 Task: Look for space in Big Spring, United States from 6th September, 2023 to 15th September, 2023 for 6 adults in price range Rs.8000 to Rs.12000. Place can be entire place or private room with 6 bedrooms having 6 beds and 6 bathrooms. Property type can be house, flat, guest house. Amenities needed are: wifi, TV, free parkinig on premises, gym, breakfast. Booking option can be shelf check-in. Required host language is English.
Action: Mouse pressed left at (478, 108)
Screenshot: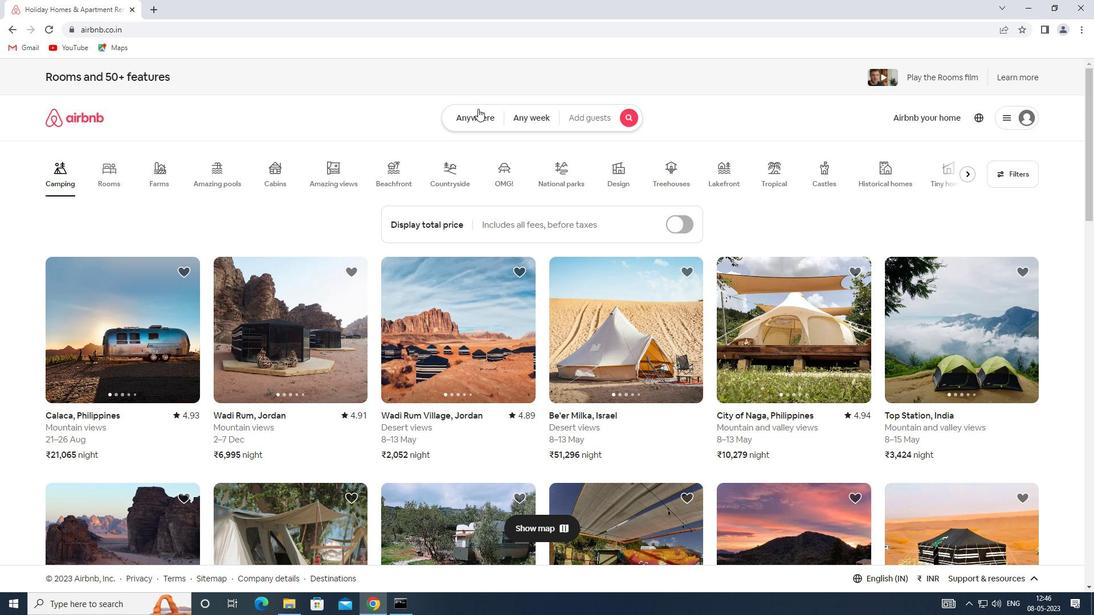 
Action: Mouse moved to (335, 164)
Screenshot: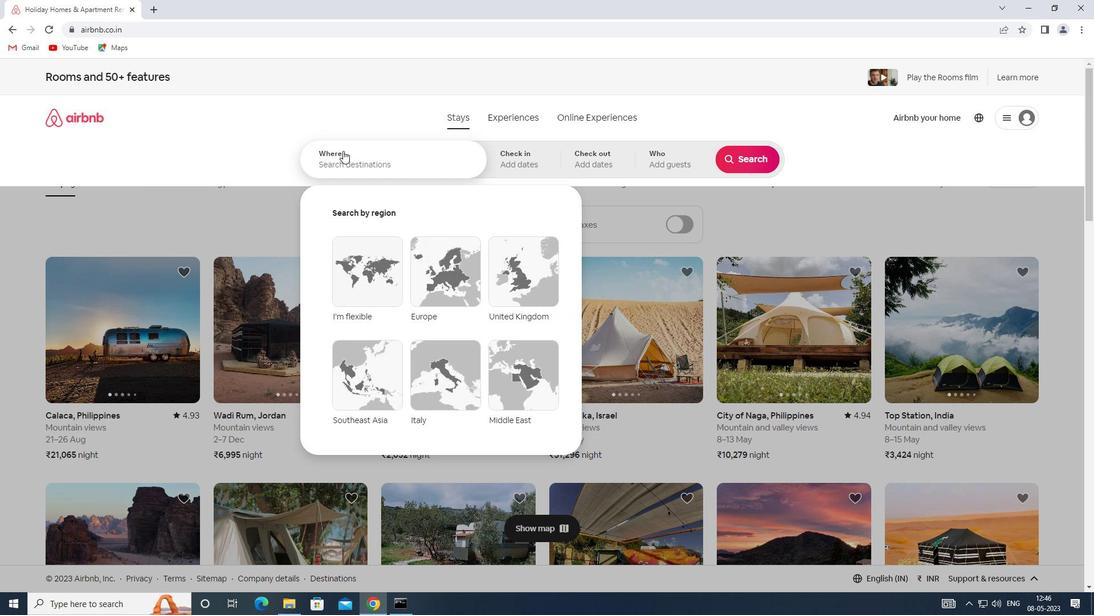 
Action: Mouse pressed left at (335, 164)
Screenshot: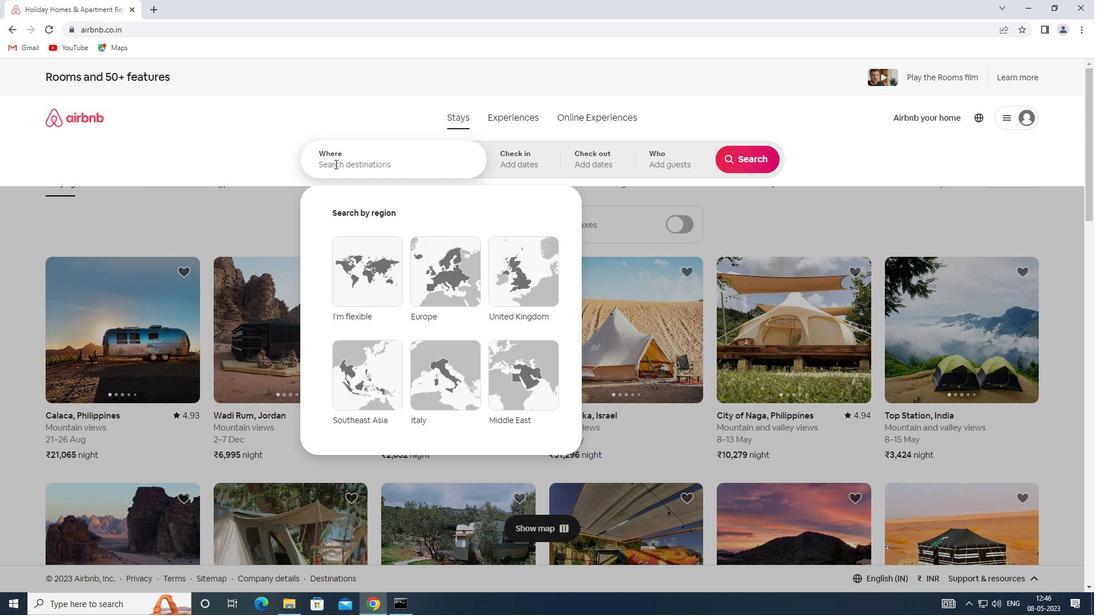 
Action: Key pressed <Key.shift><Key.shift><Key.shift><Key.shift><Key.shift><Key.shift><Key.shift><Key.shift>SPACE<Key.space>IN<Key.space><Key.shift><Key.shift><Key.shift><Key.shift><Key.shift><Key.shift><Key.shift><Key.shift><Key.shift><Key.shift><Key.shift><Key.shift><Key.shift><Key.shift><Key.shift><Key.shift><Key.shift><Key.shift><Key.shift><Key.shift><Key.shift><Key.shift><Key.shift><Key.shift><Key.shift><Key.shift><Key.shift><Key.shift><Key.shift><Key.shift><Key.shift>BIG<Key.space><Key.shift>SPRING,<Key.shift>UNITED<Key.space><Key.shift><Key.shift><Key.shift>STATES
Screenshot: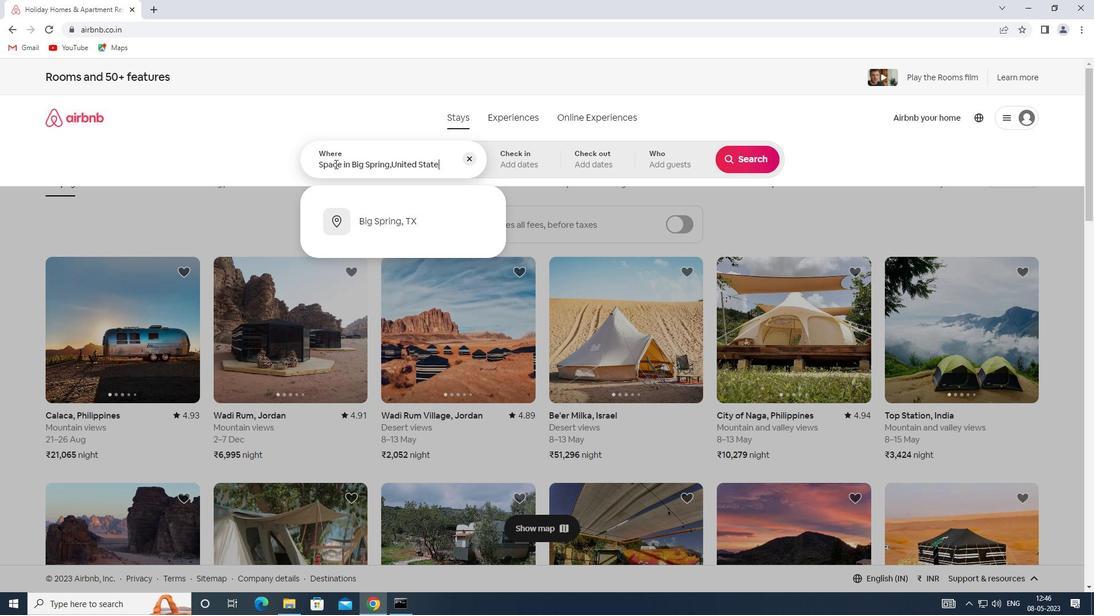 
Action: Mouse moved to (523, 161)
Screenshot: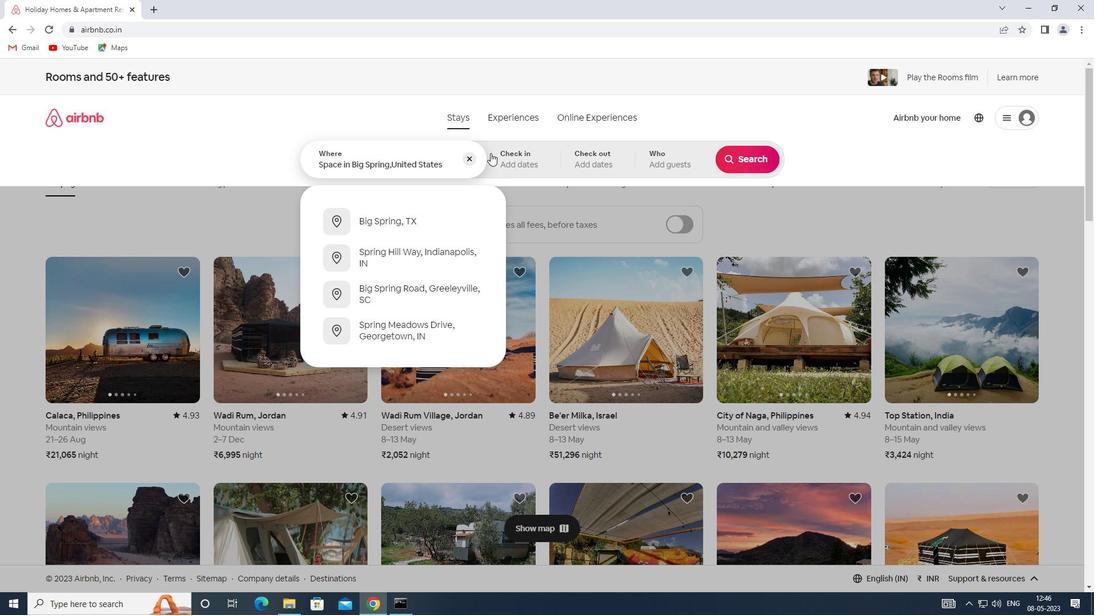 
Action: Mouse pressed left at (523, 161)
Screenshot: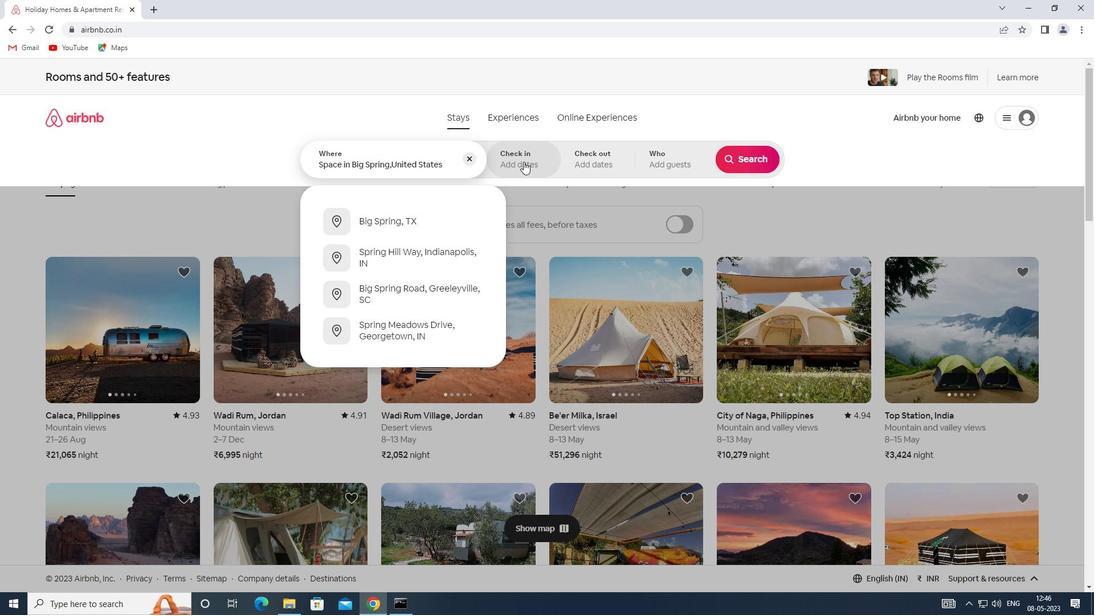 
Action: Mouse moved to (741, 250)
Screenshot: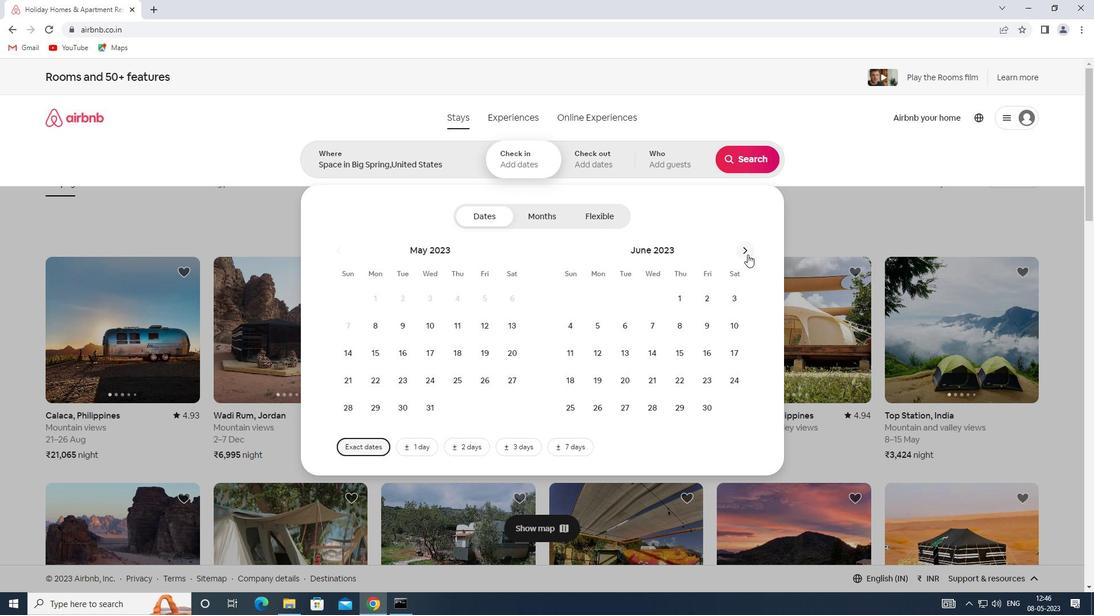 
Action: Mouse pressed left at (741, 250)
Screenshot: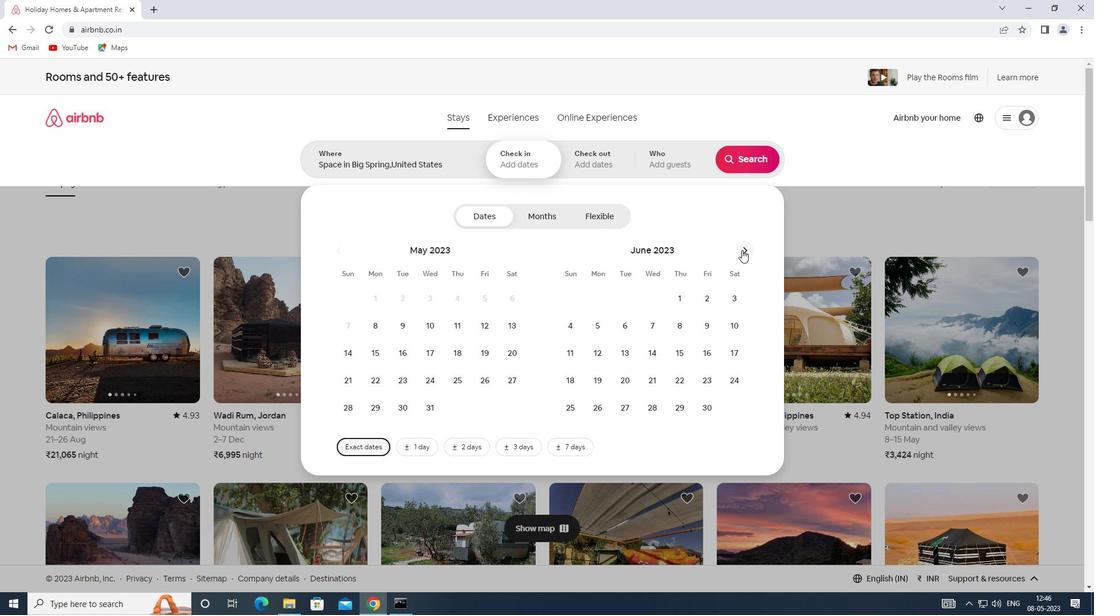 
Action: Mouse pressed left at (741, 250)
Screenshot: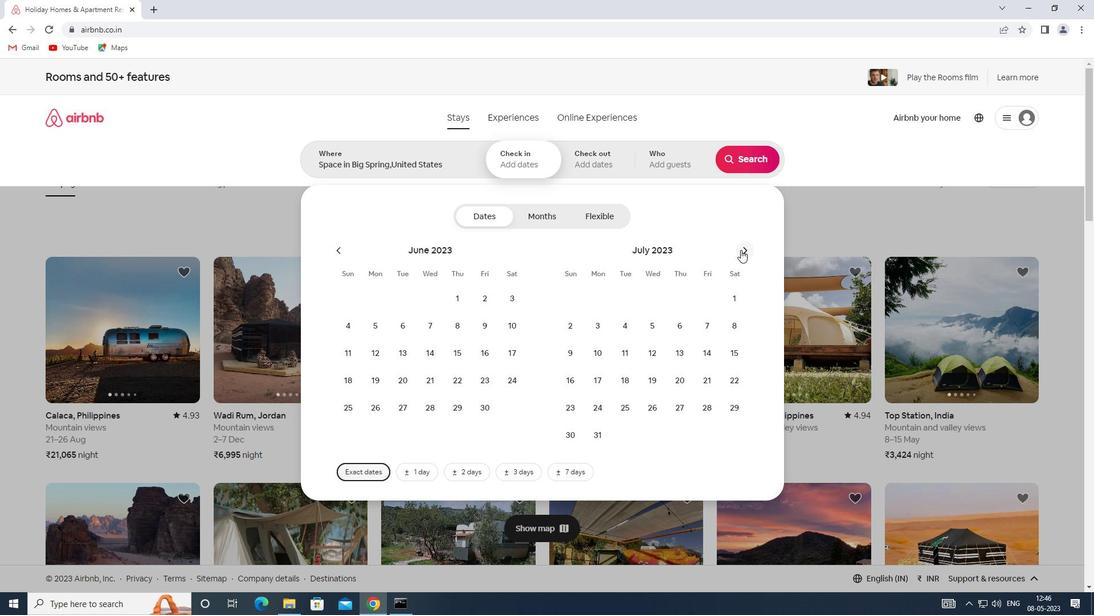 
Action: Mouse moved to (741, 249)
Screenshot: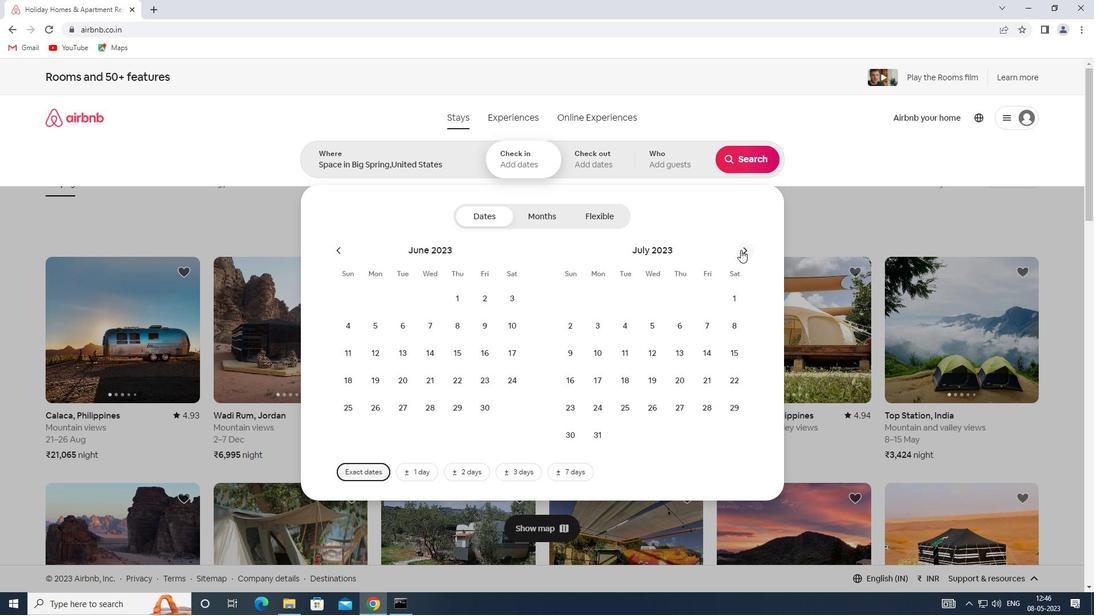 
Action: Mouse pressed left at (741, 249)
Screenshot: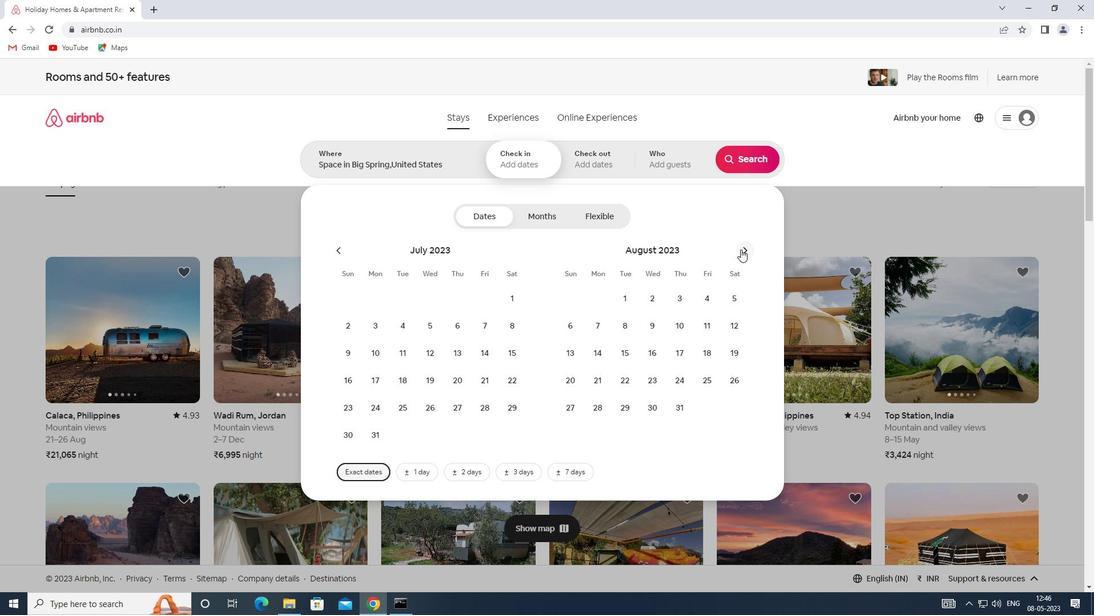 
Action: Mouse moved to (646, 323)
Screenshot: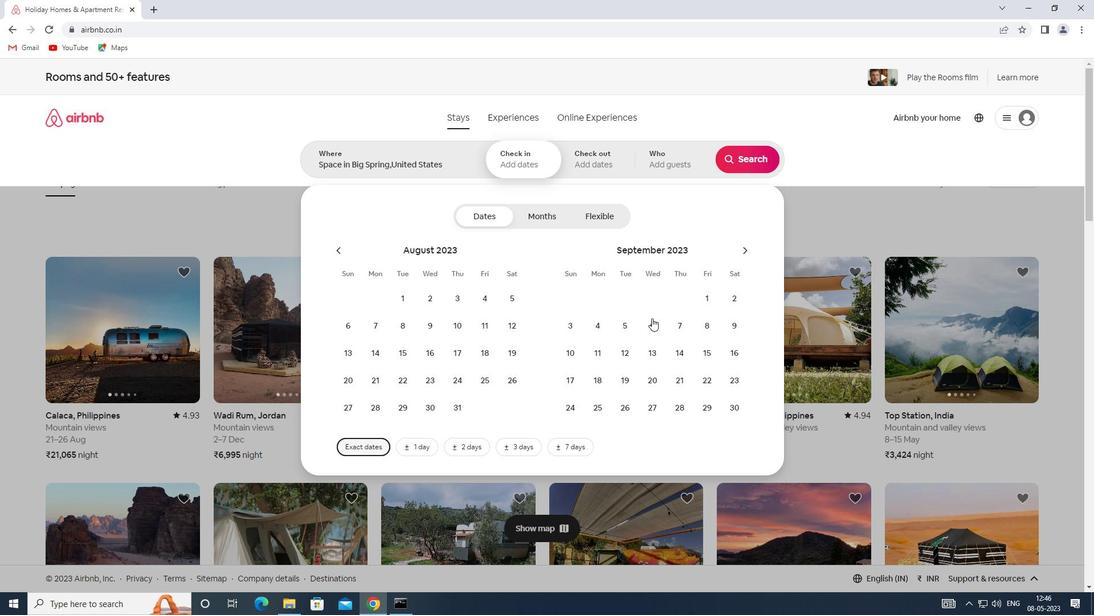 
Action: Mouse pressed left at (646, 323)
Screenshot: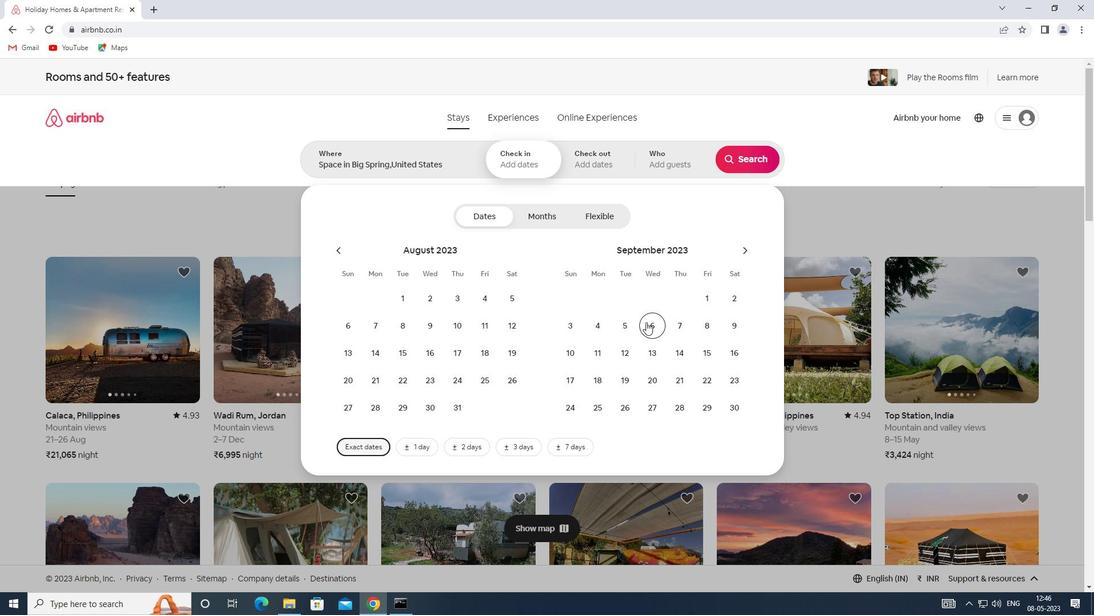 
Action: Mouse moved to (713, 354)
Screenshot: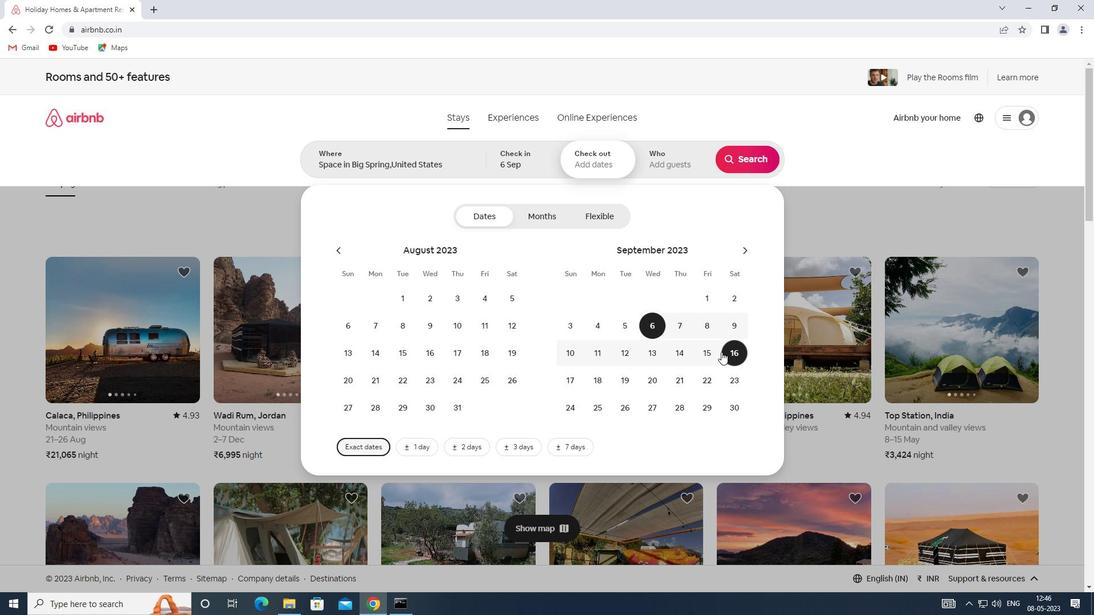 
Action: Mouse pressed left at (713, 354)
Screenshot: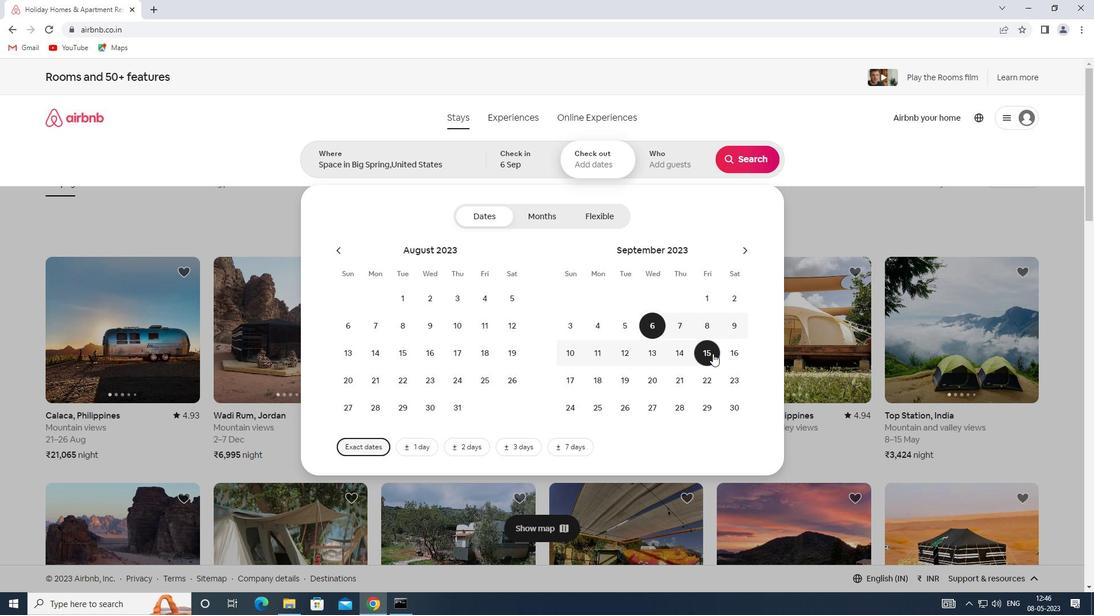 
Action: Mouse moved to (674, 175)
Screenshot: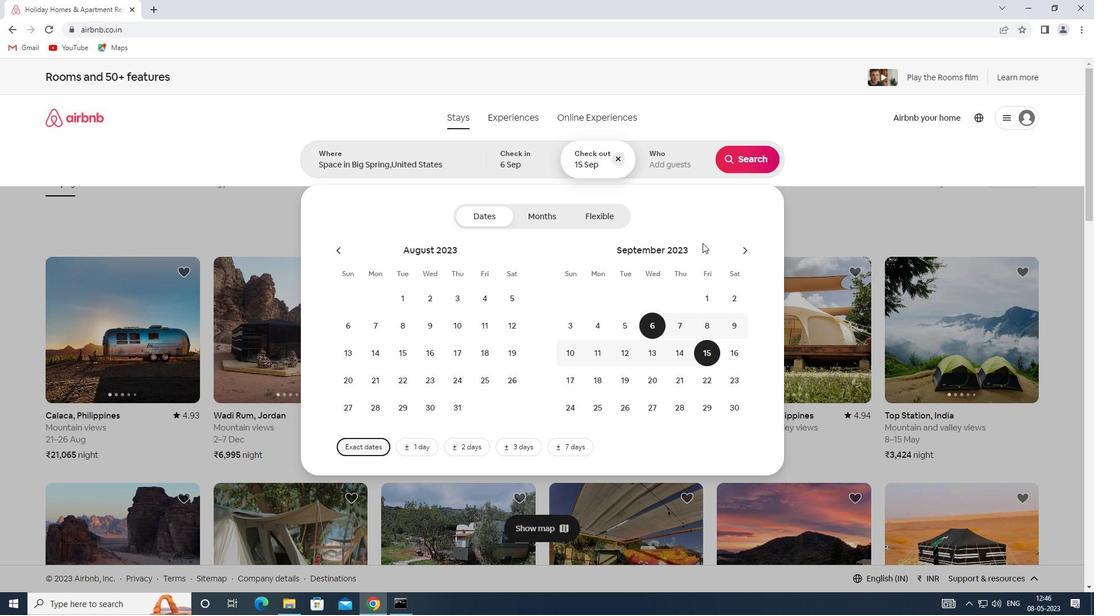 
Action: Mouse pressed left at (674, 175)
Screenshot: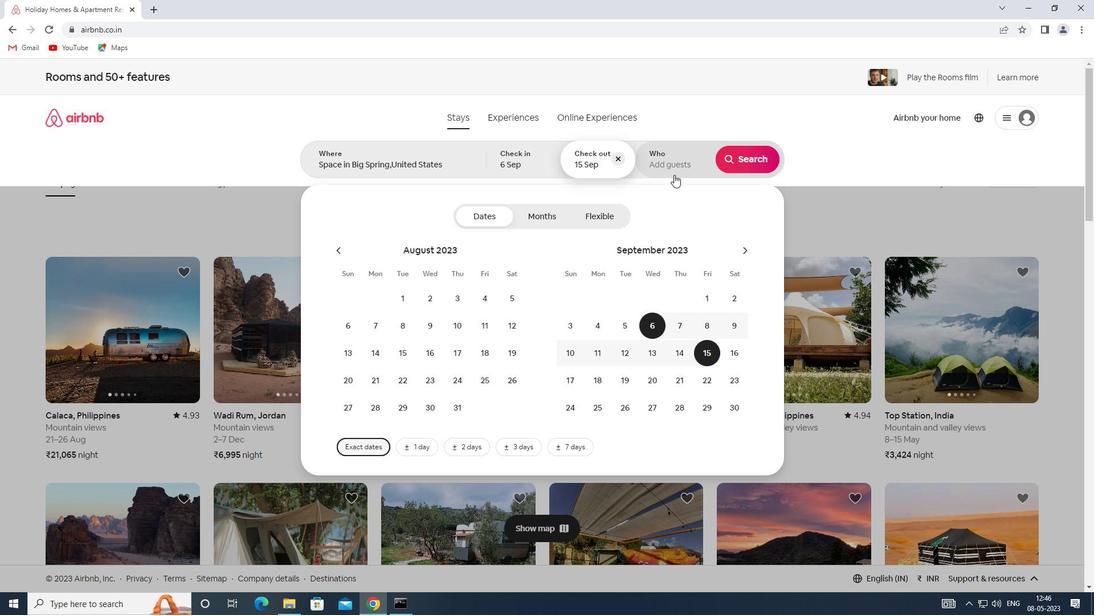 
Action: Mouse moved to (753, 216)
Screenshot: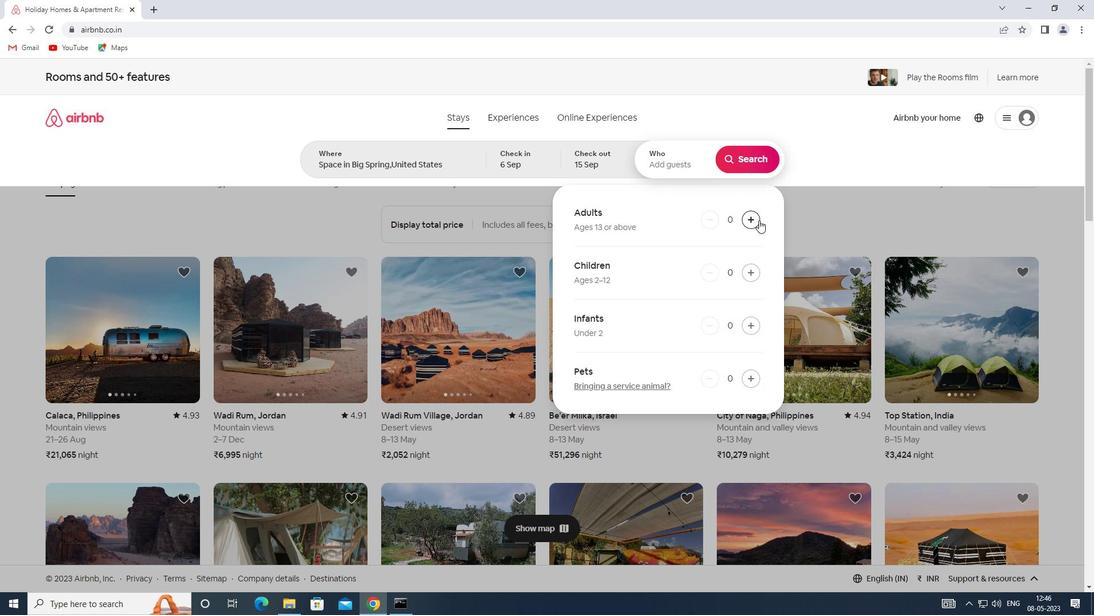 
Action: Mouse pressed left at (753, 216)
Screenshot: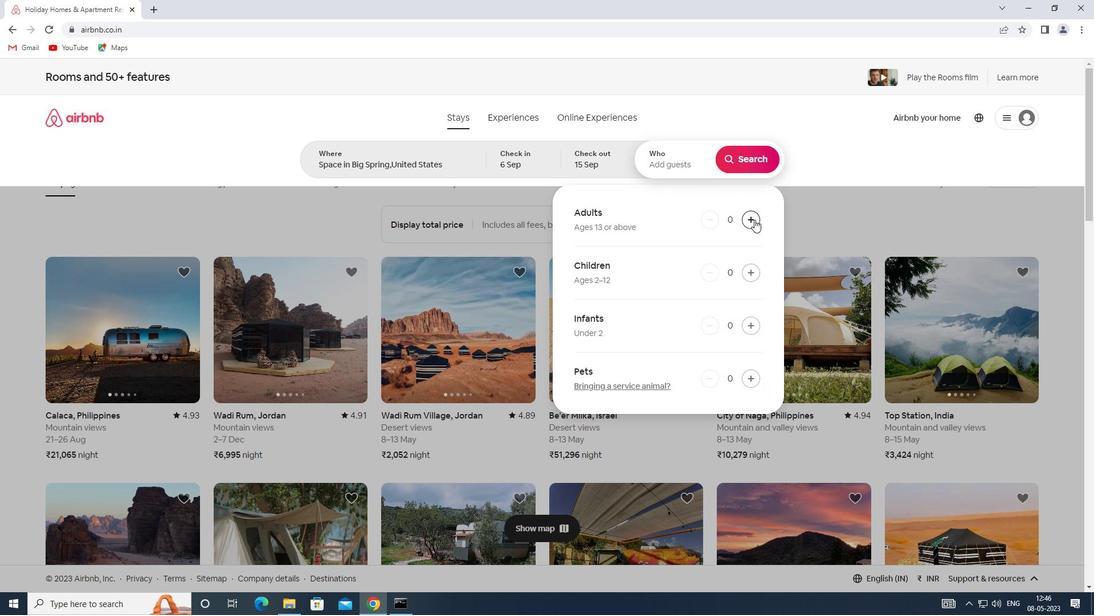 
Action: Mouse pressed left at (753, 216)
Screenshot: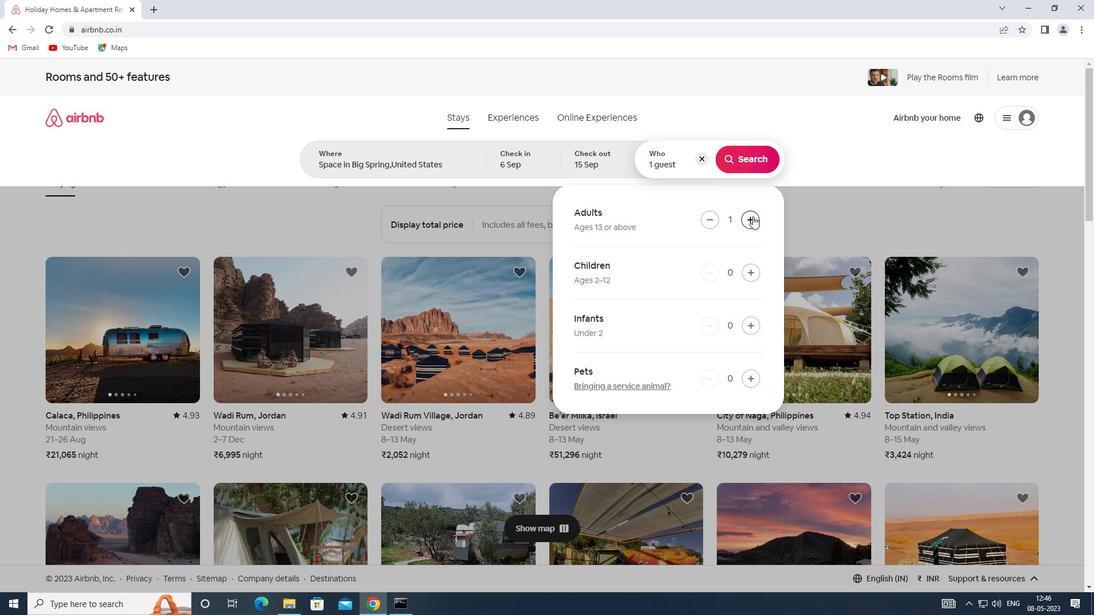 
Action: Mouse pressed left at (753, 216)
Screenshot: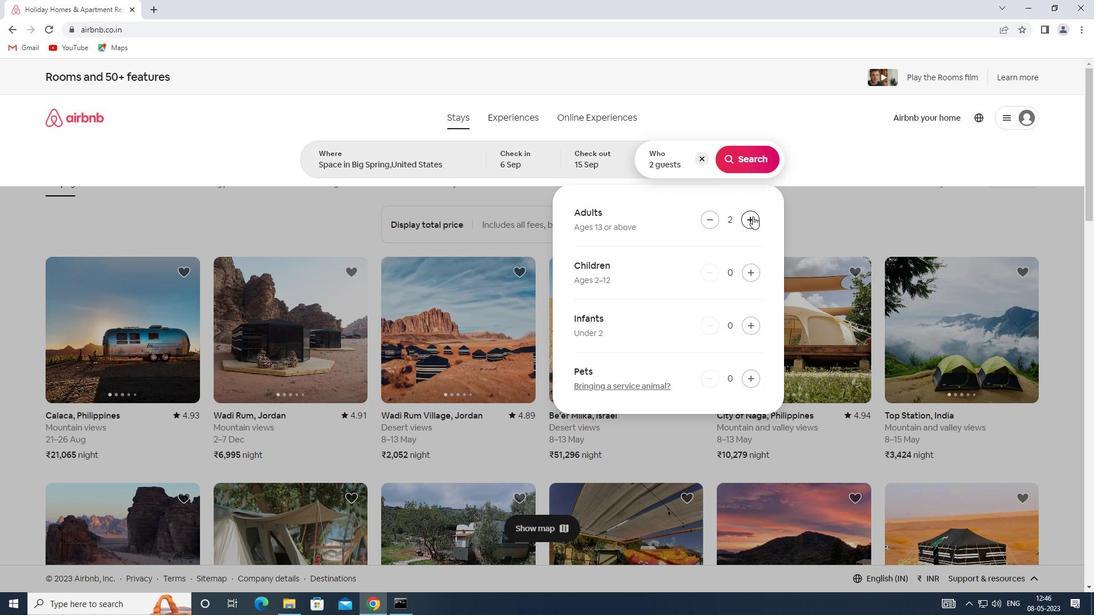 
Action: Mouse pressed left at (753, 216)
Screenshot: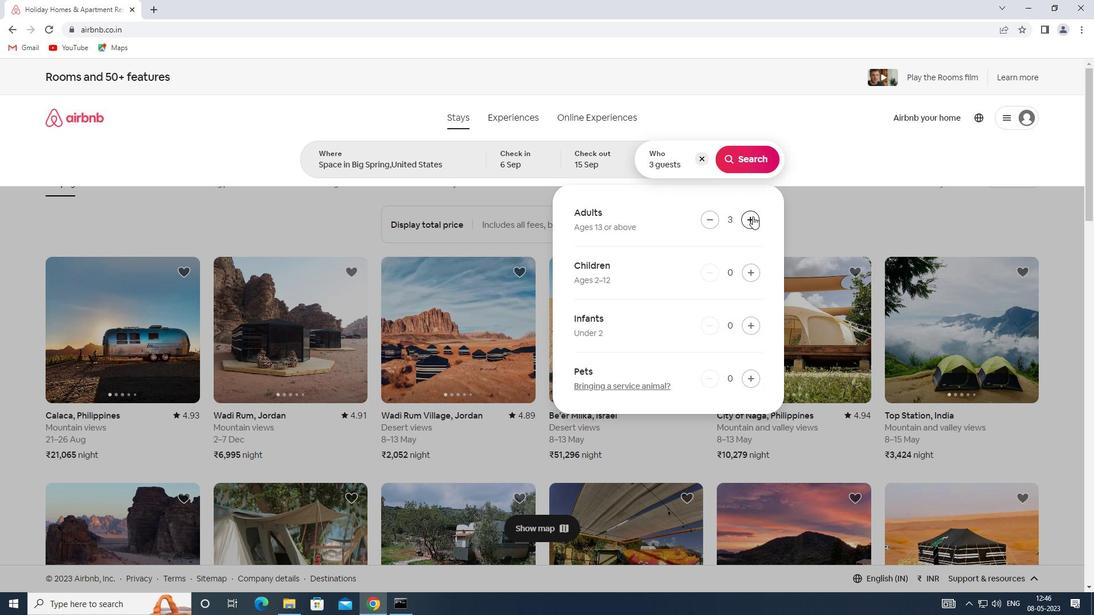 
Action: Mouse pressed left at (753, 216)
Screenshot: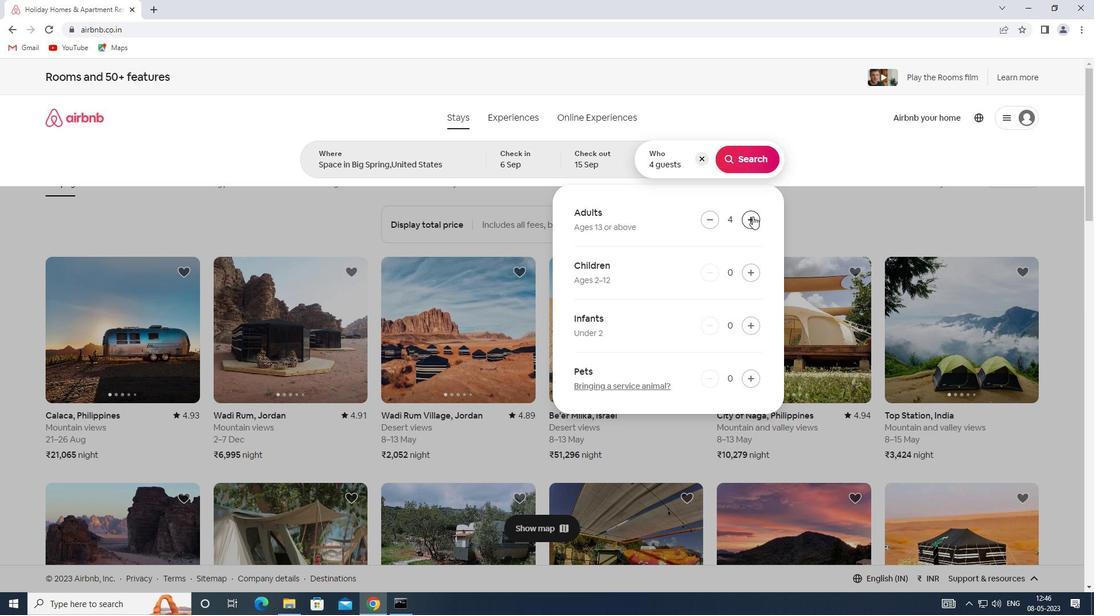 
Action: Mouse pressed left at (753, 216)
Screenshot: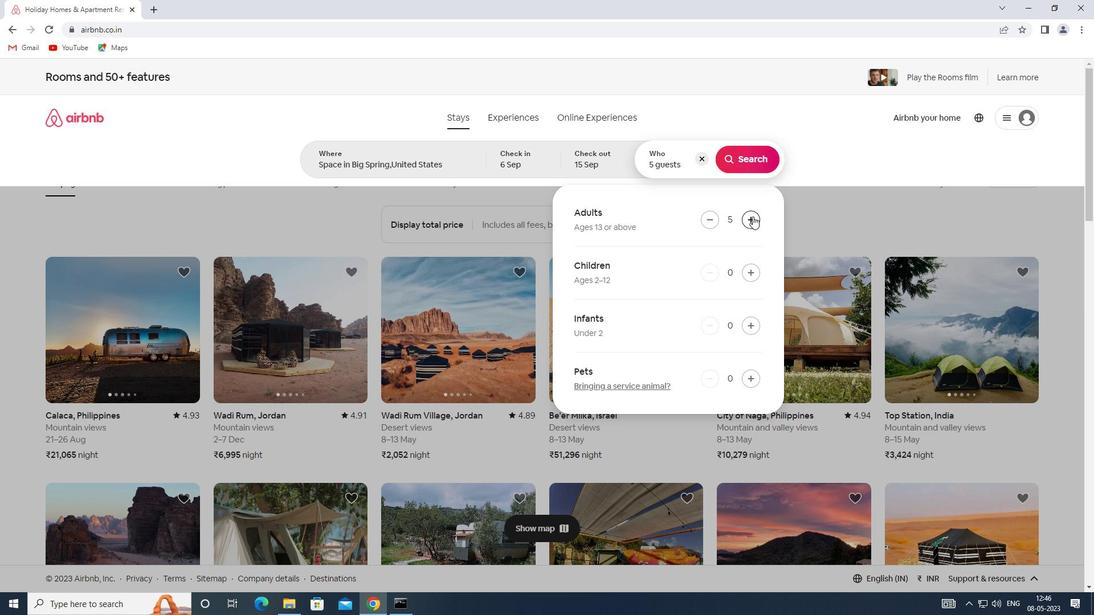 
Action: Mouse moved to (748, 164)
Screenshot: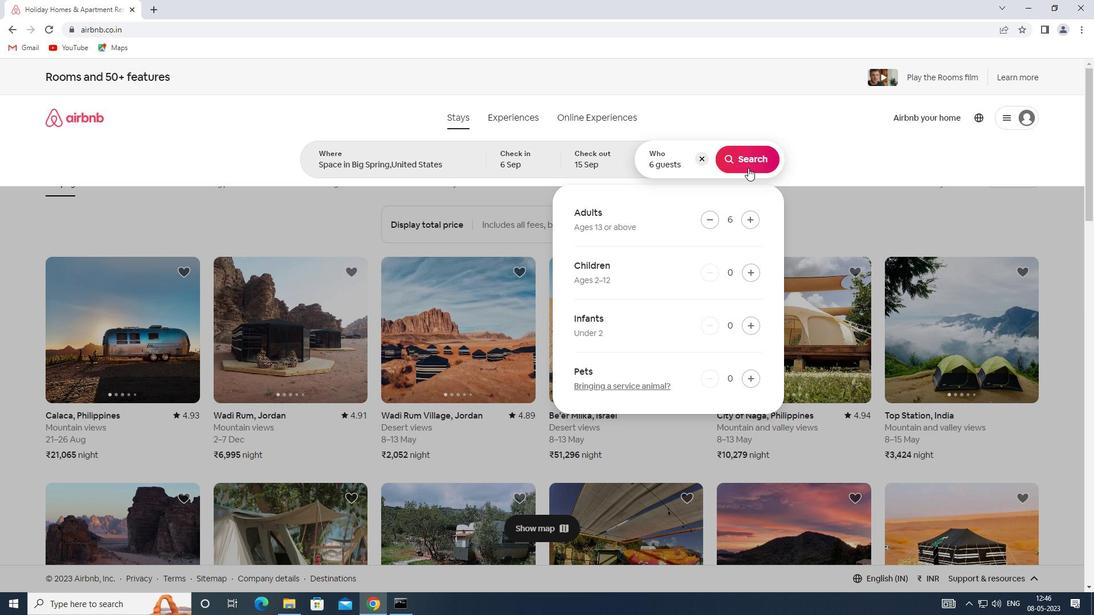 
Action: Mouse pressed left at (748, 164)
Screenshot: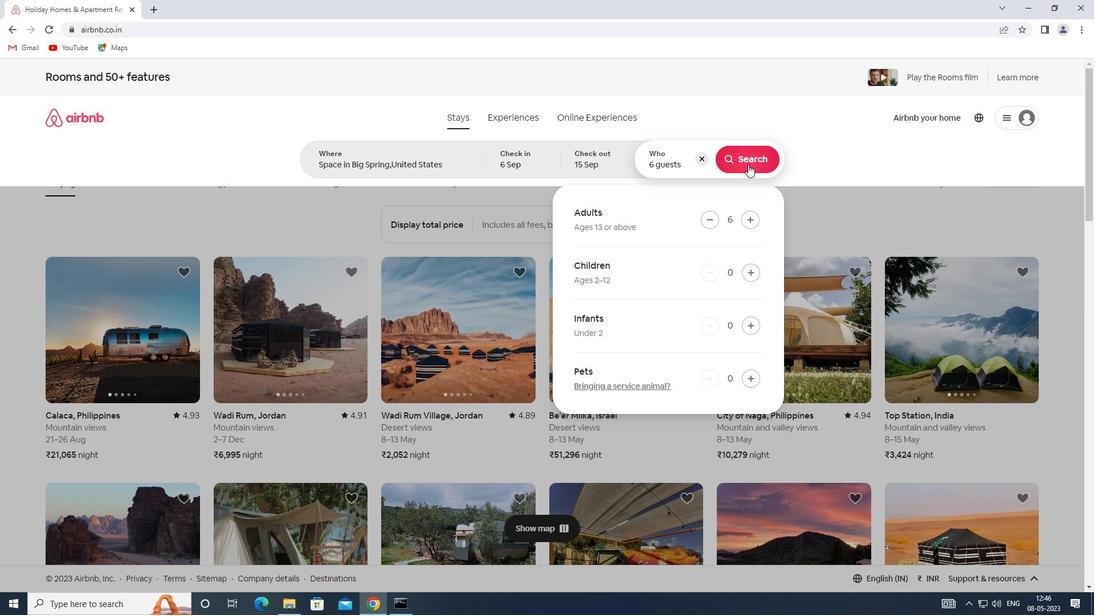 
Action: Mouse moved to (1029, 134)
Screenshot: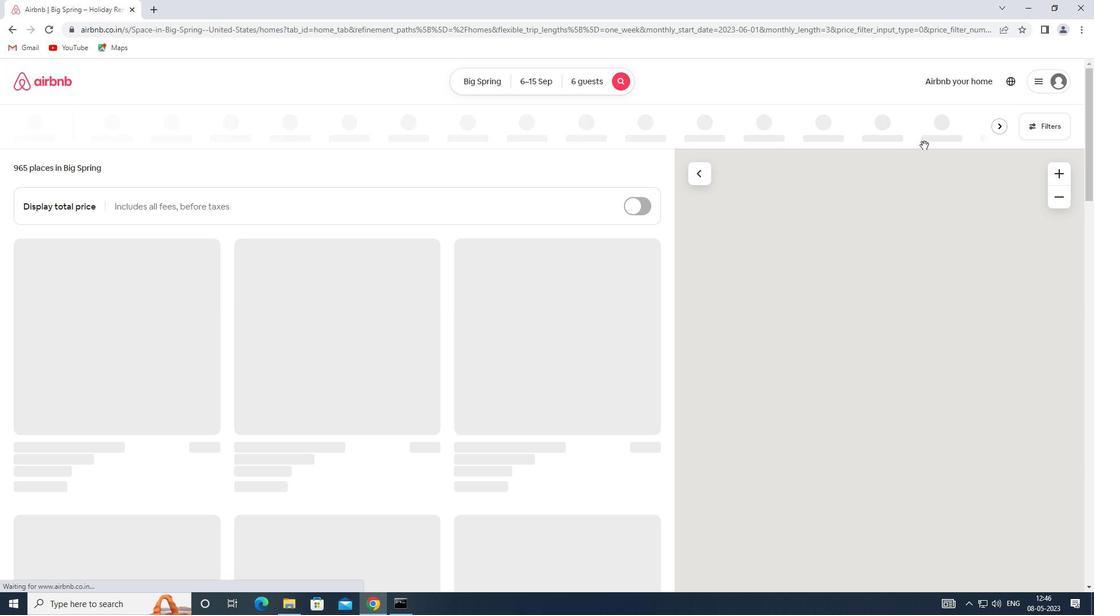 
Action: Mouse pressed left at (1029, 134)
Screenshot: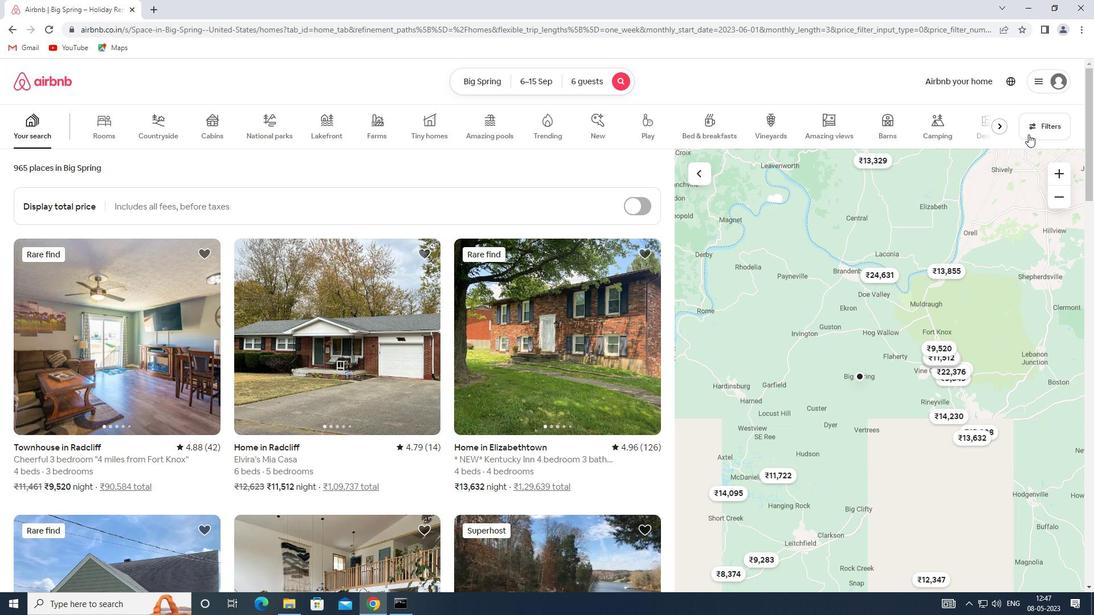 
Action: Mouse moved to (407, 406)
Screenshot: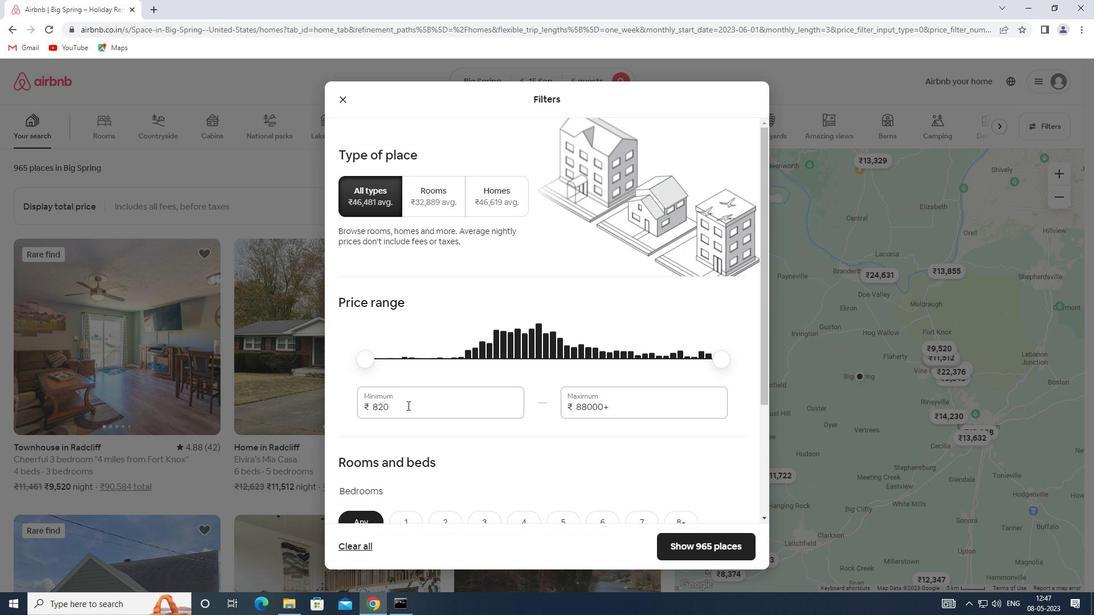 
Action: Mouse pressed left at (407, 406)
Screenshot: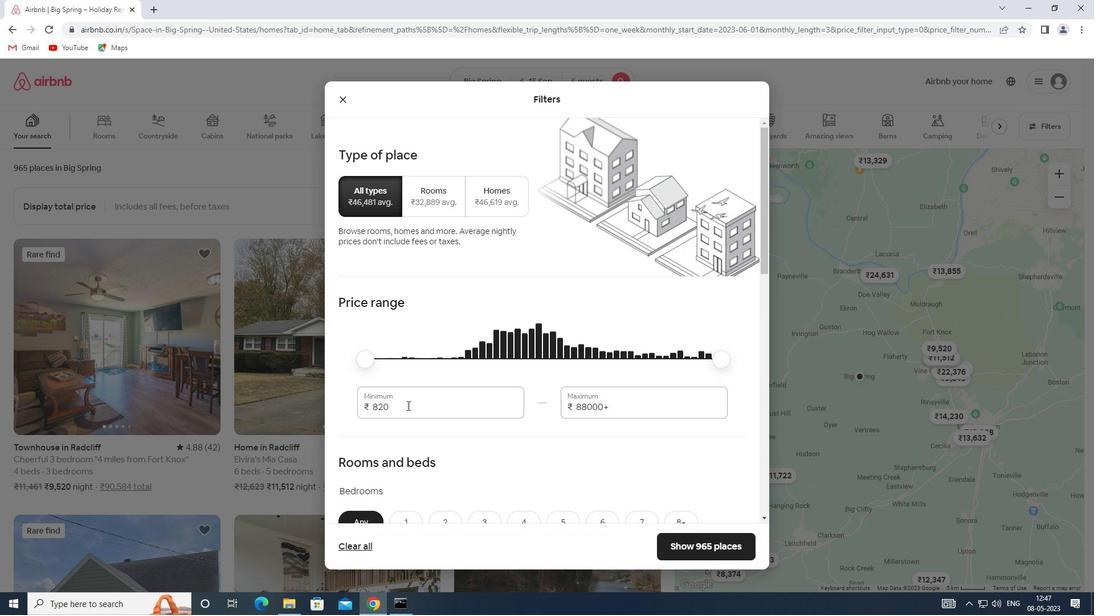 
Action: Mouse moved to (349, 406)
Screenshot: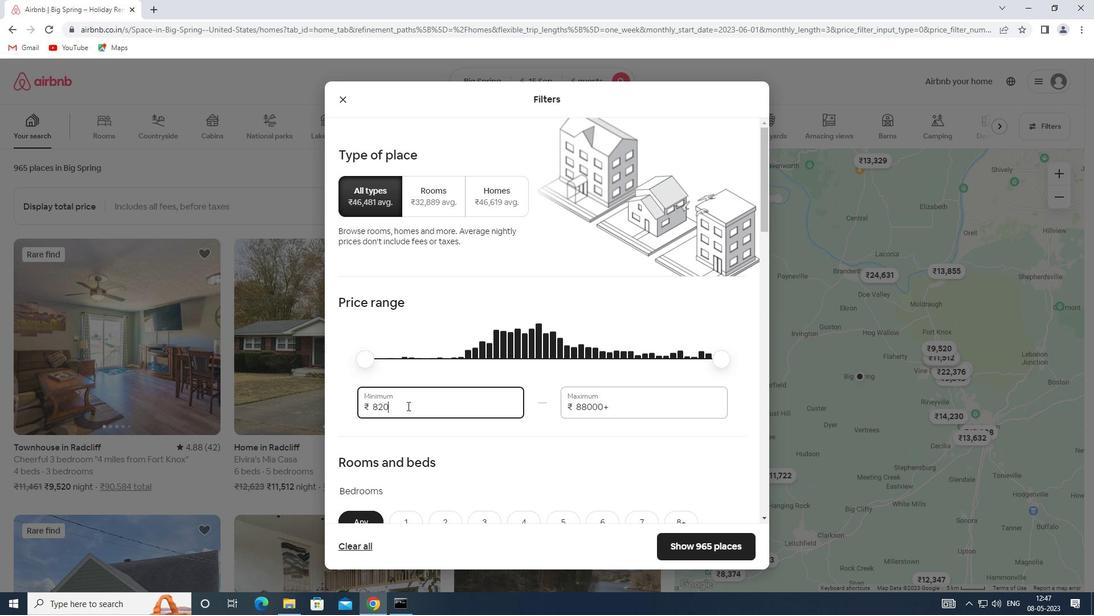 
Action: Key pressed 8000
Screenshot: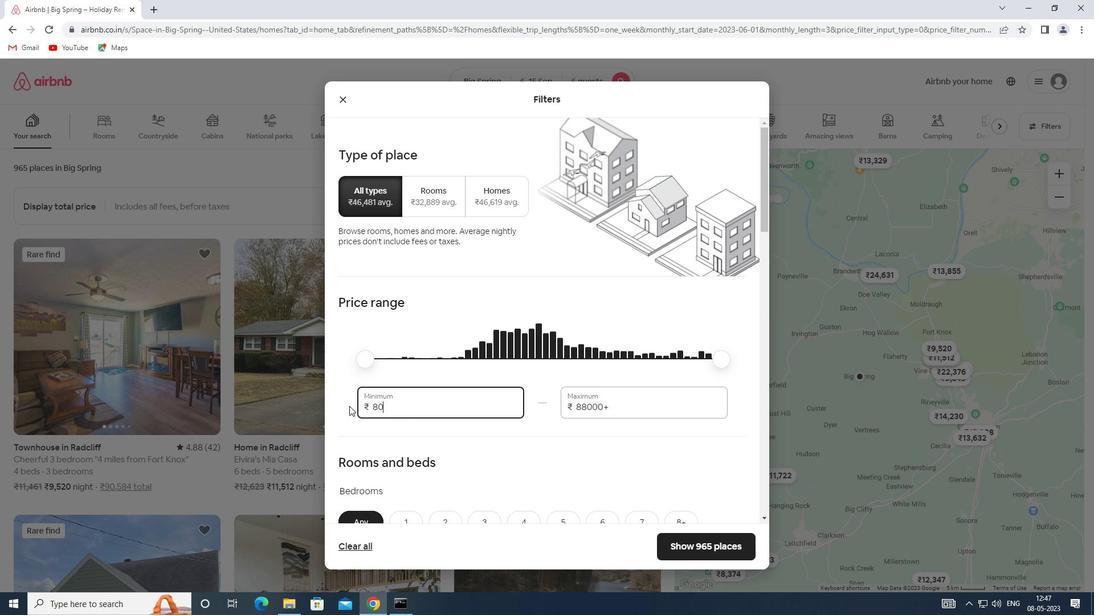 
Action: Mouse moved to (619, 410)
Screenshot: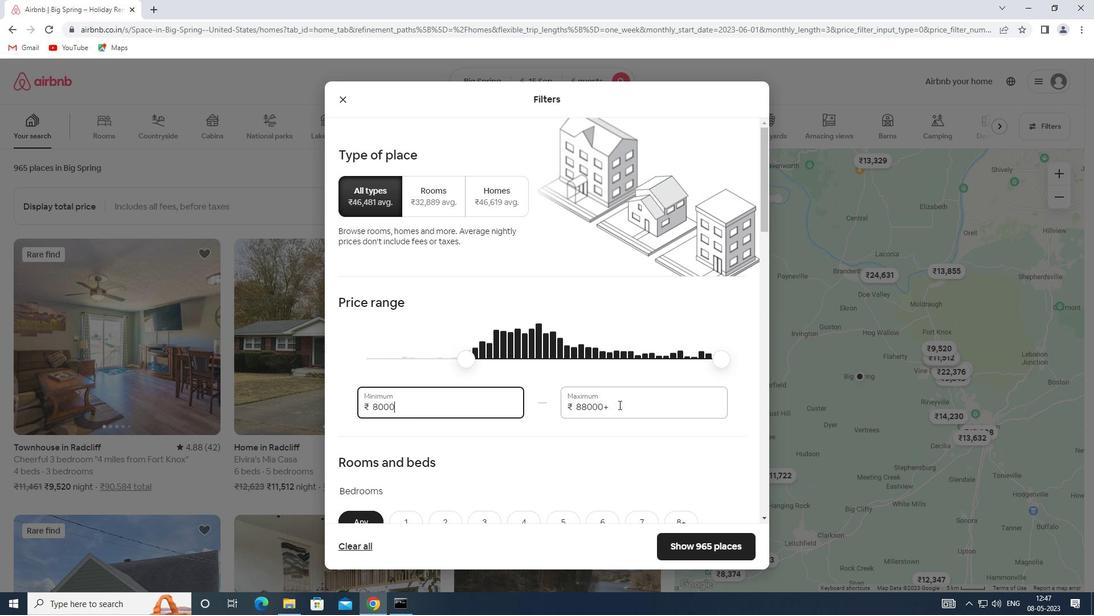 
Action: Mouse pressed left at (619, 410)
Screenshot: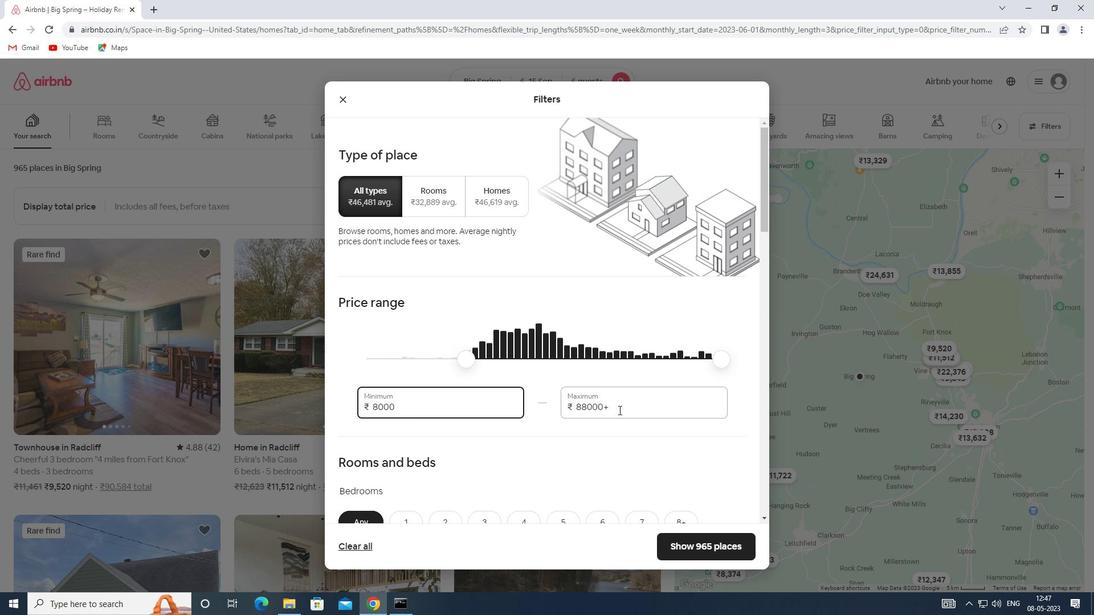 
Action: Mouse moved to (534, 413)
Screenshot: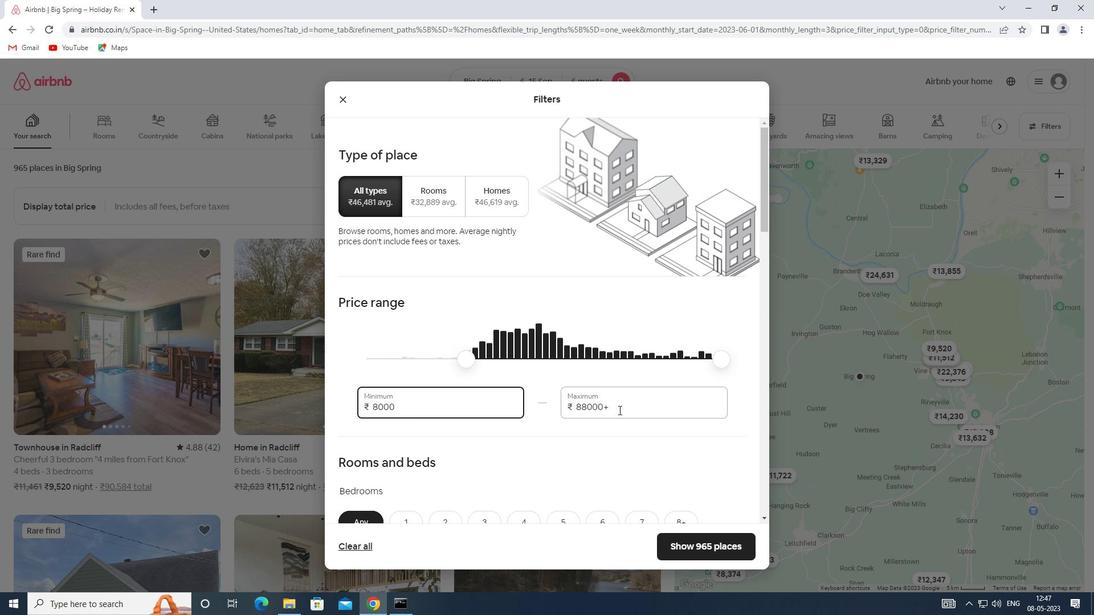 
Action: Key pressed 12000
Screenshot: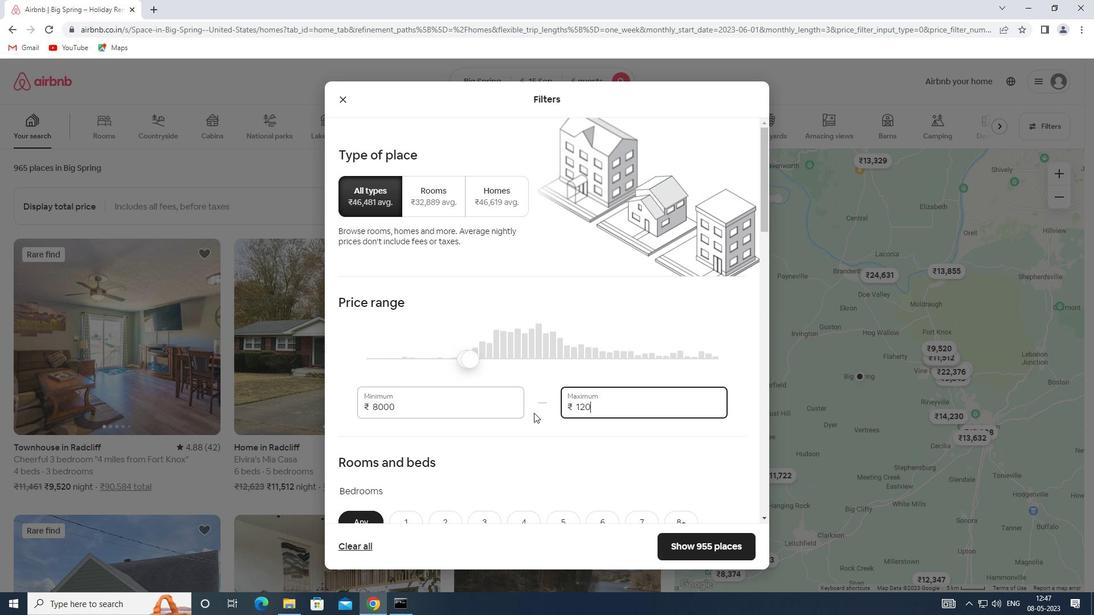 
Action: Mouse moved to (532, 413)
Screenshot: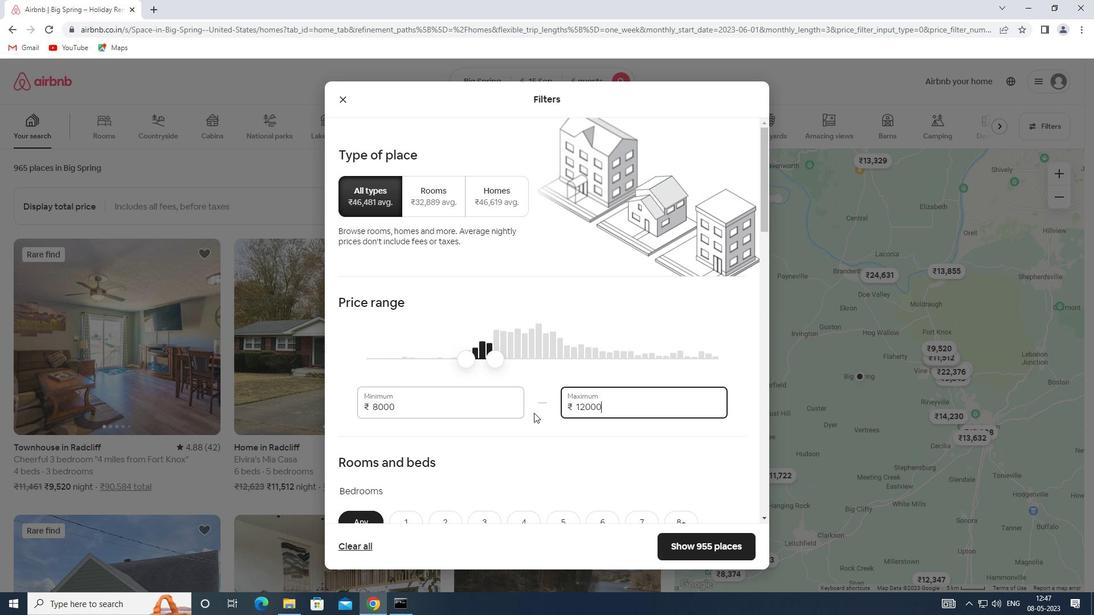 
Action: Mouse scrolled (532, 413) with delta (0, 0)
Screenshot: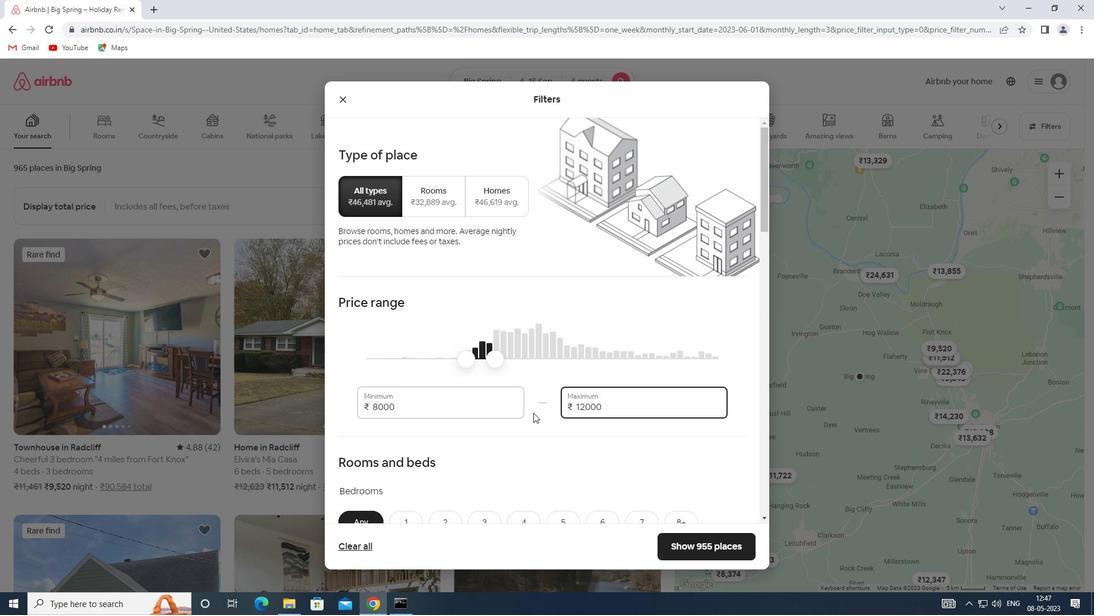 
Action: Mouse scrolled (532, 413) with delta (0, 0)
Screenshot: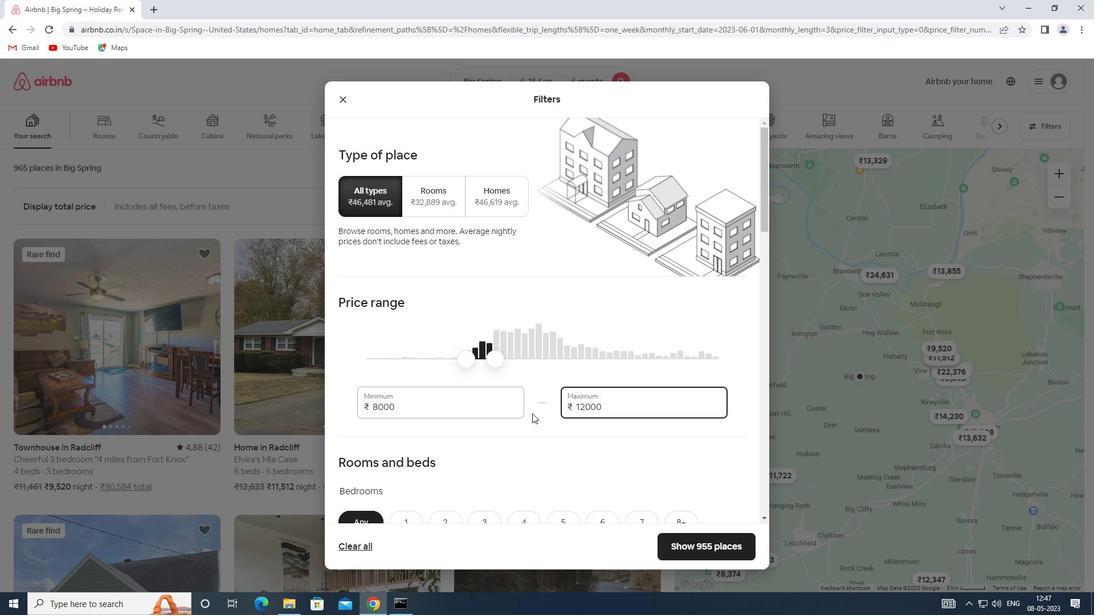 
Action: Mouse moved to (543, 397)
Screenshot: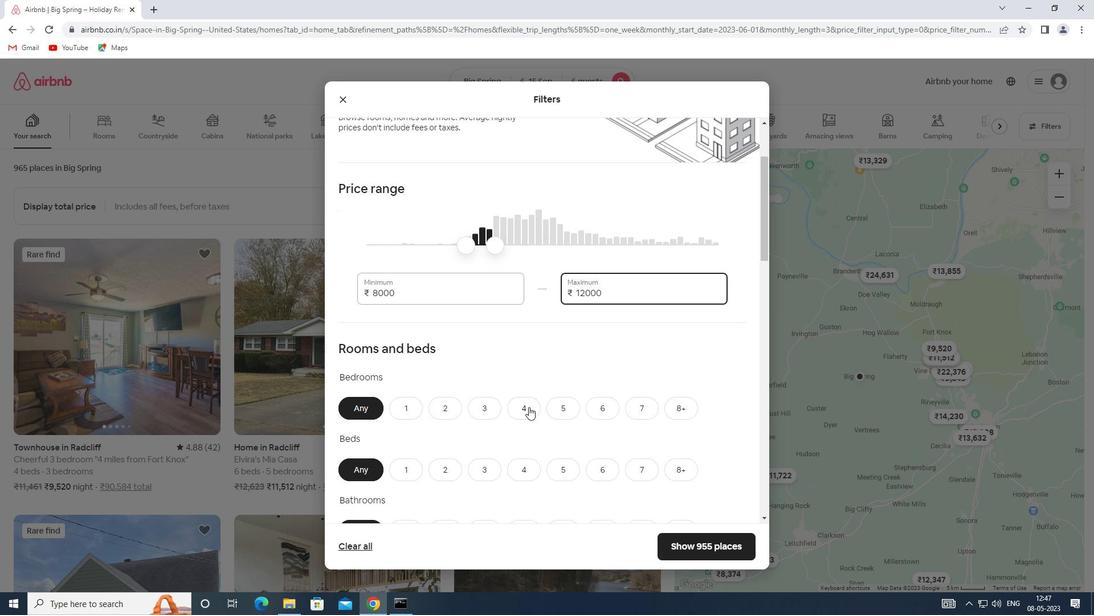 
Action: Mouse scrolled (543, 396) with delta (0, 0)
Screenshot: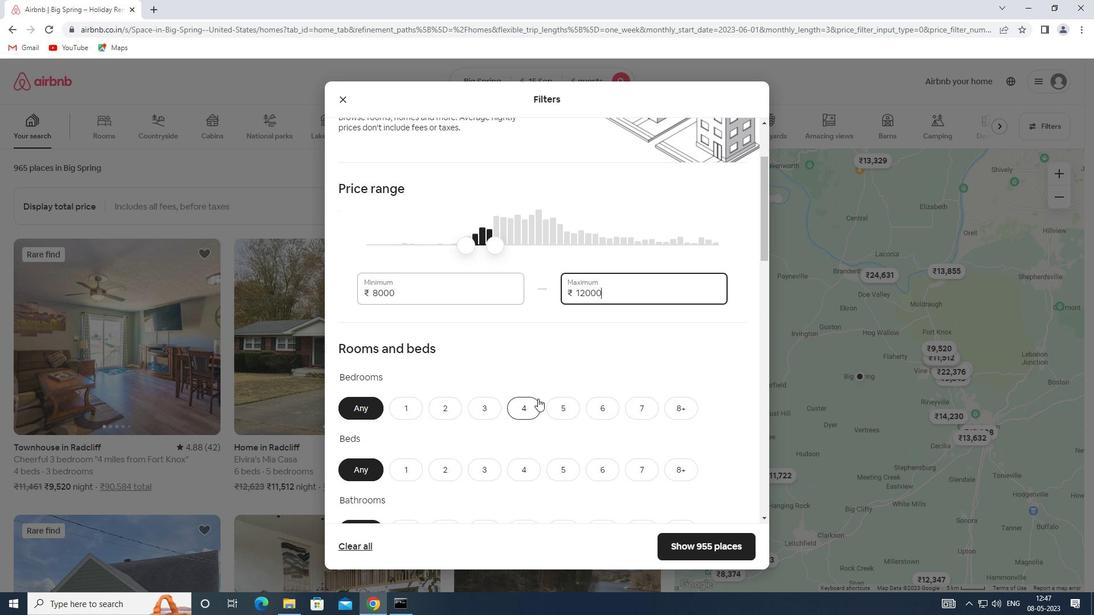
Action: Mouse scrolled (543, 396) with delta (0, 0)
Screenshot: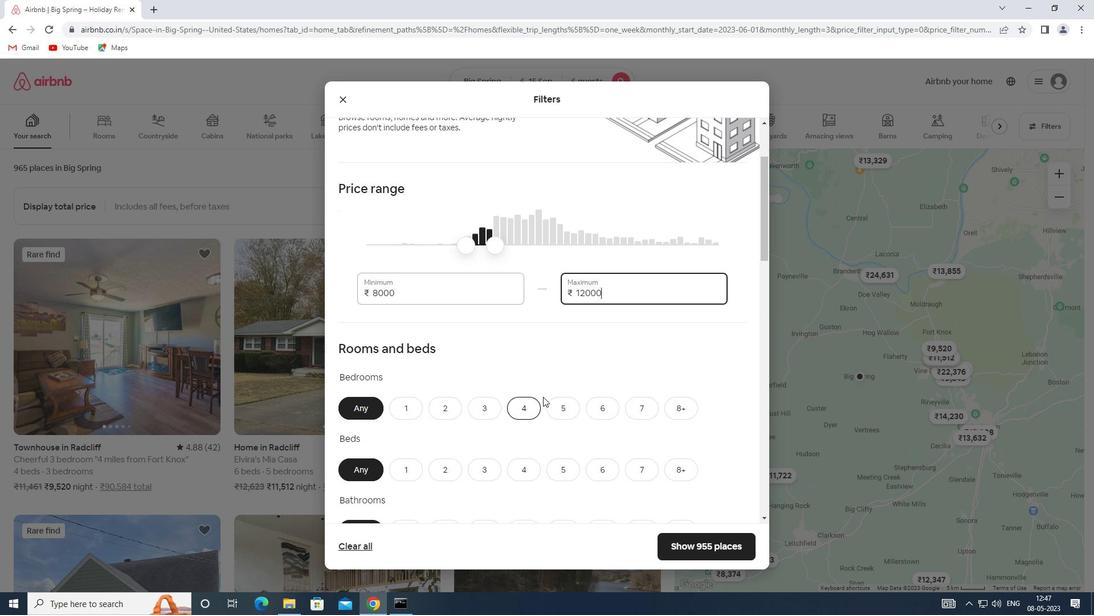 
Action: Mouse moved to (604, 290)
Screenshot: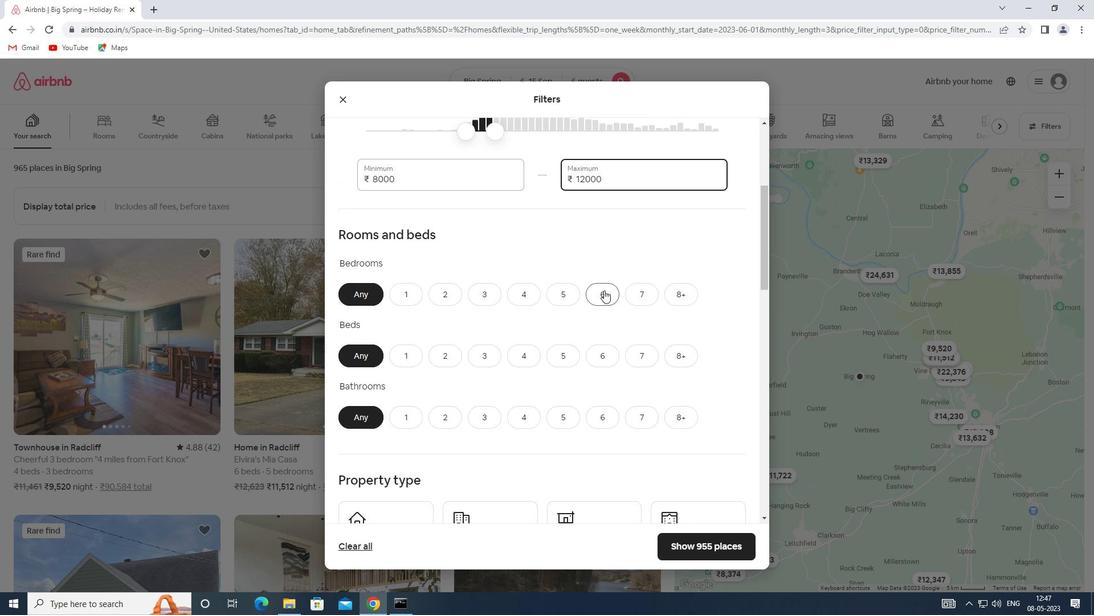 
Action: Mouse pressed left at (604, 290)
Screenshot: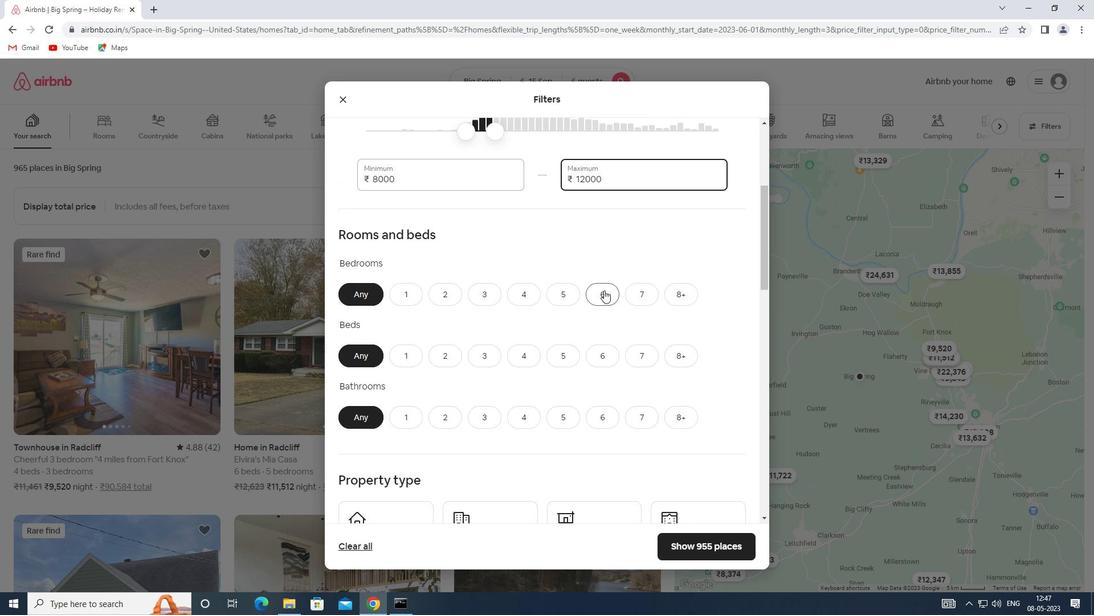 
Action: Mouse moved to (606, 355)
Screenshot: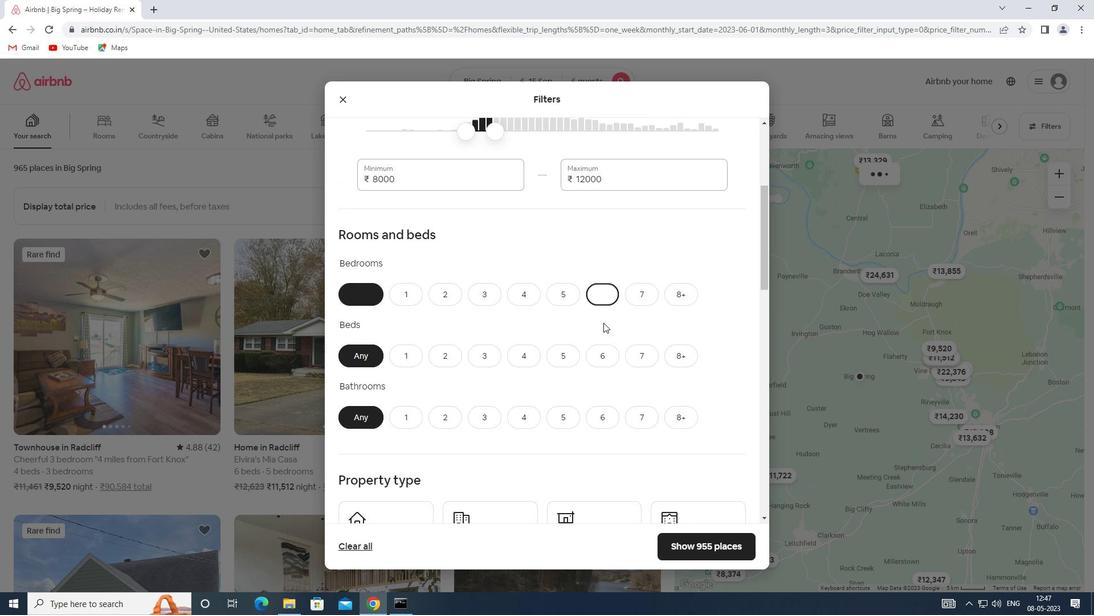 
Action: Mouse pressed left at (606, 355)
Screenshot: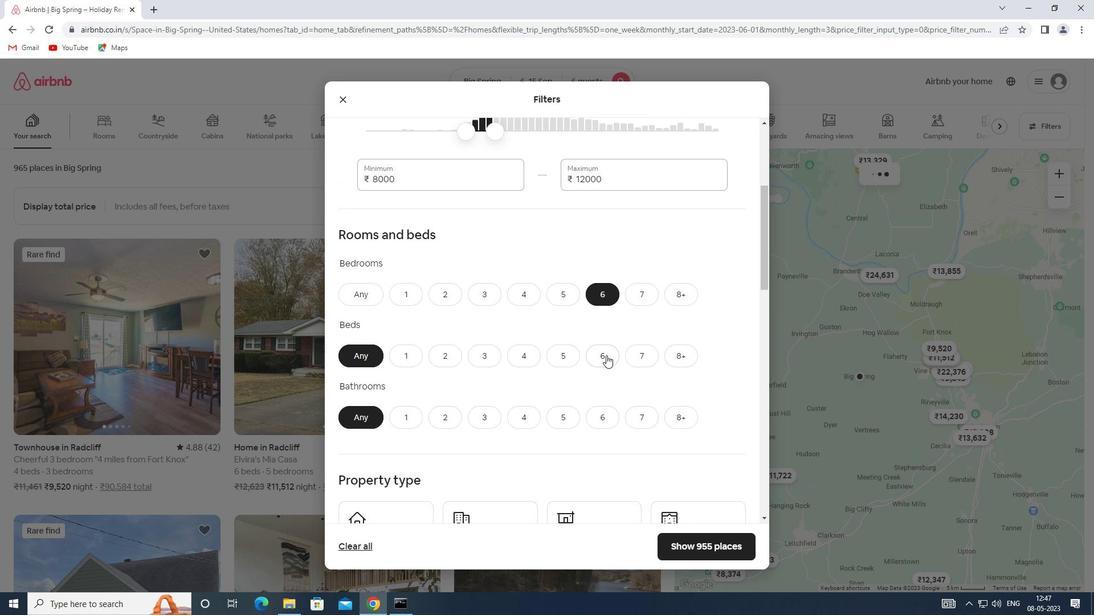 
Action: Mouse moved to (608, 425)
Screenshot: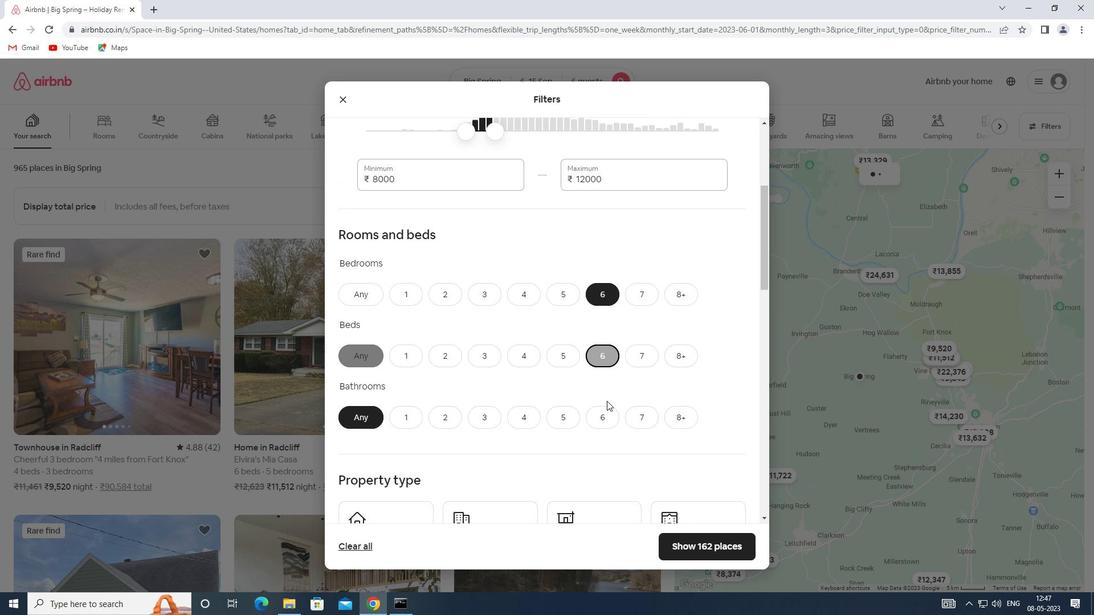 
Action: Mouse pressed left at (608, 425)
Screenshot: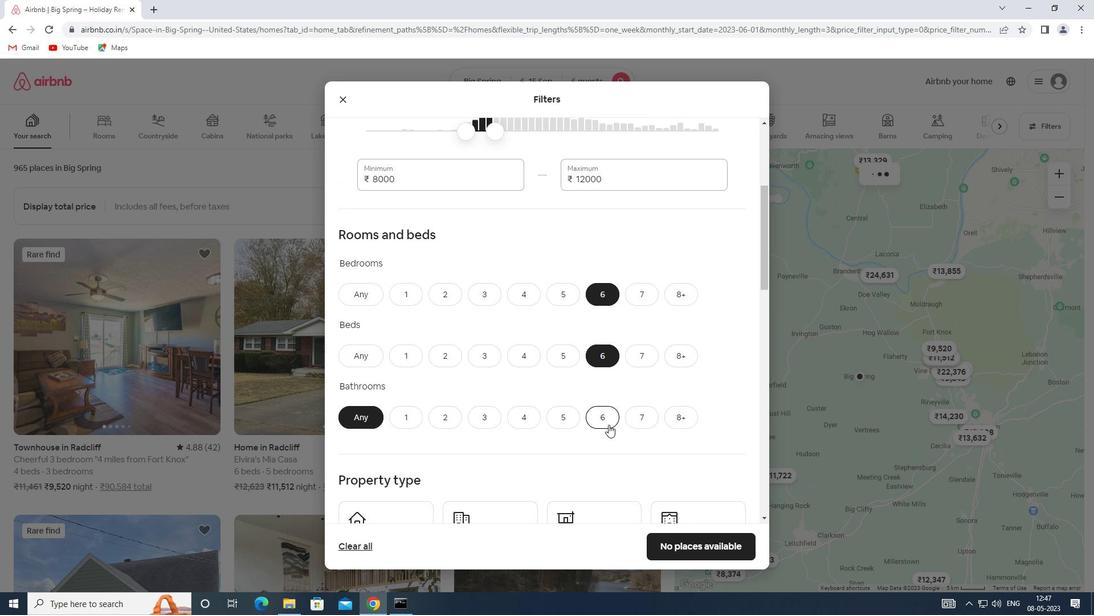 
Action: Mouse moved to (494, 388)
Screenshot: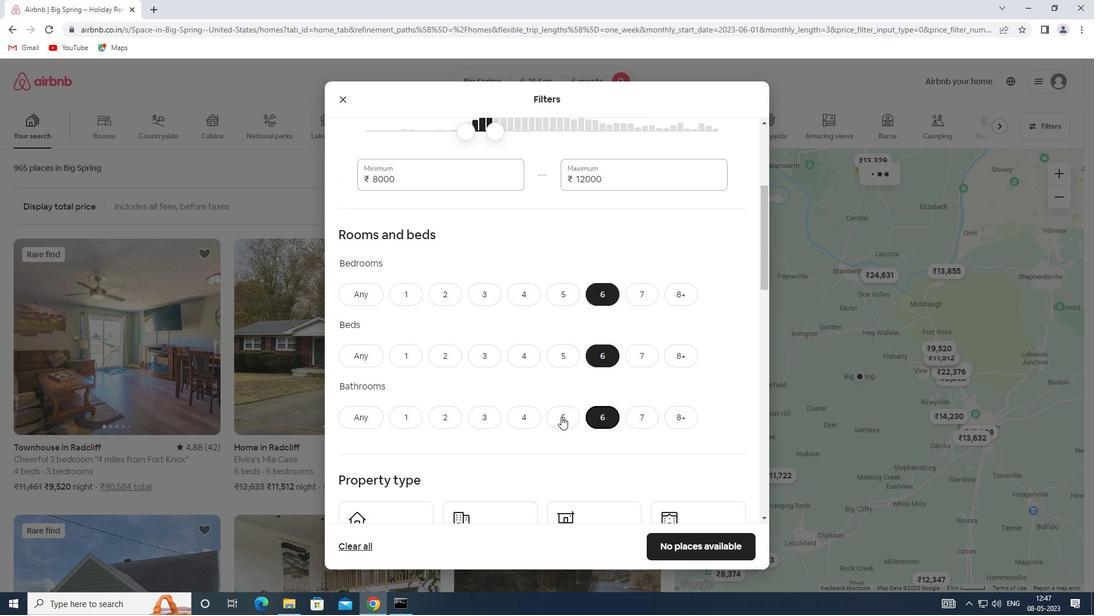
Action: Mouse scrolled (494, 387) with delta (0, 0)
Screenshot: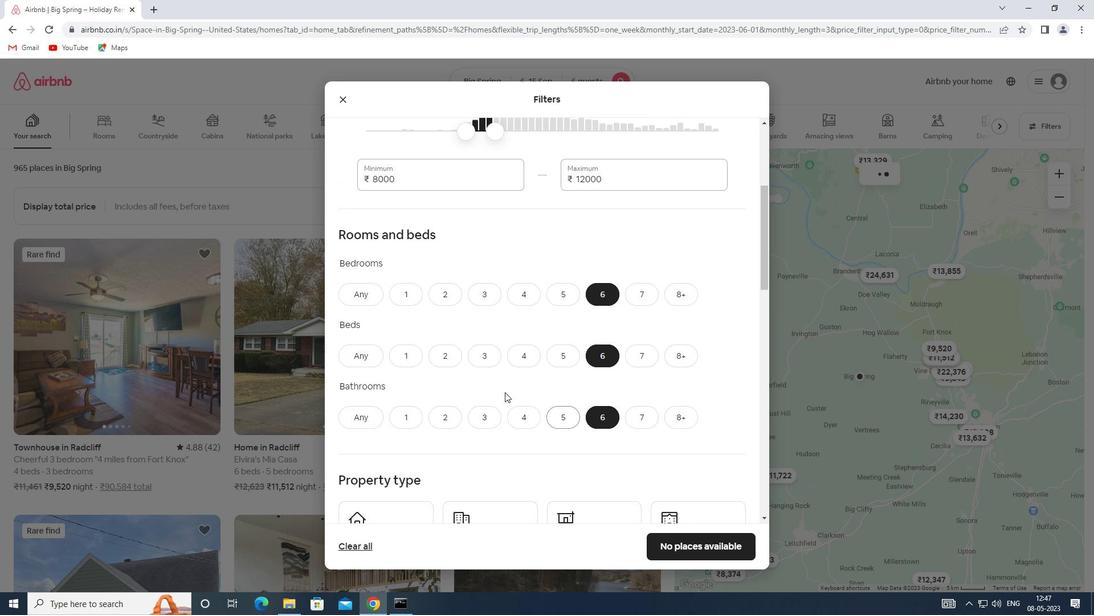 
Action: Mouse scrolled (494, 387) with delta (0, 0)
Screenshot: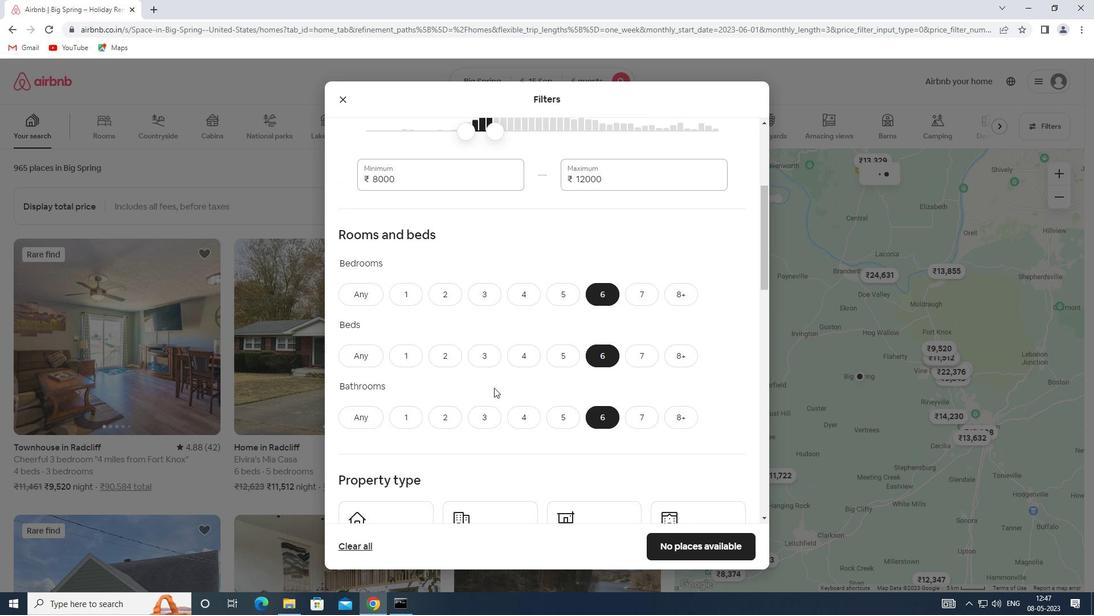 
Action: Mouse scrolled (494, 387) with delta (0, 0)
Screenshot: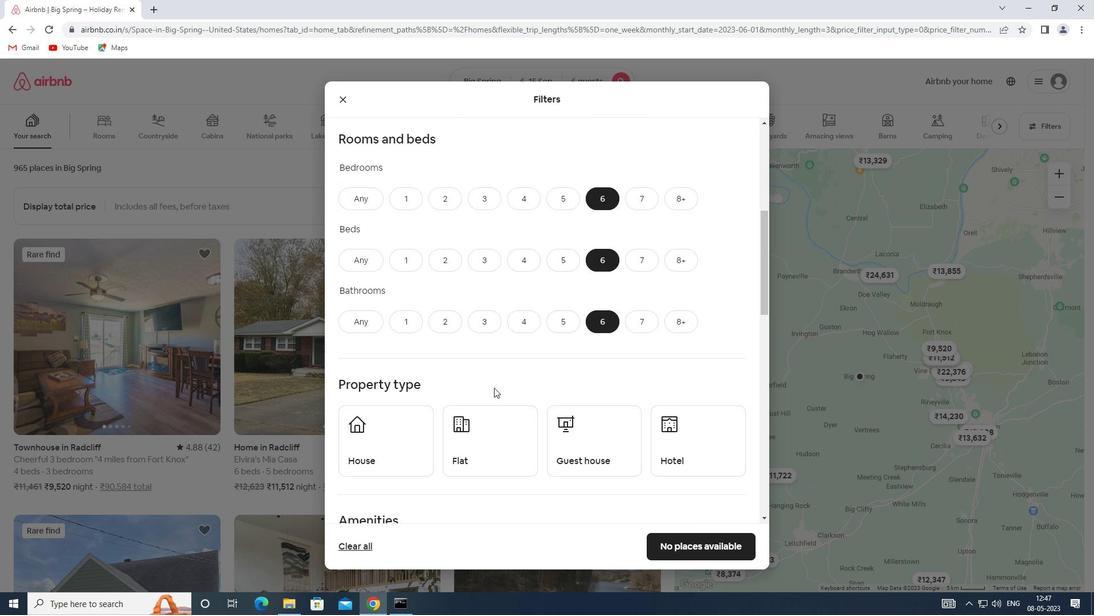 
Action: Mouse moved to (371, 367)
Screenshot: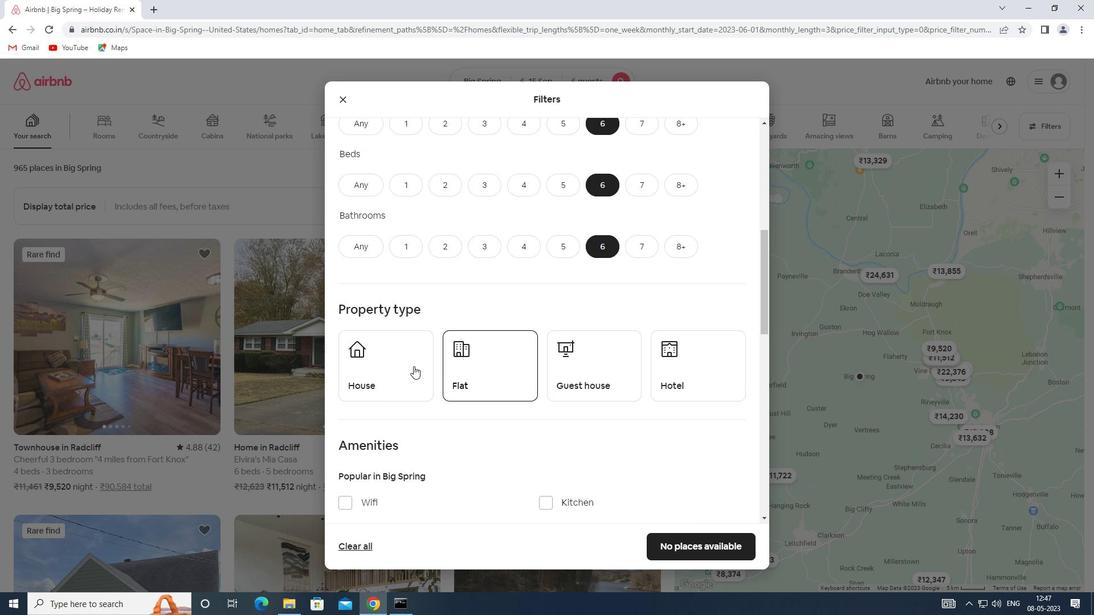 
Action: Mouse pressed left at (371, 367)
Screenshot: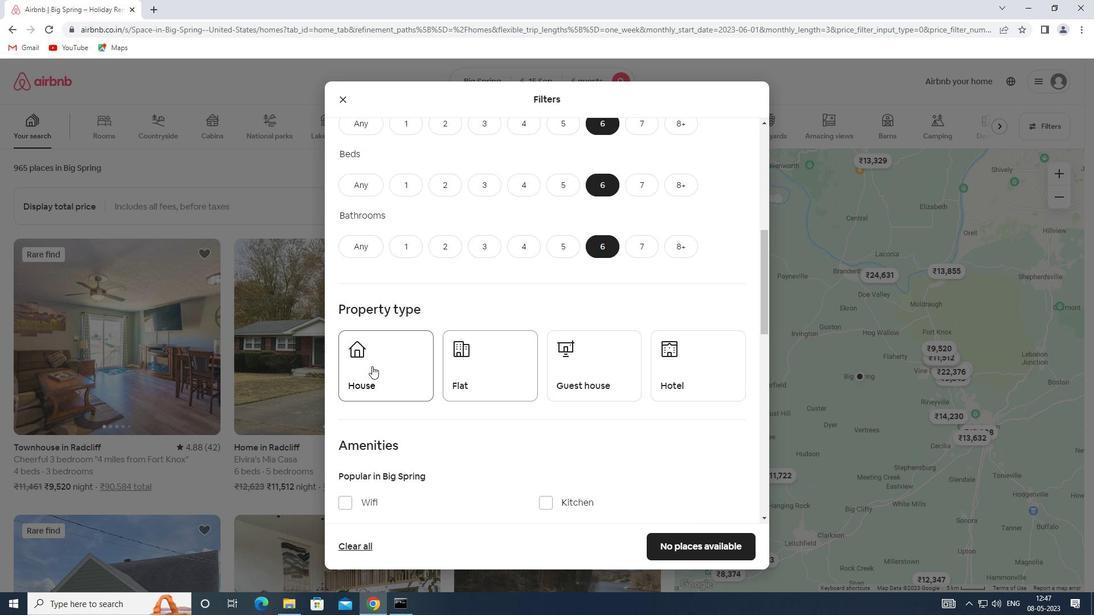 
Action: Mouse moved to (510, 375)
Screenshot: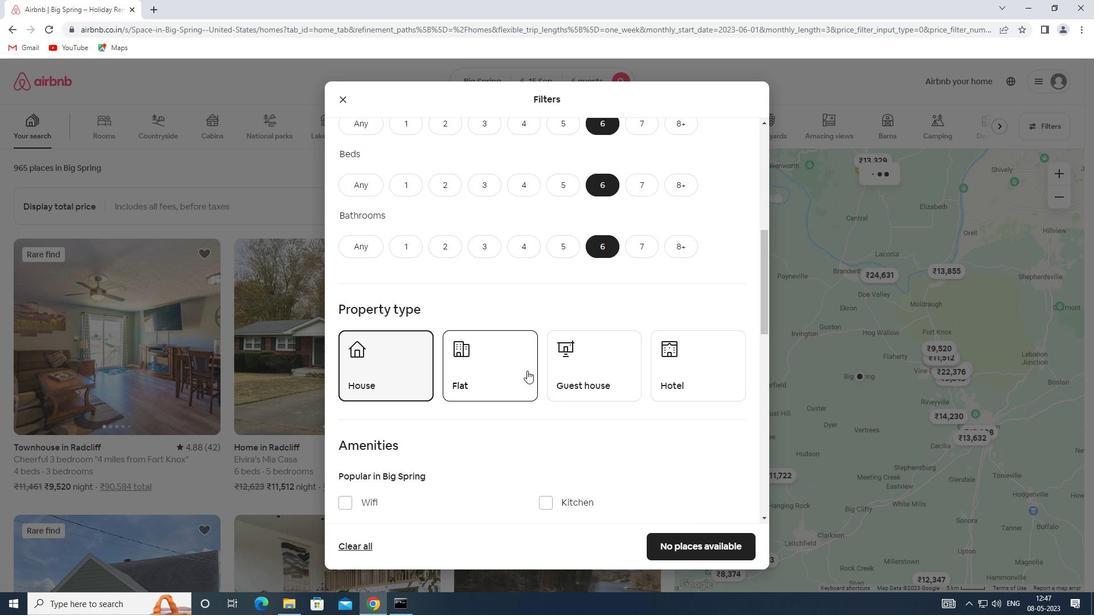 
Action: Mouse pressed left at (510, 375)
Screenshot: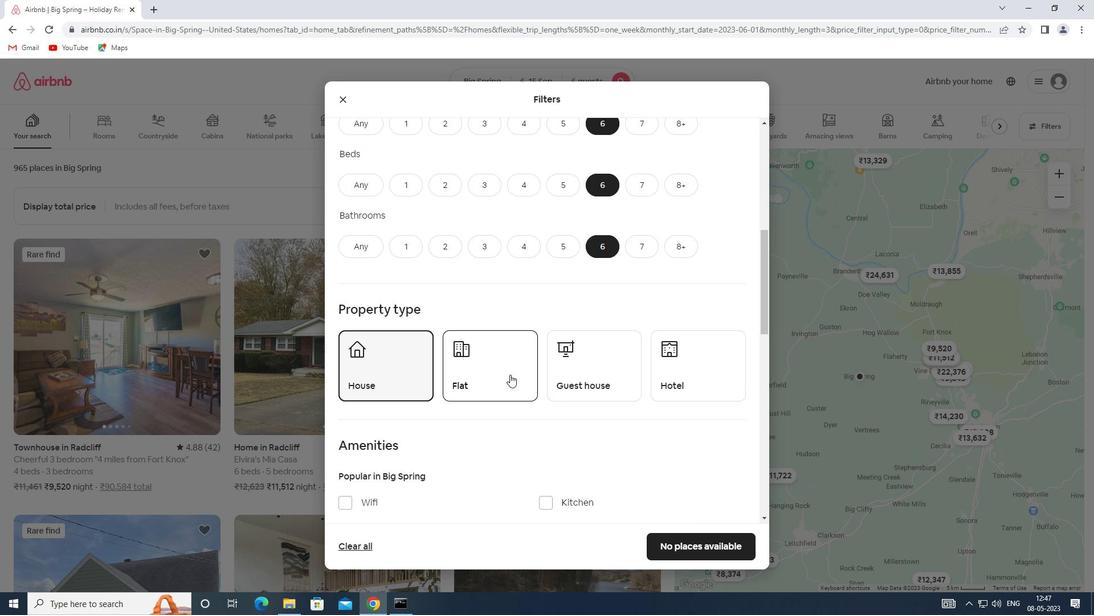 
Action: Mouse moved to (603, 373)
Screenshot: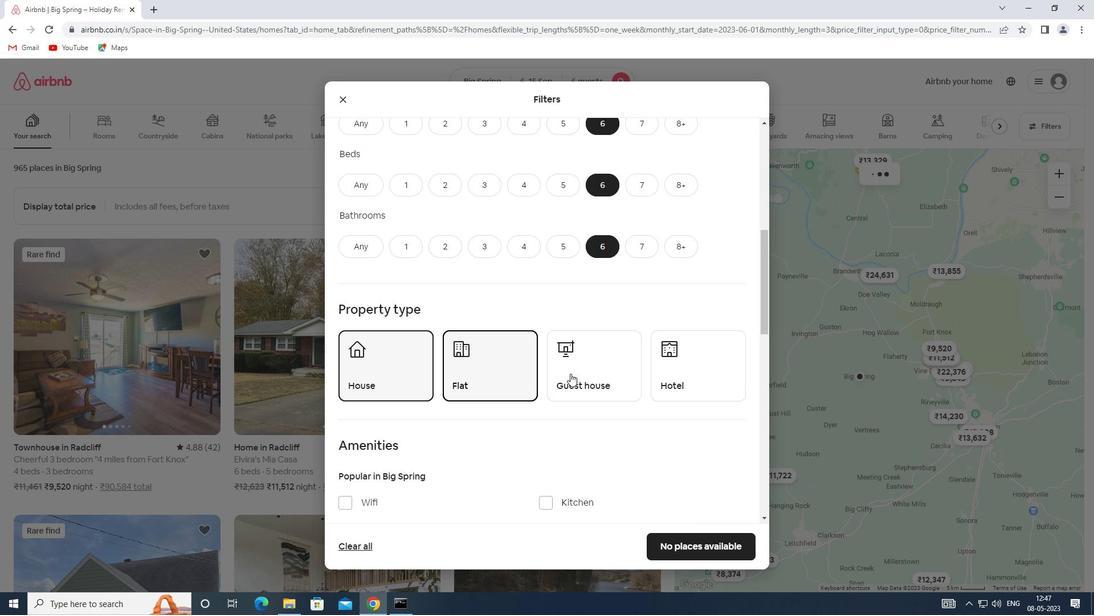 
Action: Mouse pressed left at (603, 373)
Screenshot: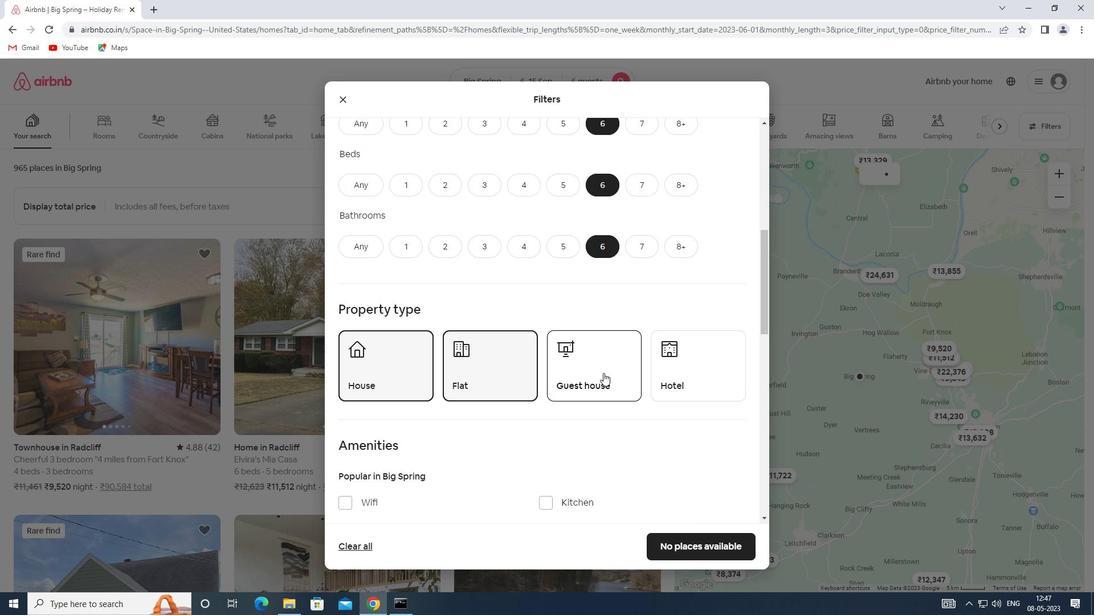 
Action: Mouse moved to (678, 370)
Screenshot: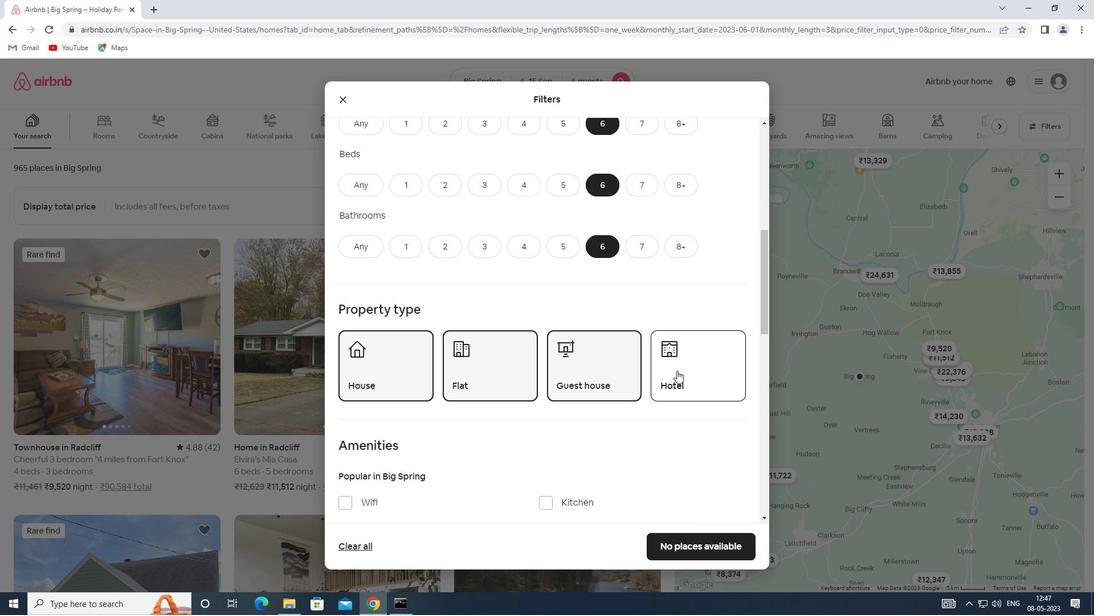 
Action: Mouse scrolled (678, 370) with delta (0, 0)
Screenshot: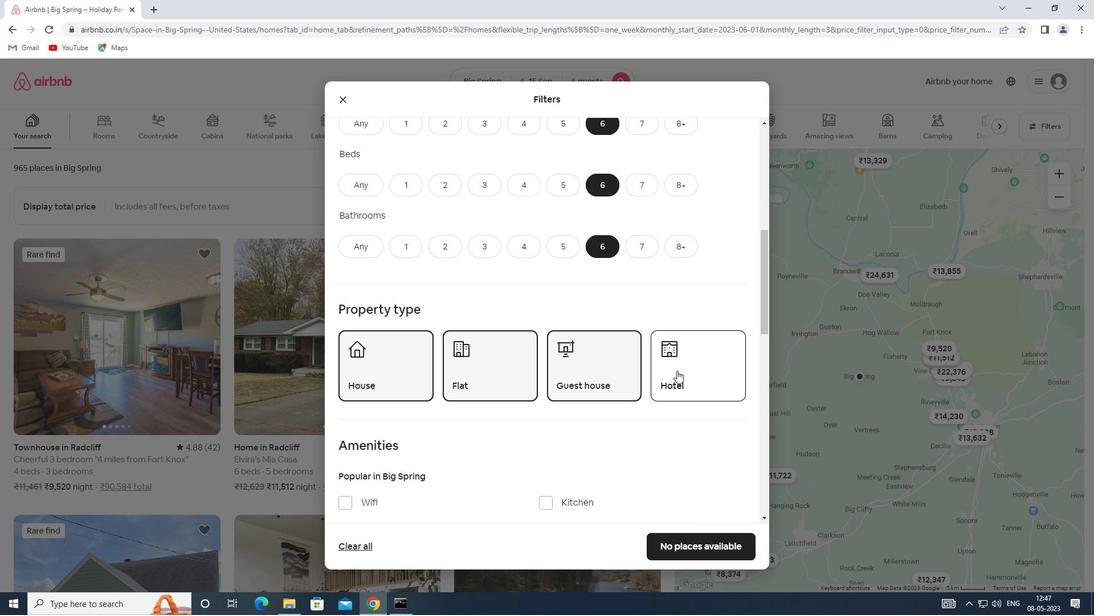 
Action: Mouse scrolled (678, 370) with delta (0, 0)
Screenshot: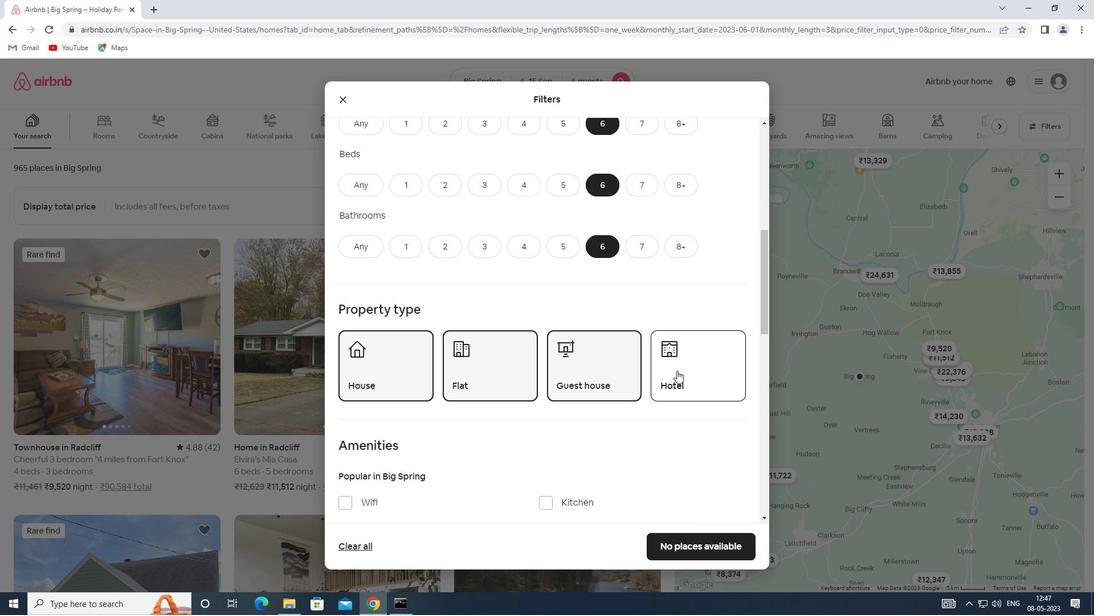 
Action: Mouse moved to (679, 370)
Screenshot: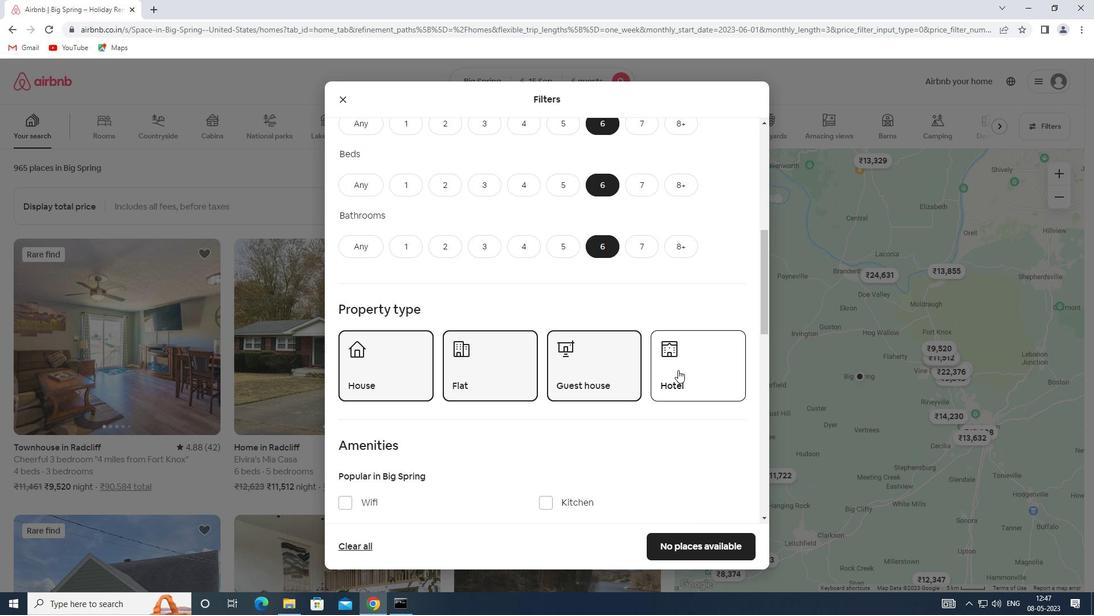 
Action: Mouse scrolled (679, 370) with delta (0, 0)
Screenshot: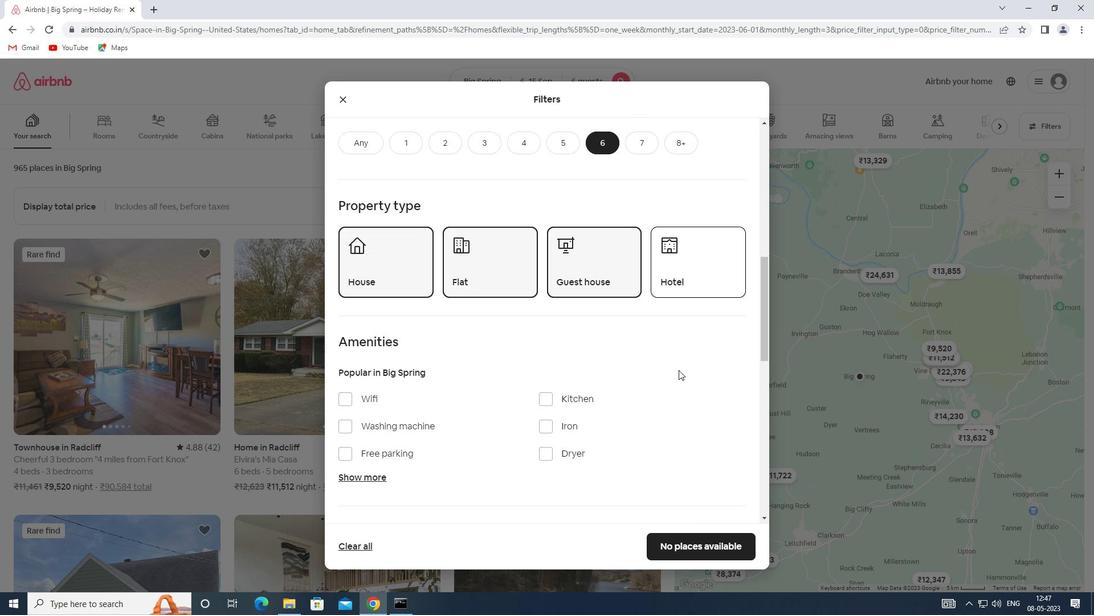 
Action: Mouse scrolled (679, 370) with delta (0, 0)
Screenshot: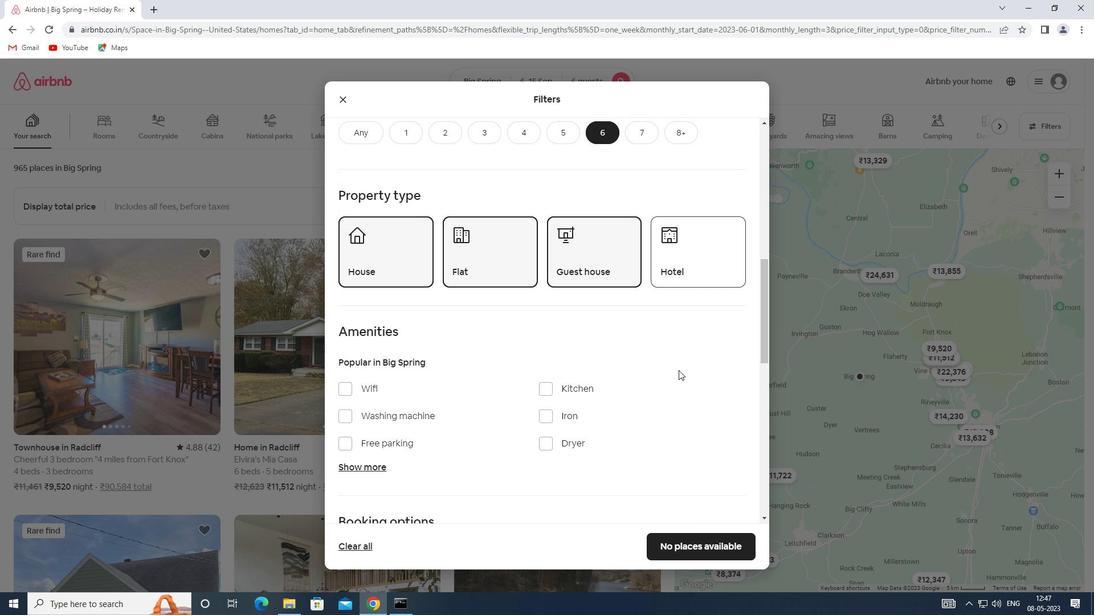 
Action: Mouse moved to (364, 352)
Screenshot: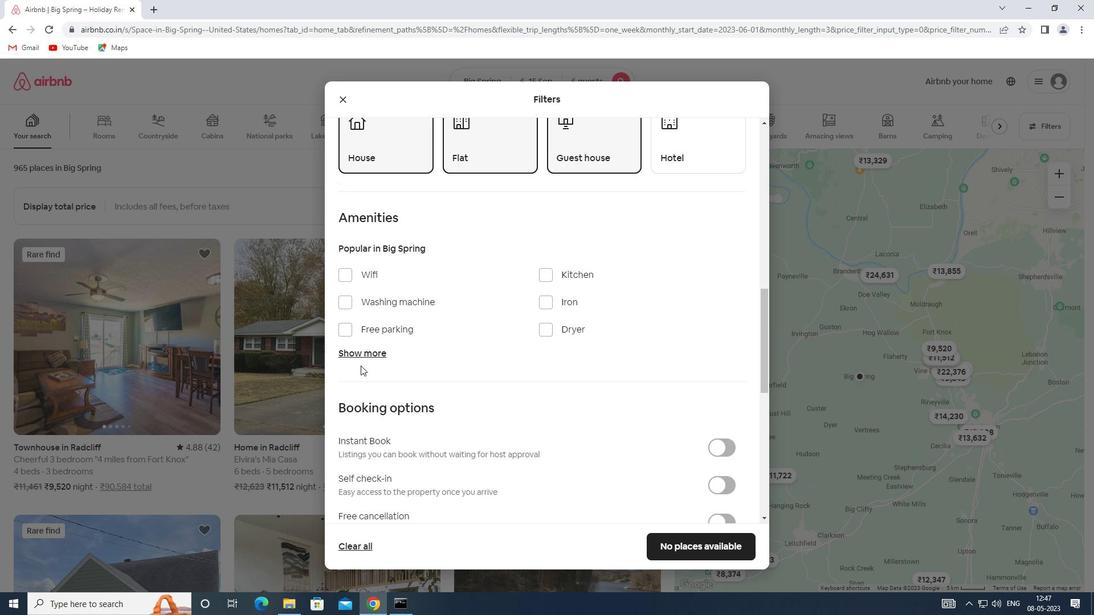 
Action: Mouse pressed left at (364, 352)
Screenshot: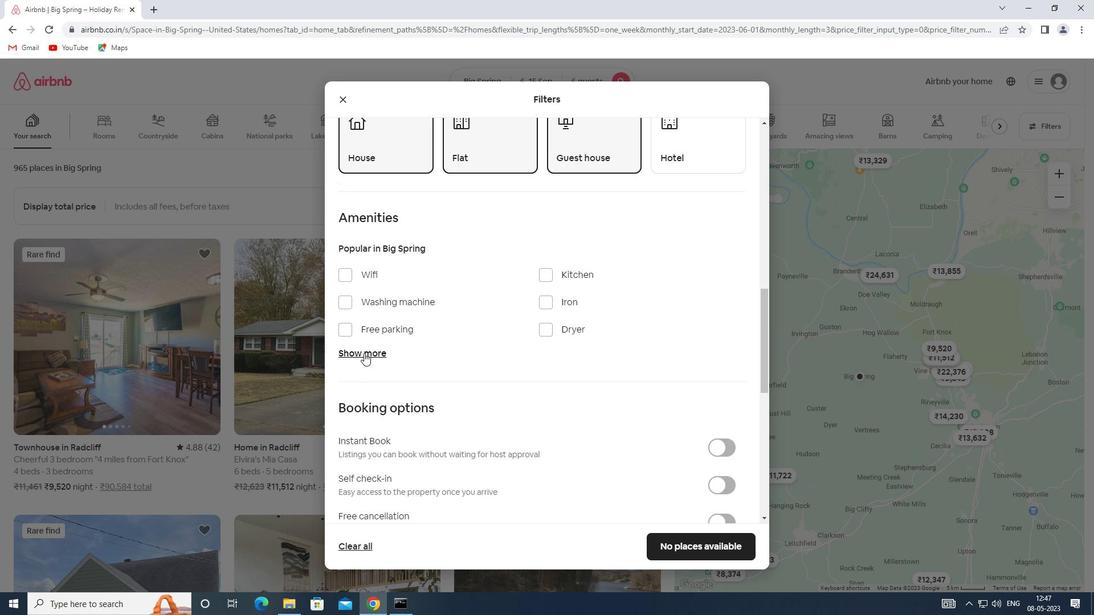 
Action: Mouse moved to (351, 275)
Screenshot: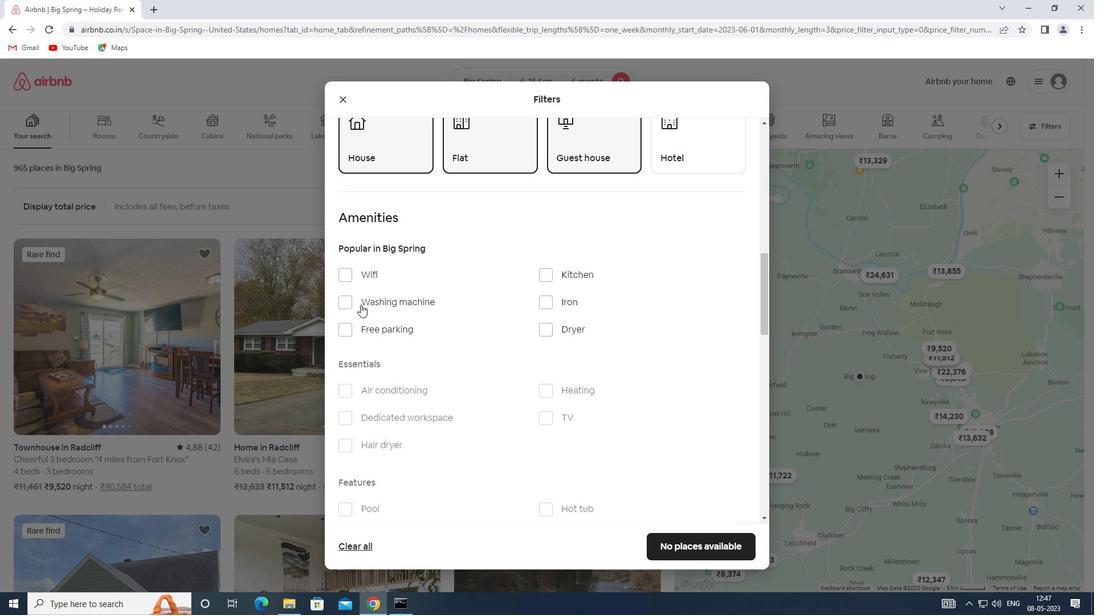 
Action: Mouse pressed left at (351, 275)
Screenshot: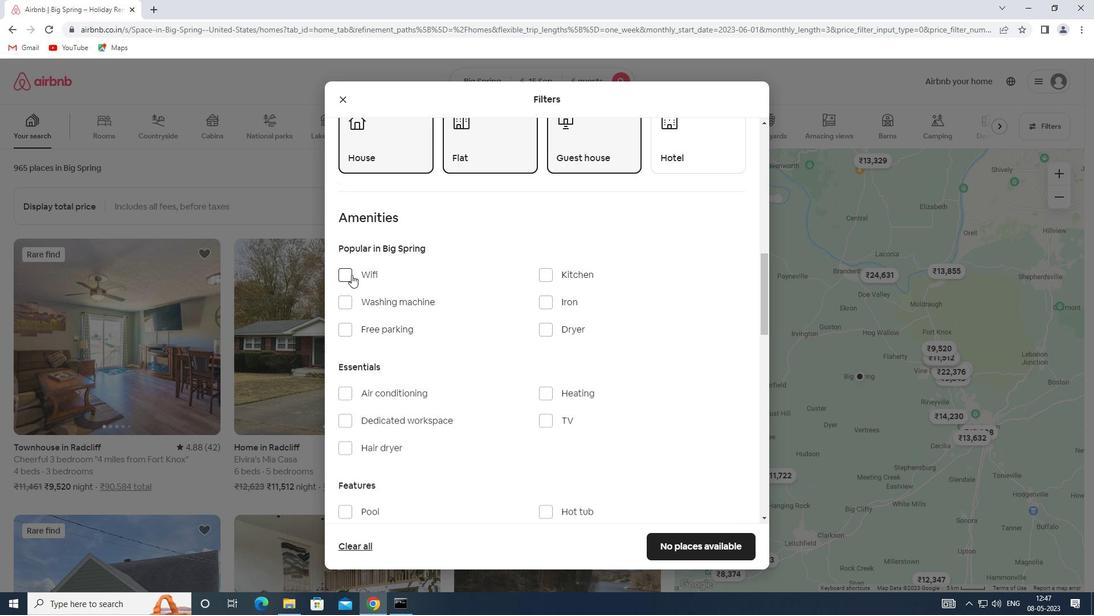 
Action: Mouse moved to (542, 419)
Screenshot: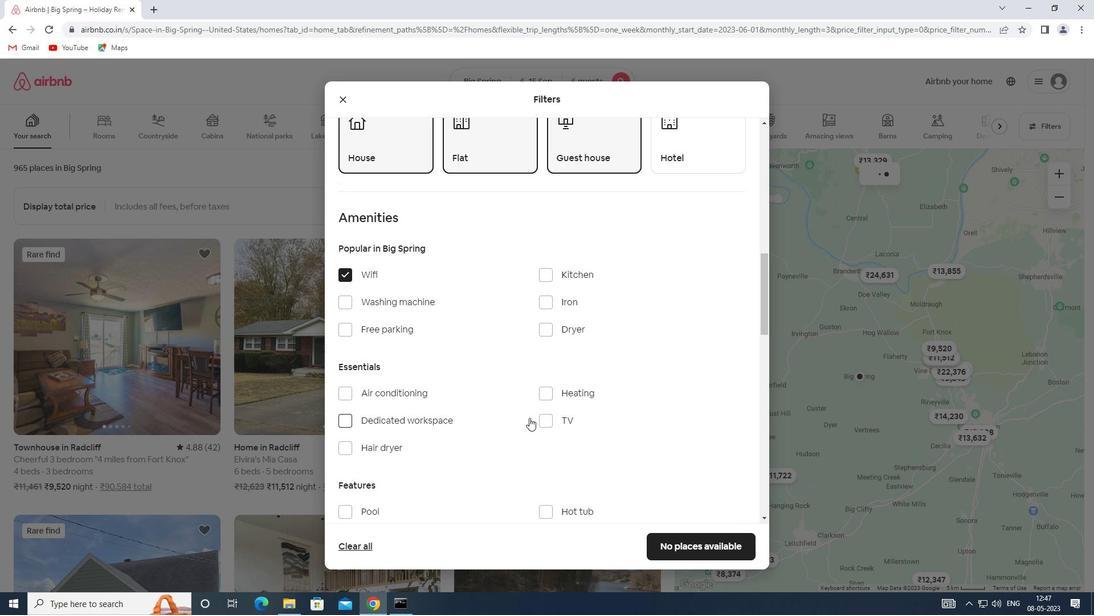 
Action: Mouse pressed left at (542, 419)
Screenshot: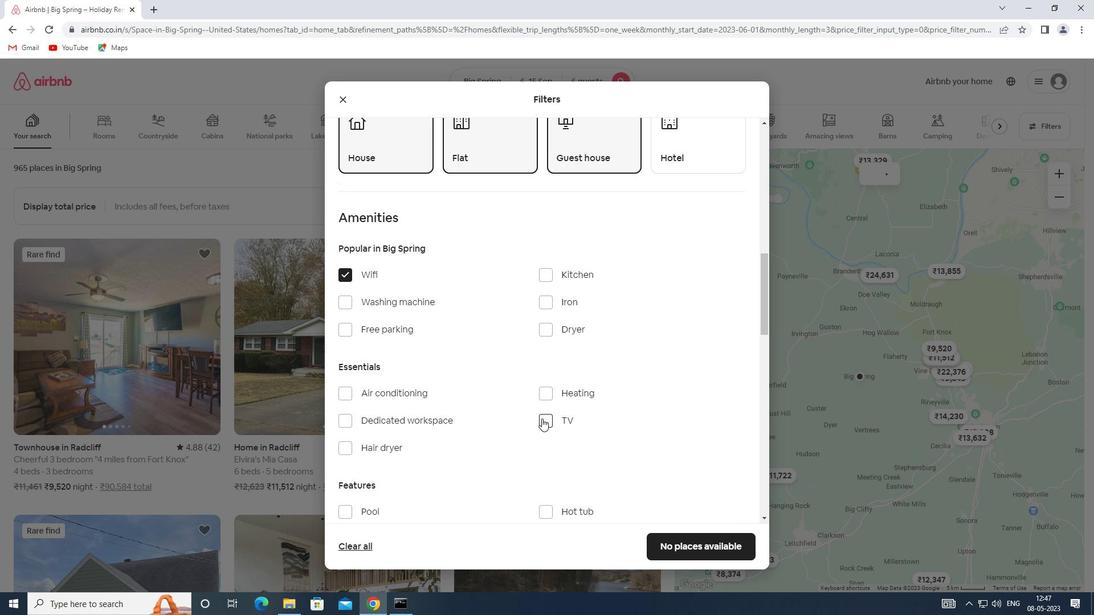 
Action: Mouse moved to (346, 327)
Screenshot: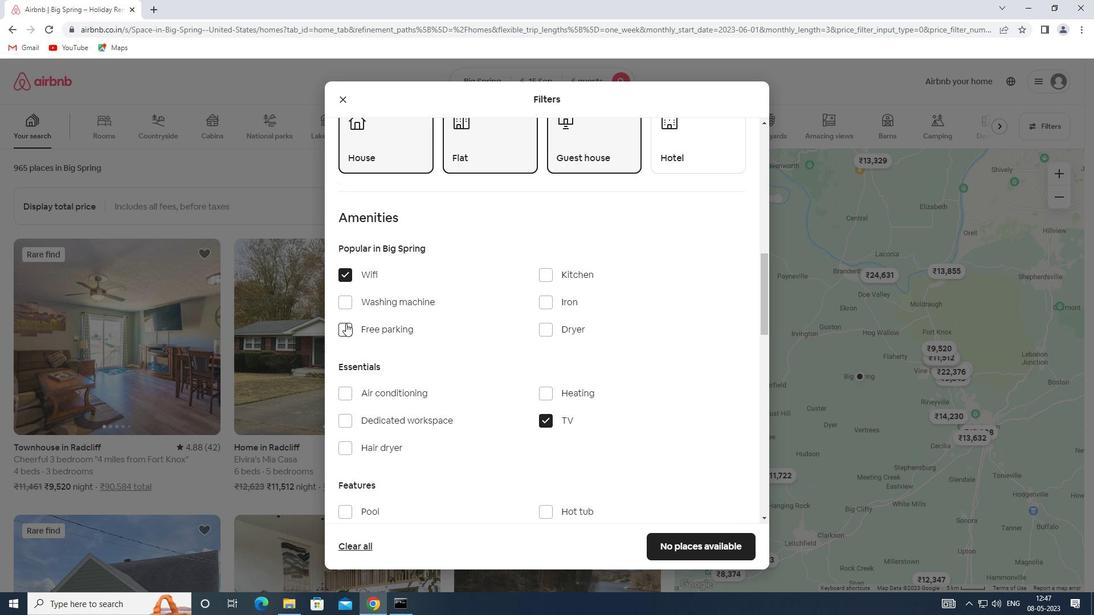 
Action: Mouse pressed left at (346, 327)
Screenshot: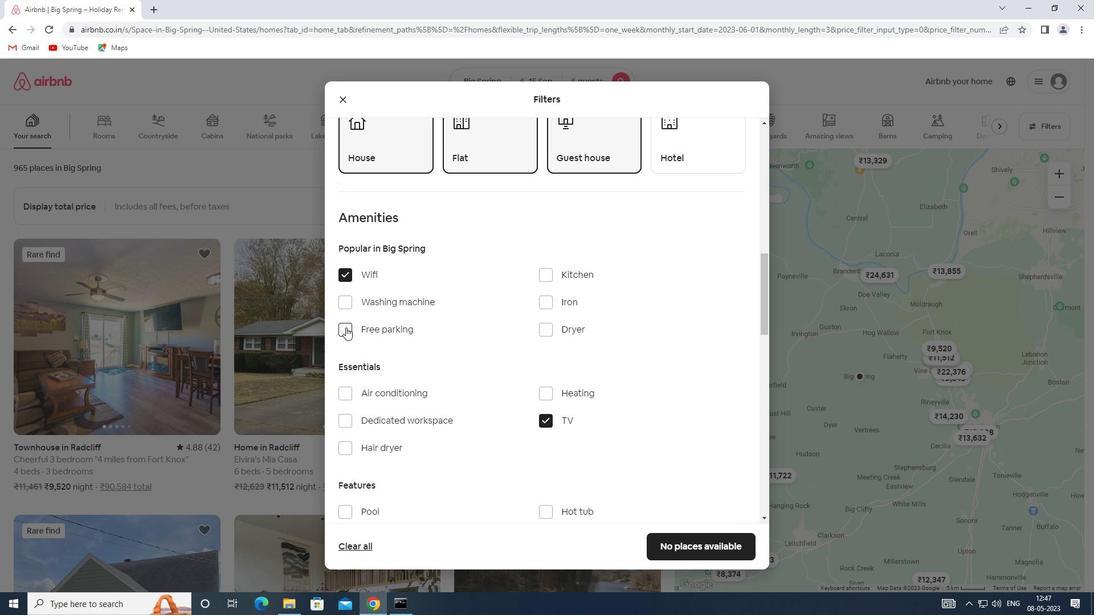 
Action: Mouse moved to (400, 354)
Screenshot: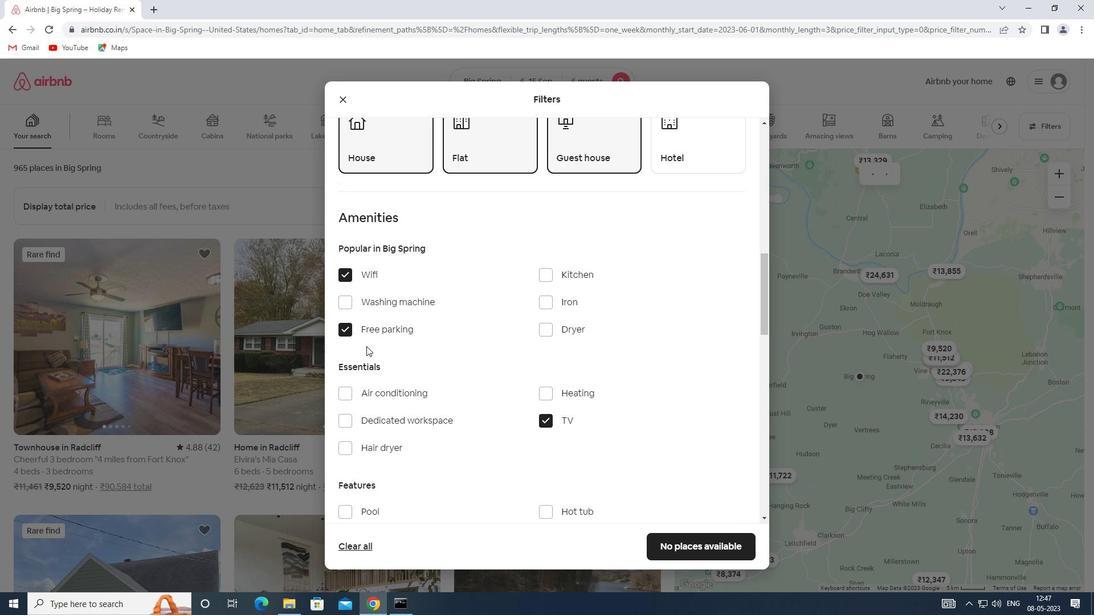 
Action: Mouse scrolled (400, 354) with delta (0, 0)
Screenshot: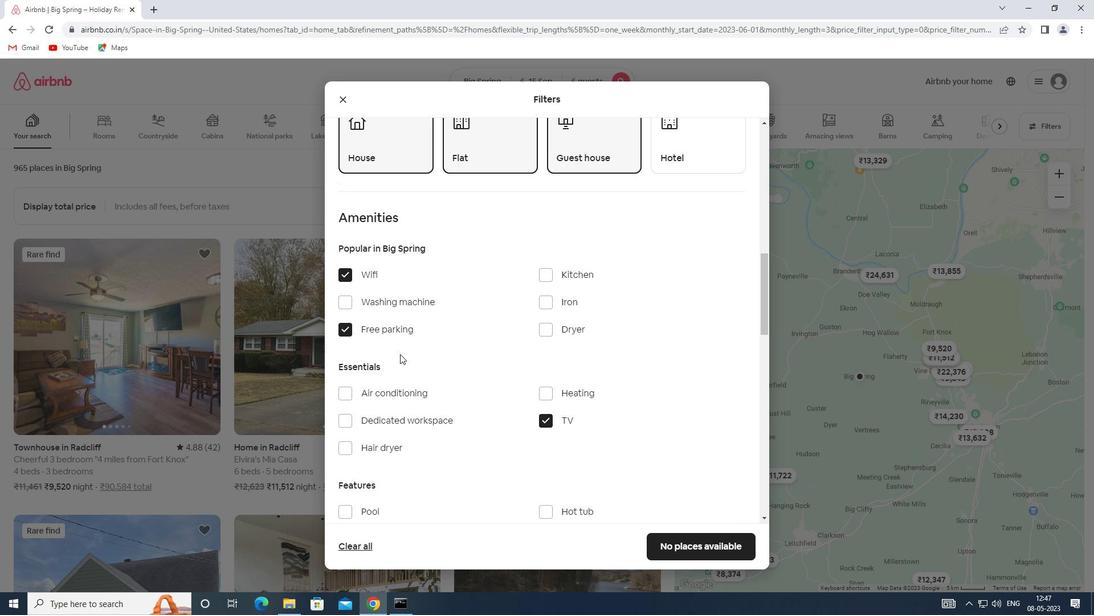 
Action: Mouse scrolled (400, 354) with delta (0, 0)
Screenshot: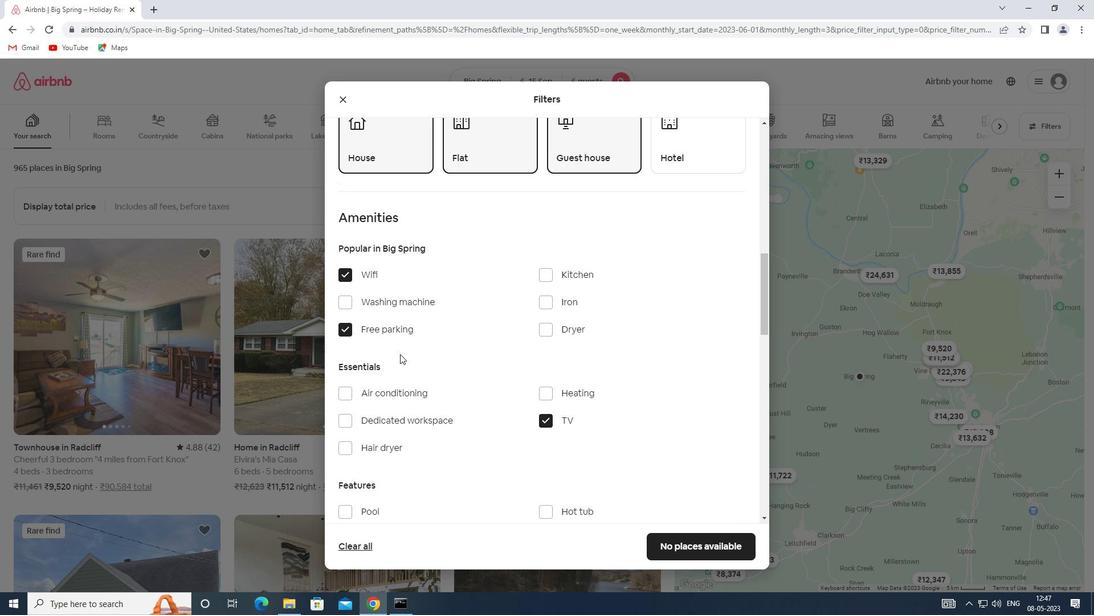 
Action: Mouse scrolled (400, 354) with delta (0, 0)
Screenshot: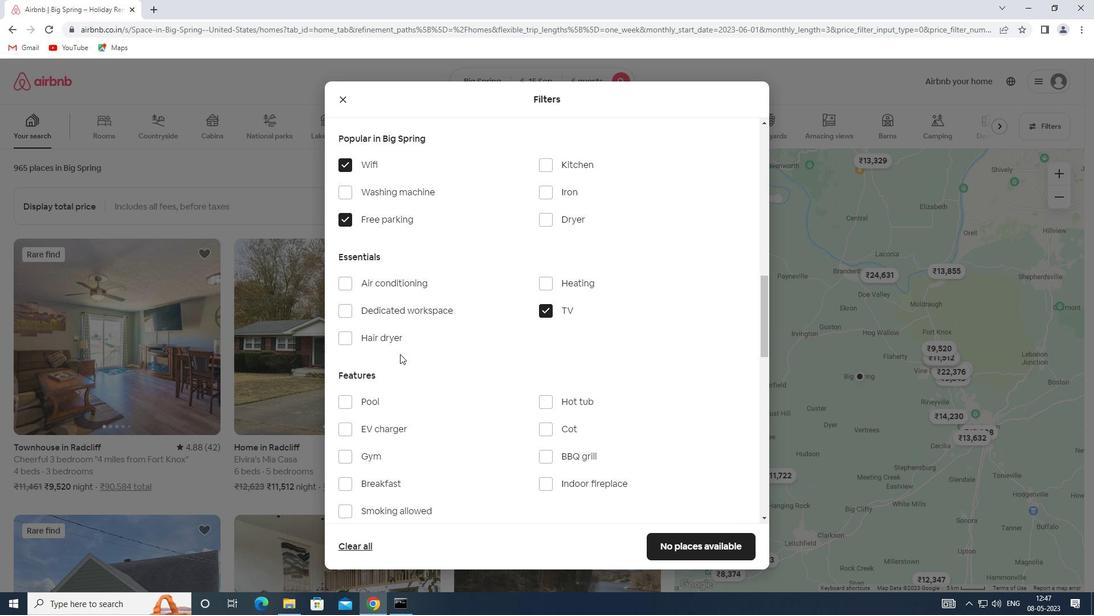 
Action: Mouse moved to (351, 397)
Screenshot: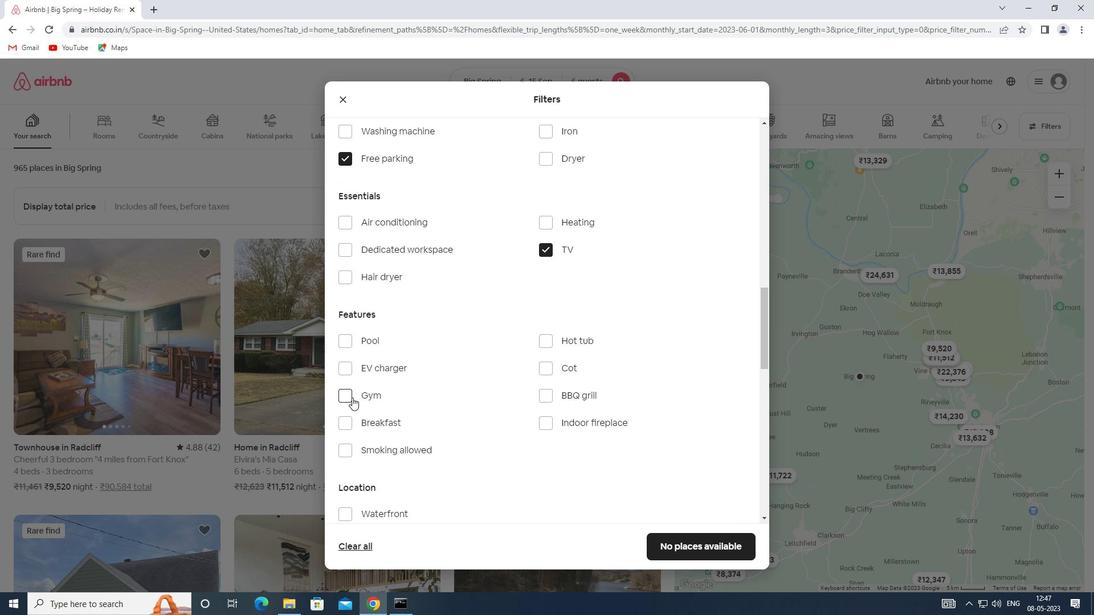 
Action: Mouse pressed left at (351, 397)
Screenshot: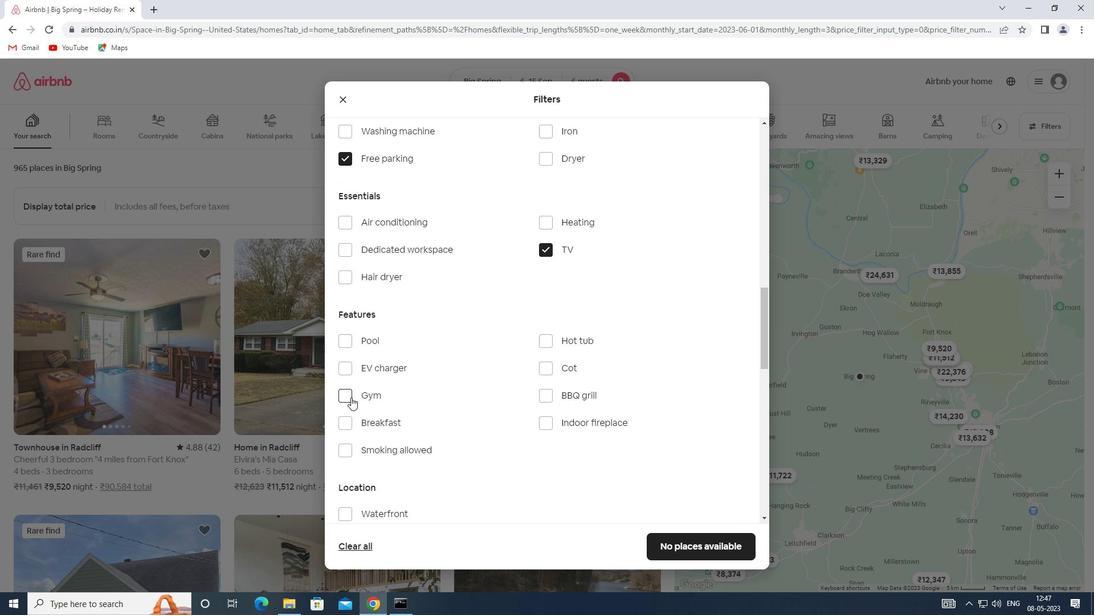 
Action: Mouse moved to (354, 419)
Screenshot: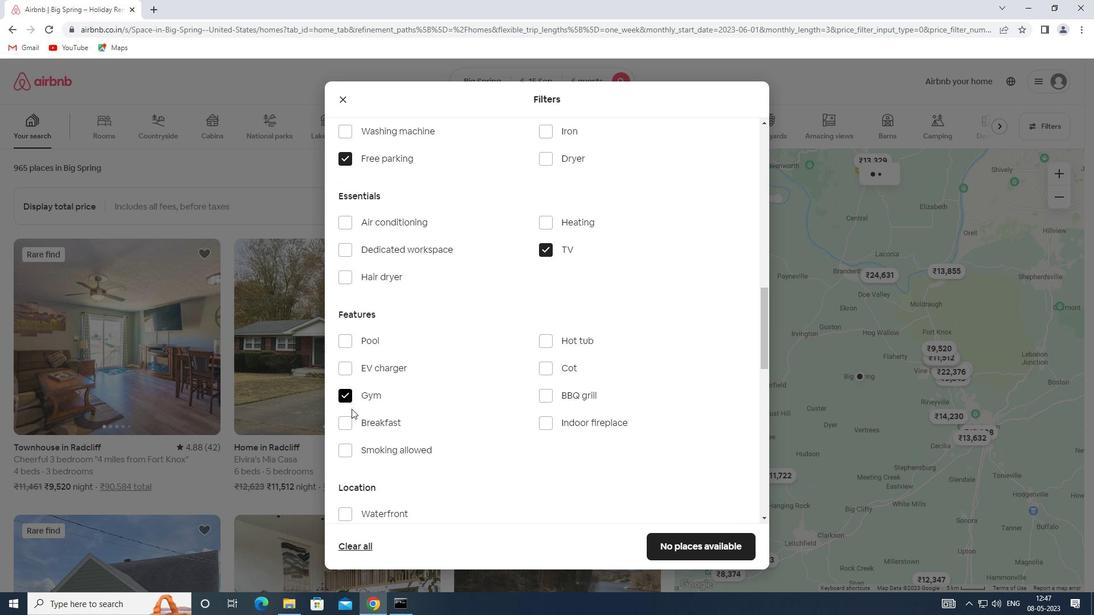 
Action: Mouse pressed left at (354, 419)
Screenshot: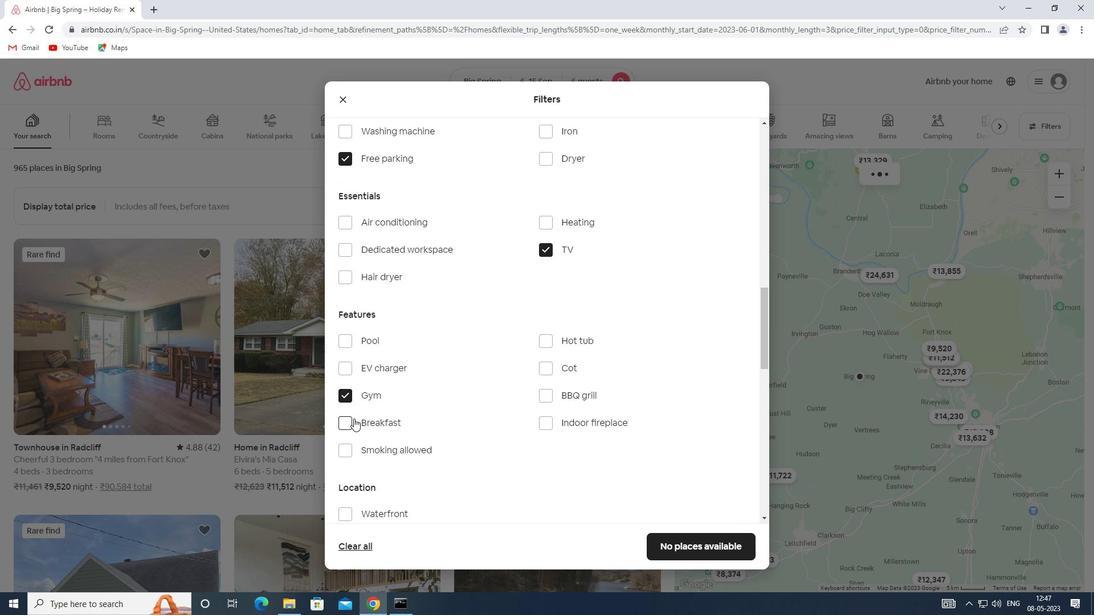 
Action: Mouse moved to (440, 400)
Screenshot: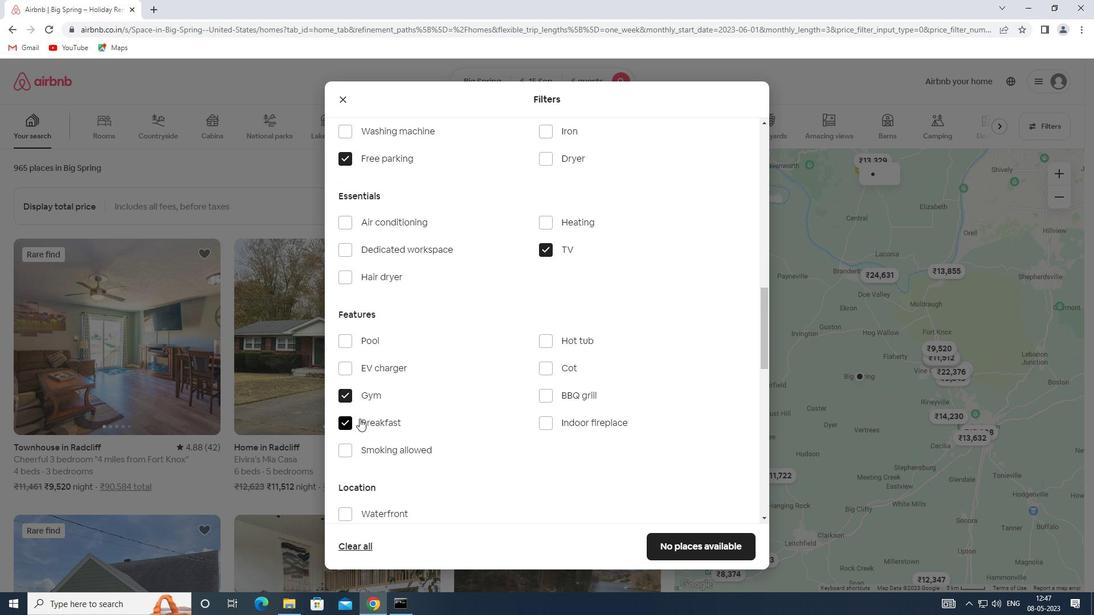 
Action: Mouse scrolled (440, 400) with delta (0, 0)
Screenshot: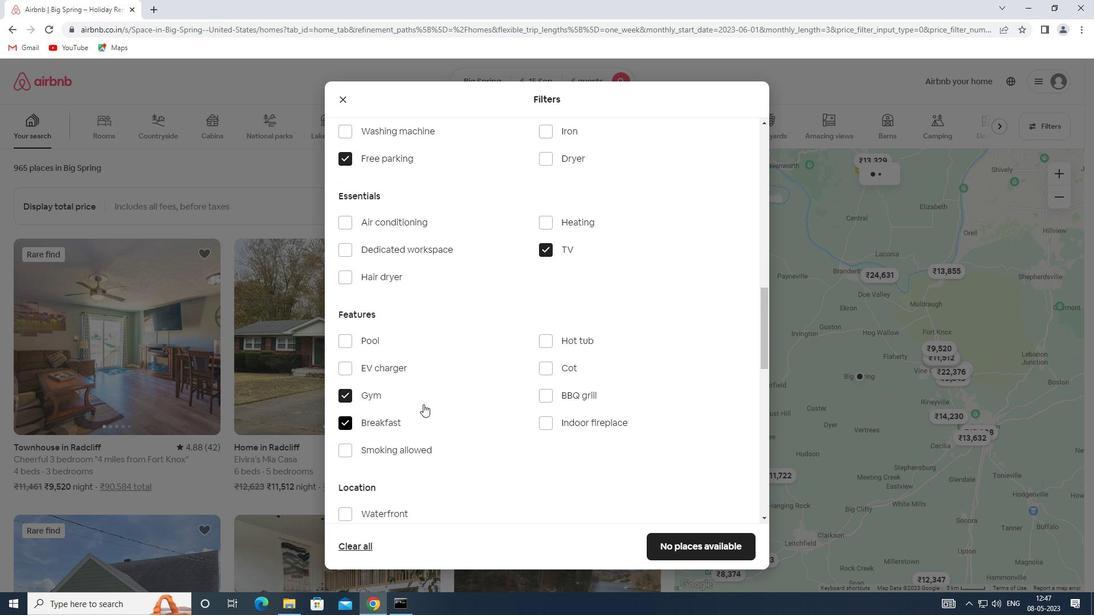 
Action: Mouse scrolled (440, 400) with delta (0, 0)
Screenshot: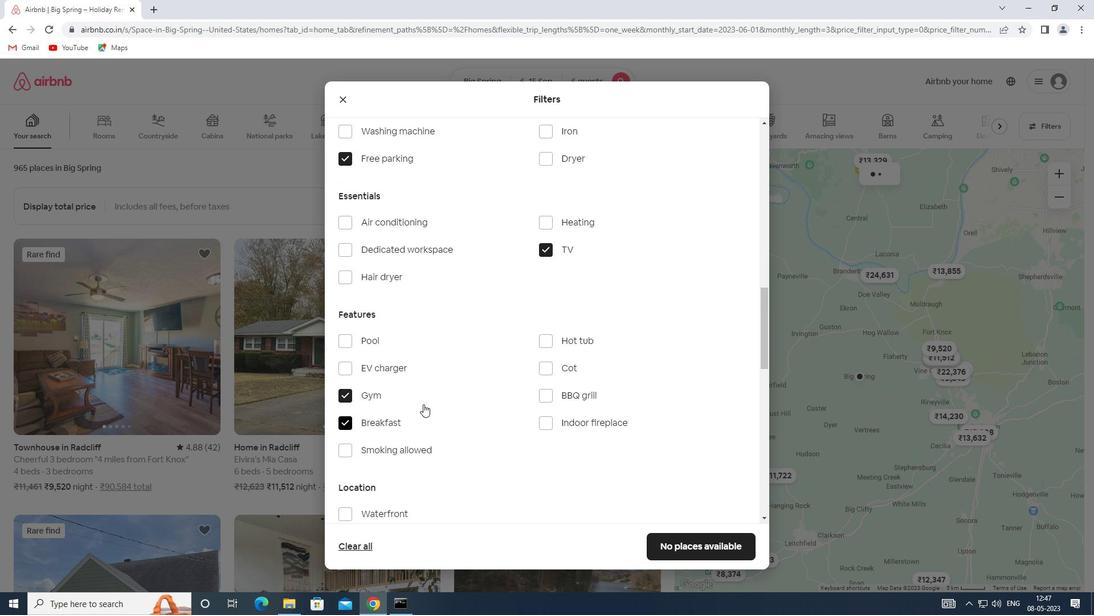 
Action: Mouse scrolled (440, 400) with delta (0, 0)
Screenshot: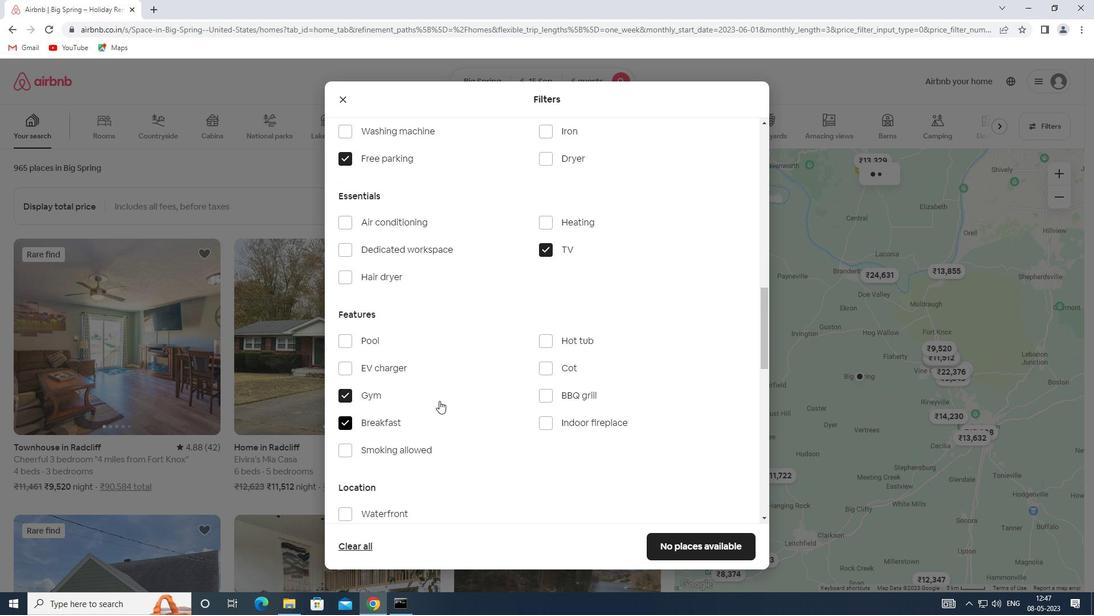 
Action: Mouse scrolled (440, 400) with delta (0, 0)
Screenshot: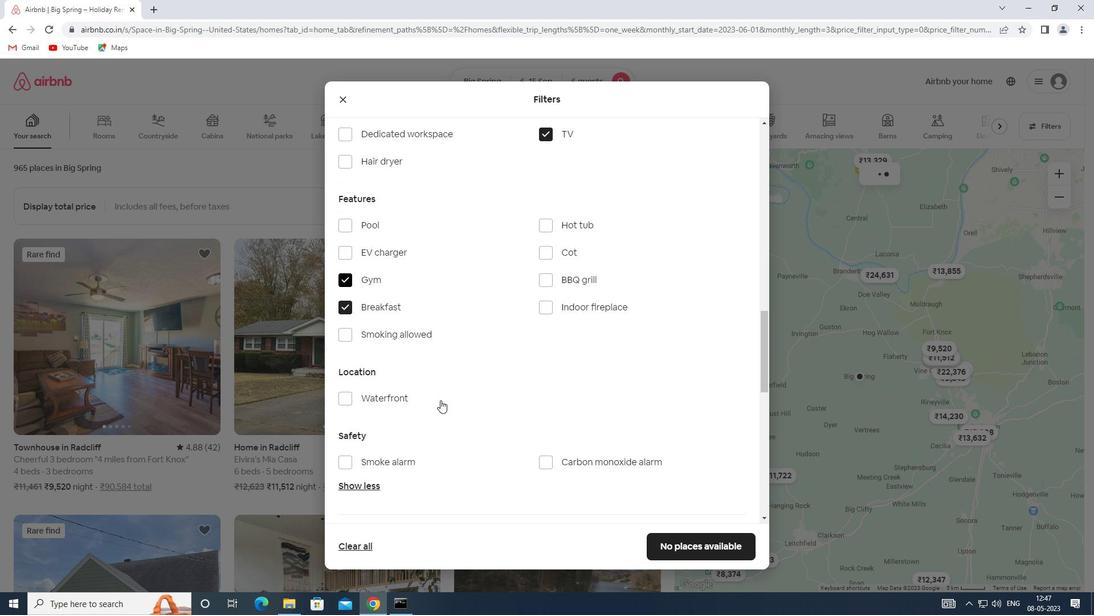 
Action: Mouse scrolled (440, 400) with delta (0, 0)
Screenshot: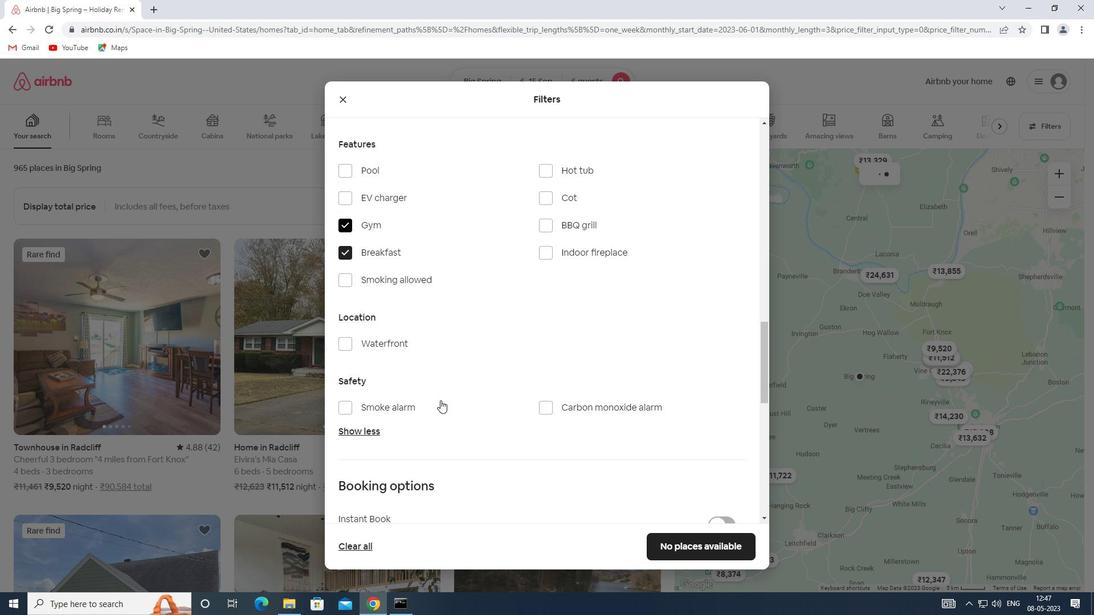 
Action: Mouse scrolled (440, 400) with delta (0, 0)
Screenshot: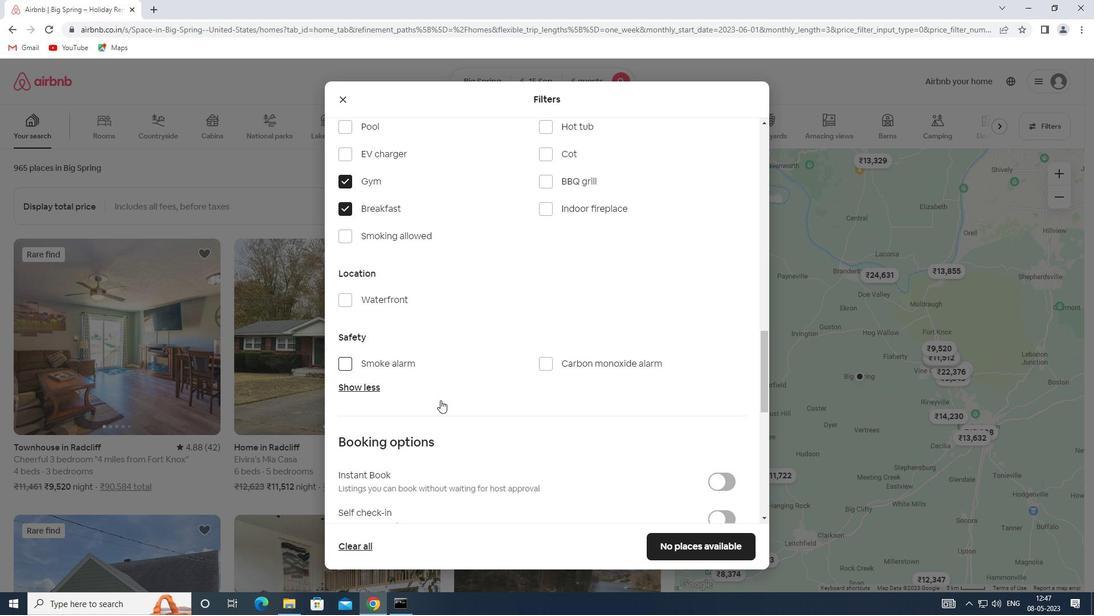 
Action: Mouse scrolled (440, 400) with delta (0, 0)
Screenshot: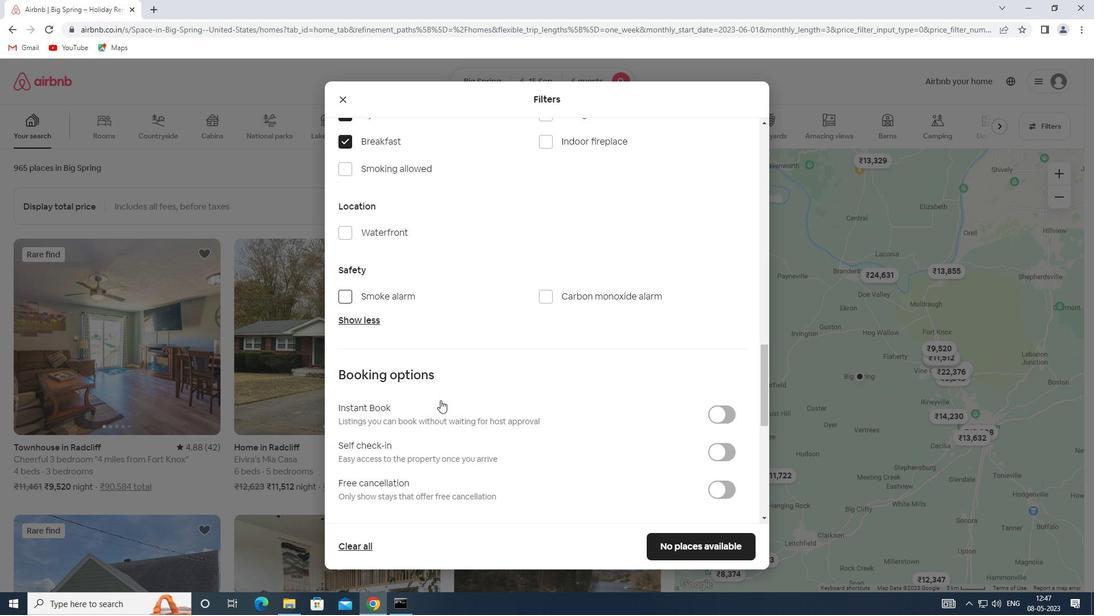 
Action: Mouse moved to (722, 334)
Screenshot: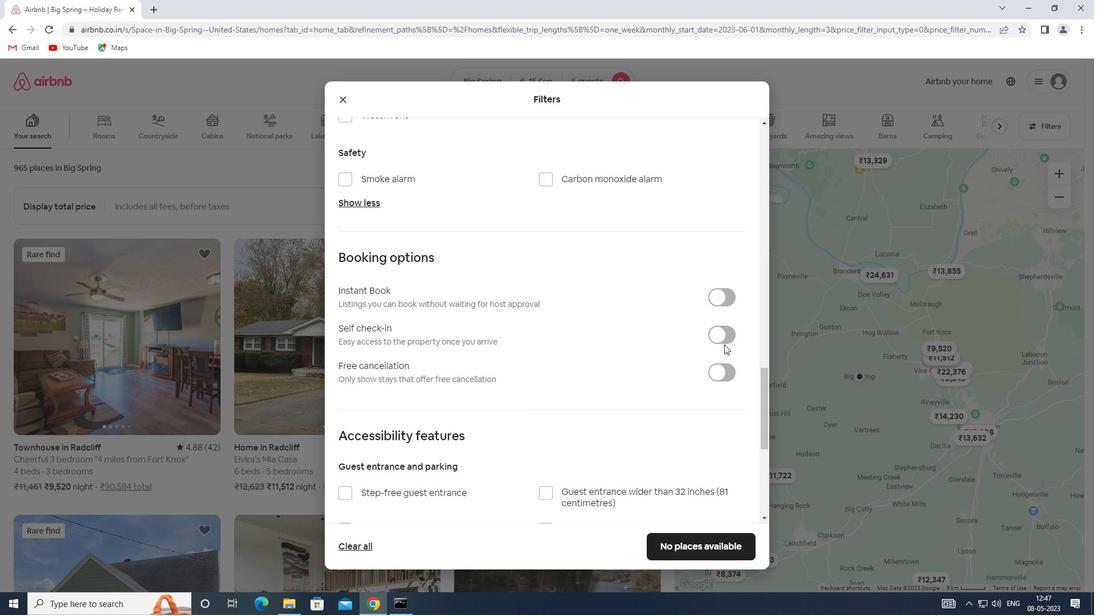 
Action: Mouse pressed left at (722, 334)
Screenshot: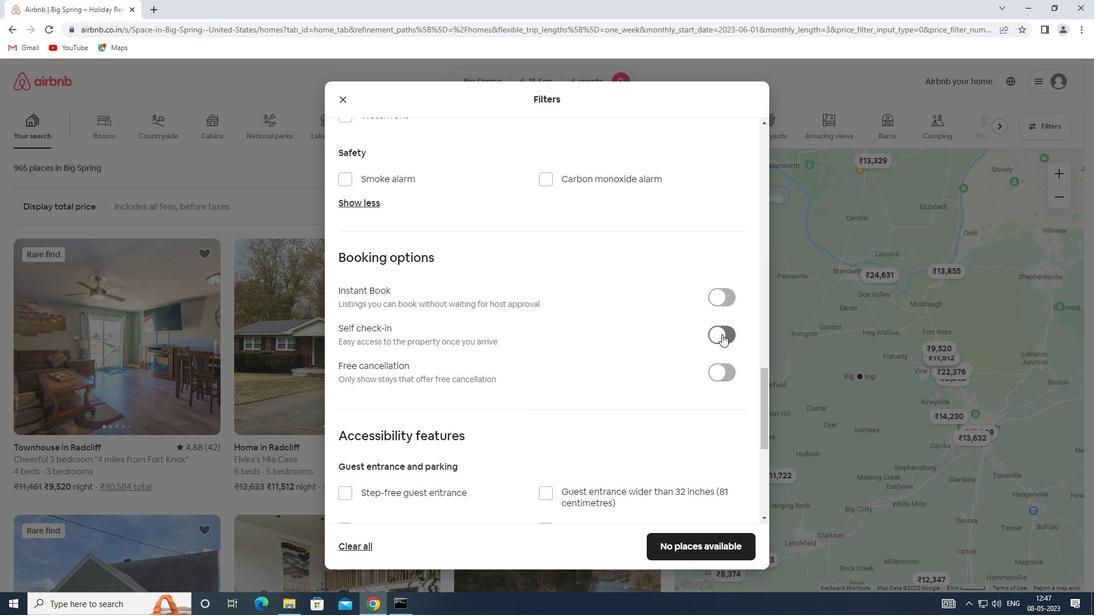 
Action: Mouse moved to (441, 376)
Screenshot: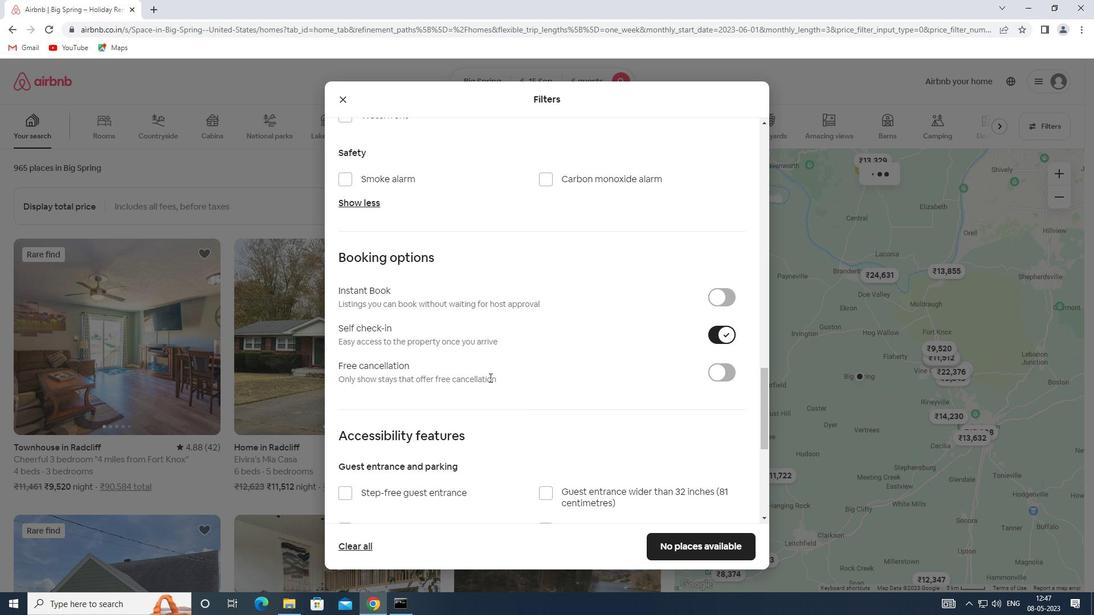 
Action: Mouse scrolled (441, 375) with delta (0, 0)
Screenshot: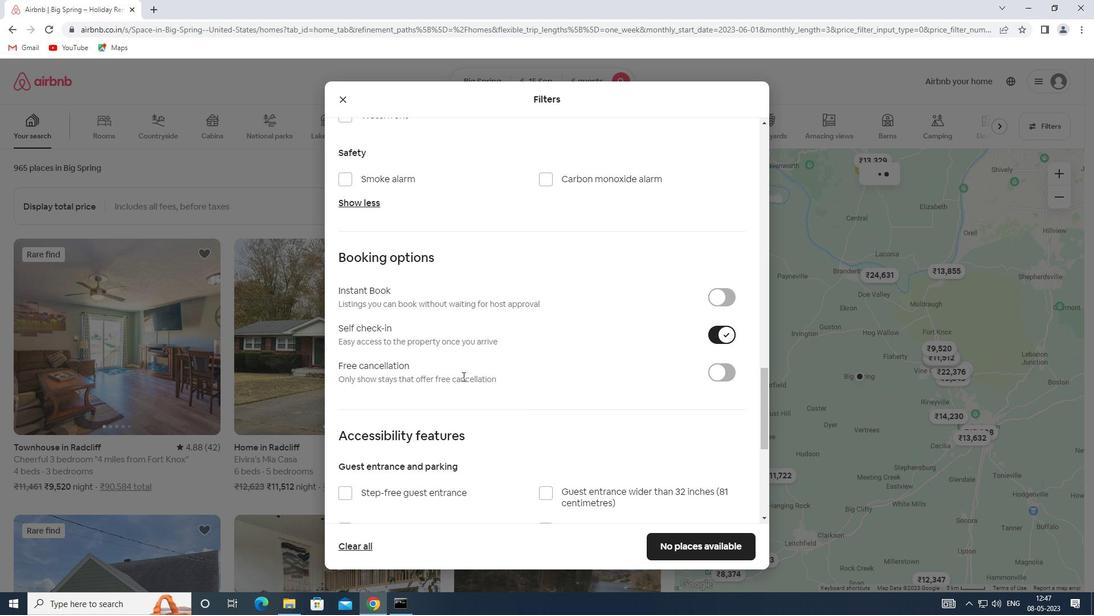 
Action: Mouse scrolled (441, 375) with delta (0, 0)
Screenshot: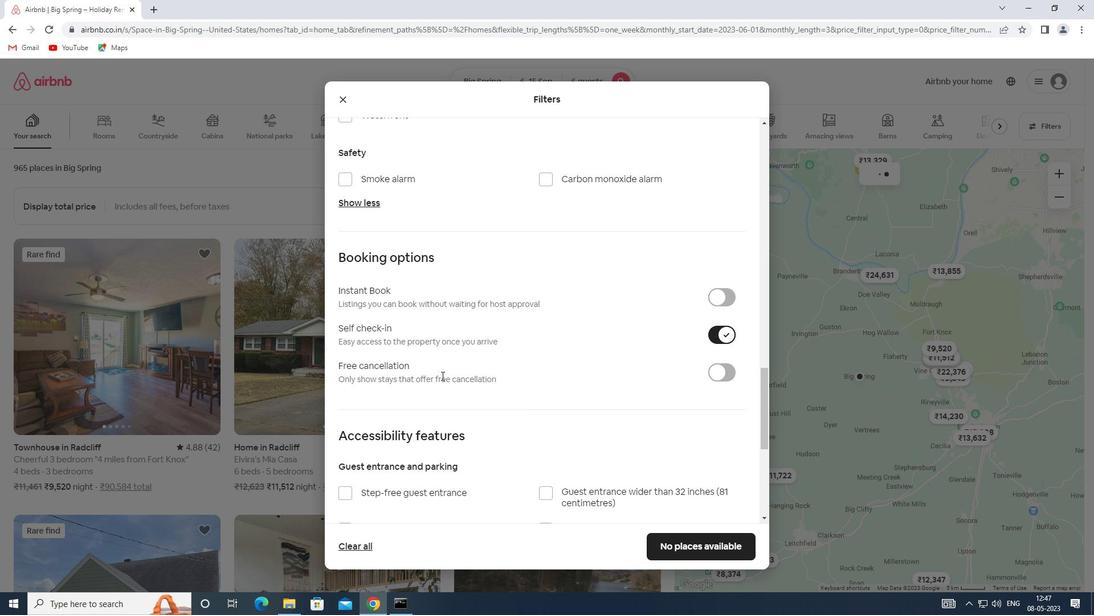 
Action: Mouse scrolled (441, 375) with delta (0, 0)
Screenshot: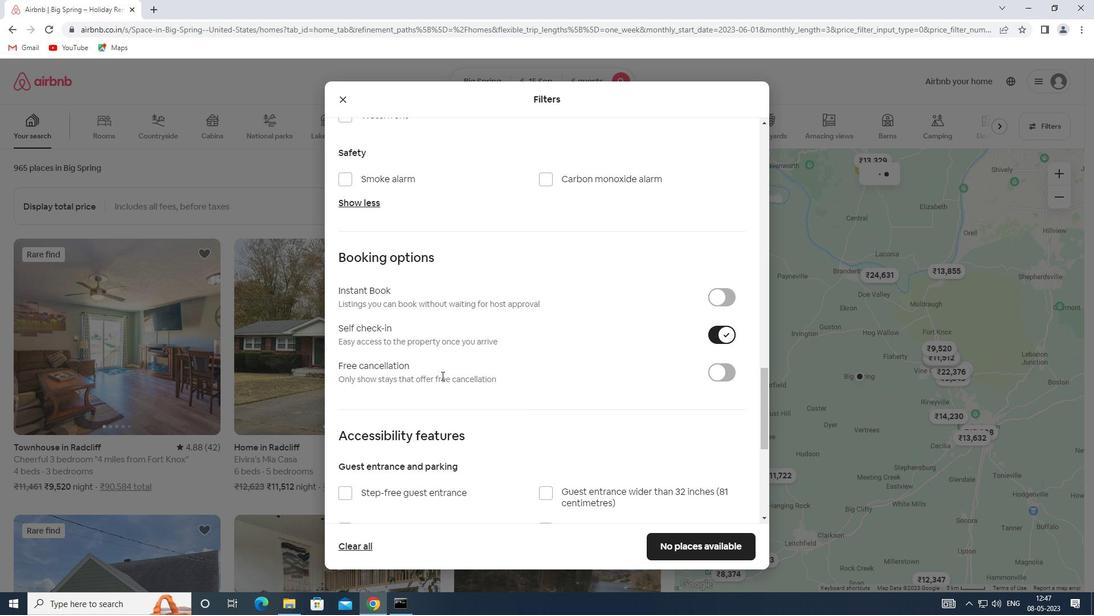 
Action: Mouse scrolled (441, 375) with delta (0, 0)
Screenshot: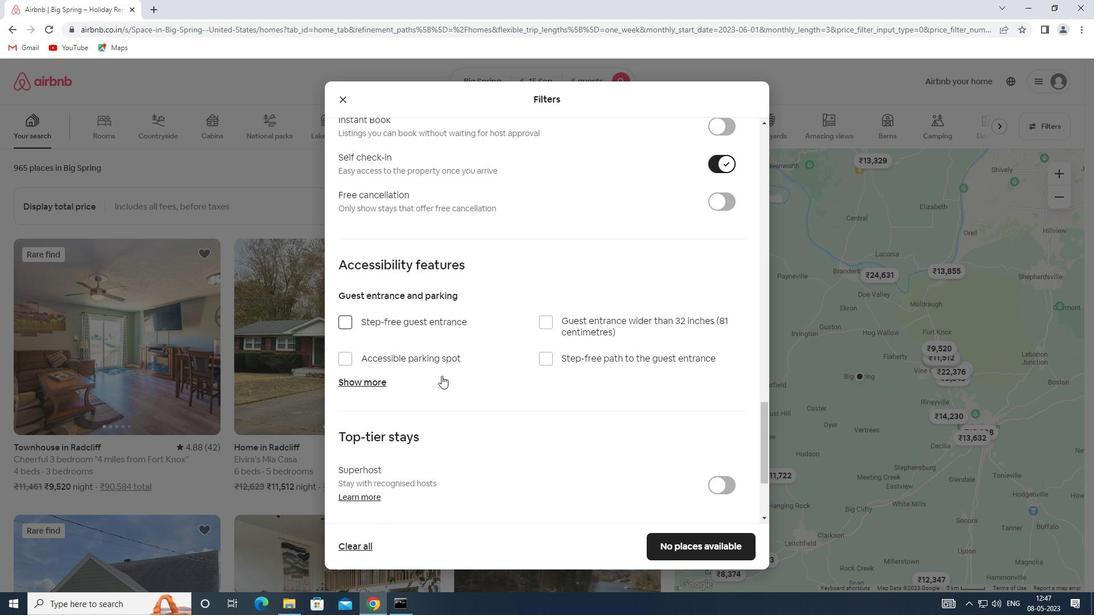 
Action: Mouse scrolled (441, 375) with delta (0, 0)
Screenshot: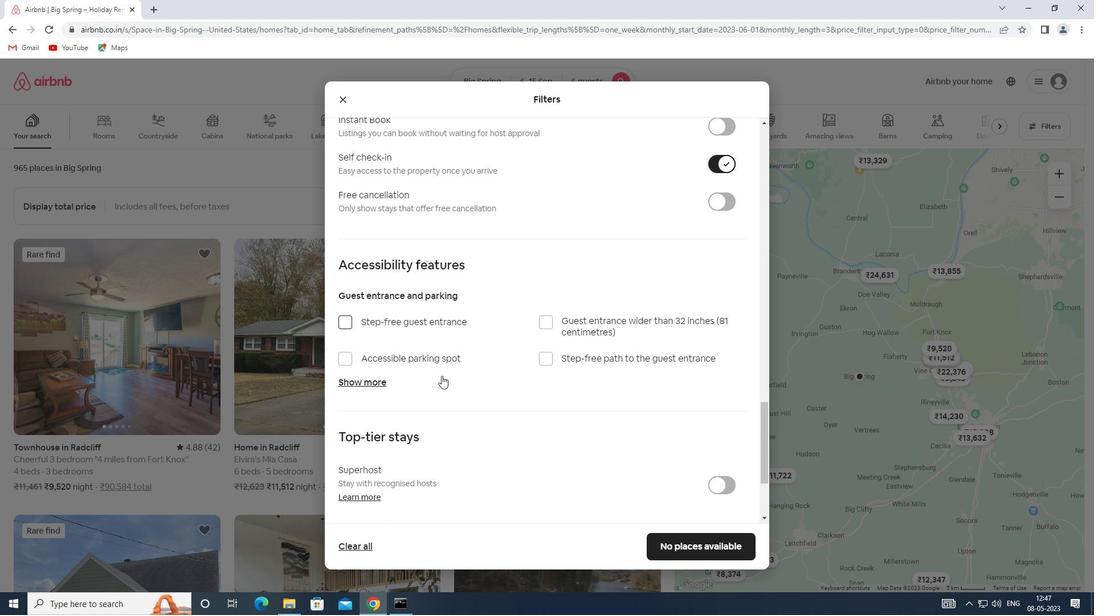 
Action: Mouse scrolled (441, 375) with delta (0, 0)
Screenshot: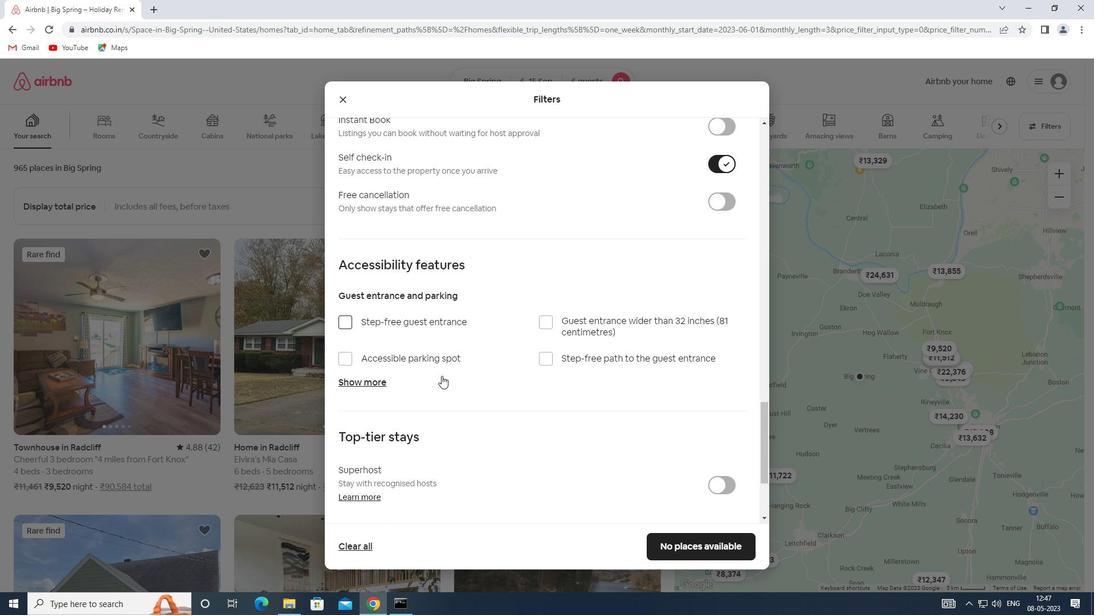 
Action: Mouse moved to (334, 442)
Screenshot: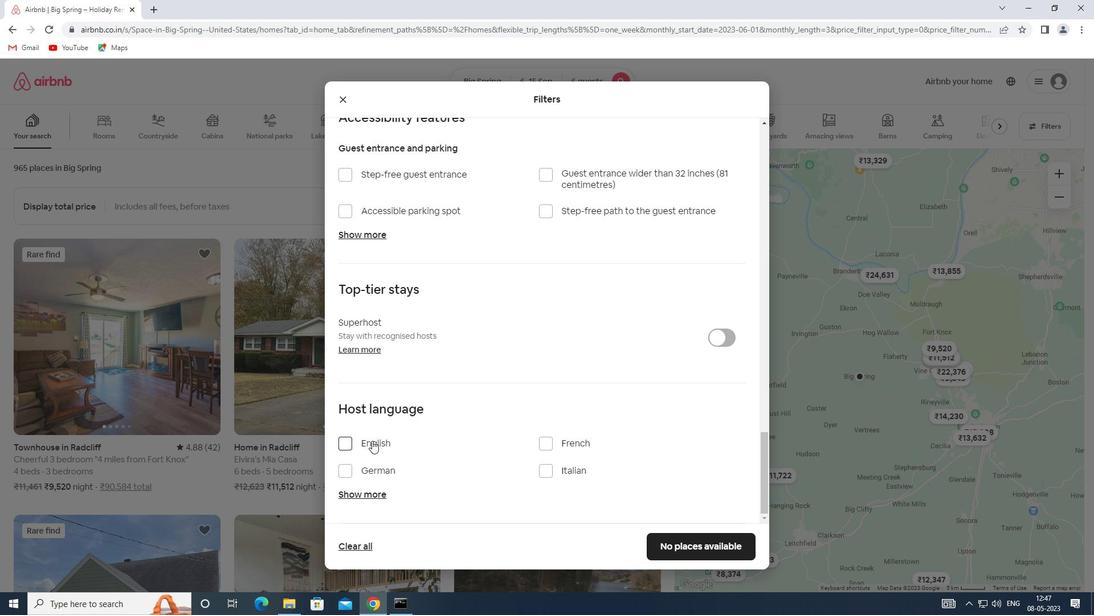 
Action: Mouse pressed left at (334, 442)
Screenshot: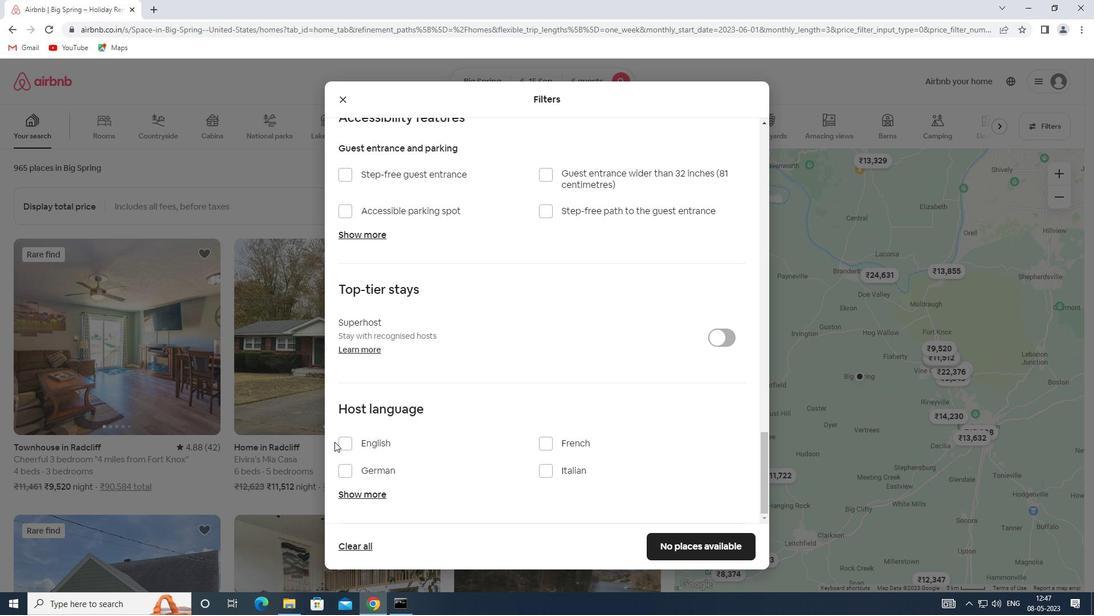 
Action: Mouse moved to (340, 443)
Screenshot: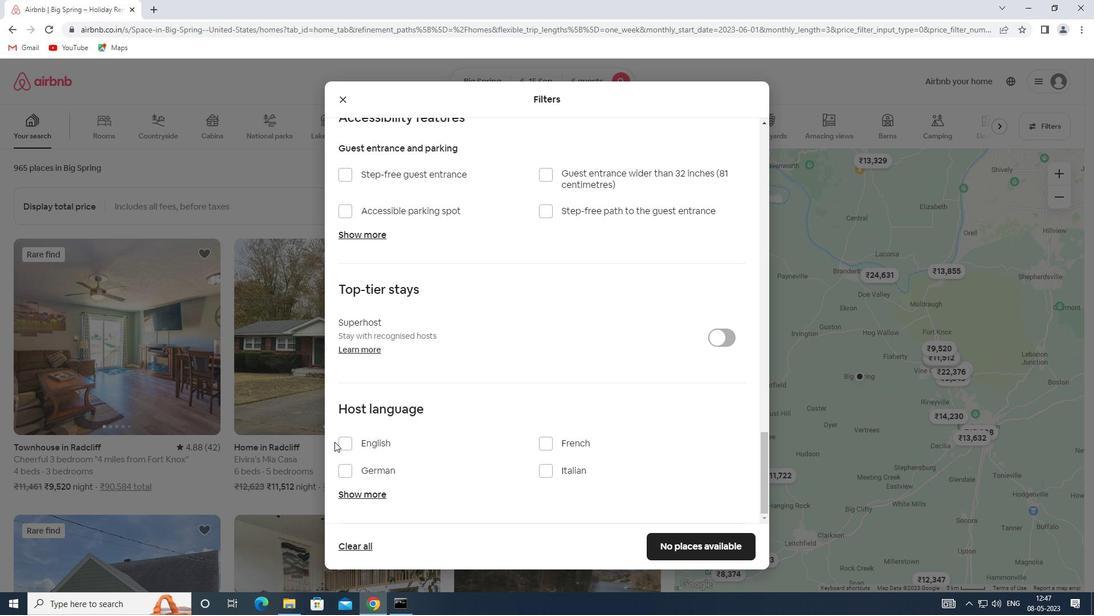 
Action: Mouse pressed left at (340, 443)
Screenshot: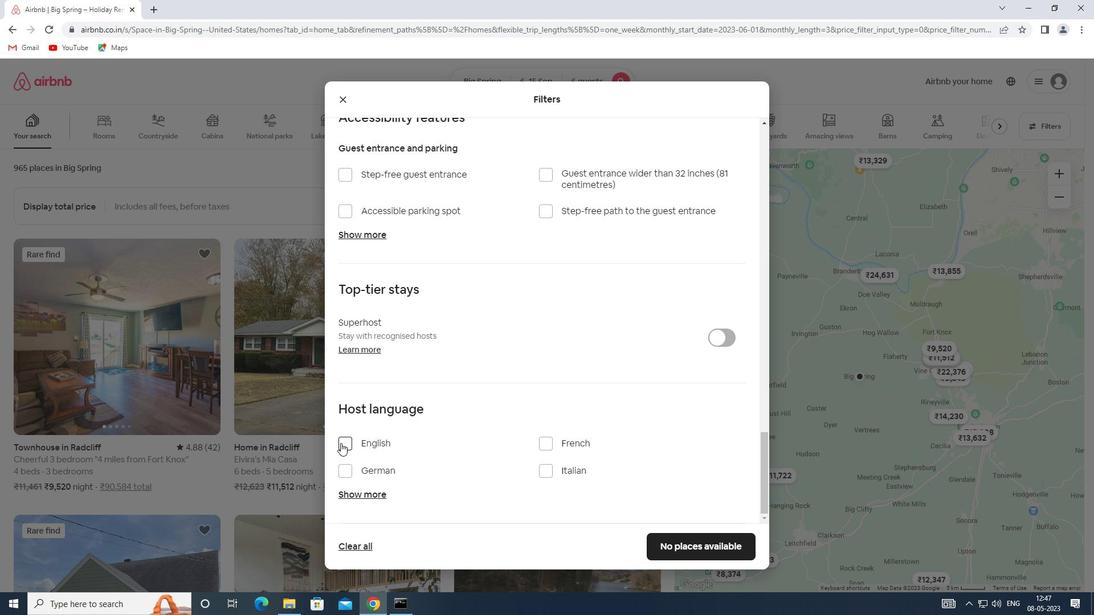 
Action: Mouse moved to (722, 551)
Screenshot: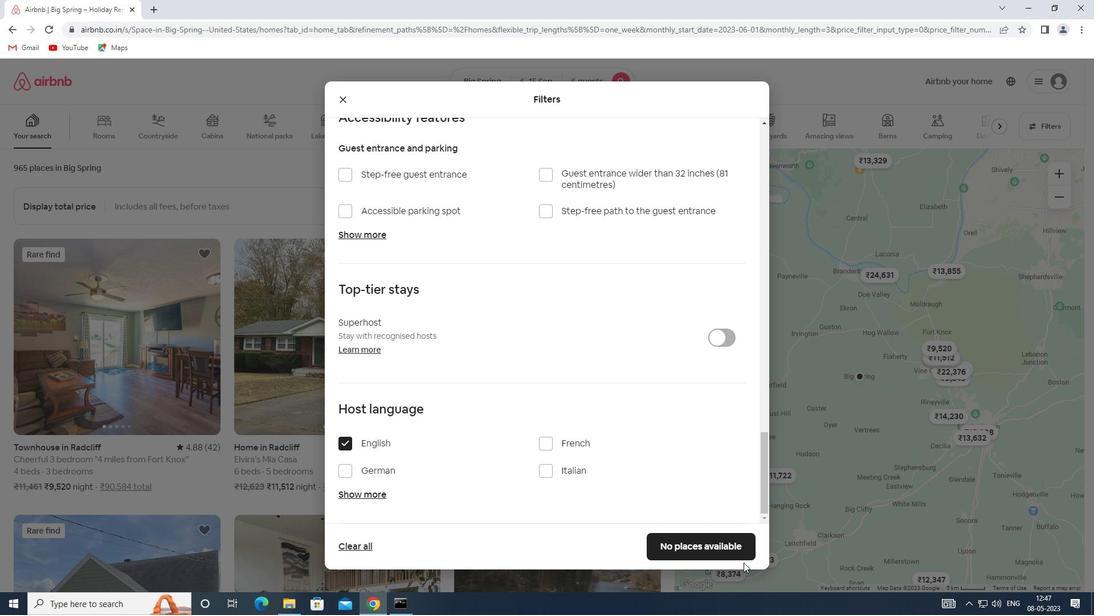 
Action: Mouse pressed left at (722, 551)
Screenshot: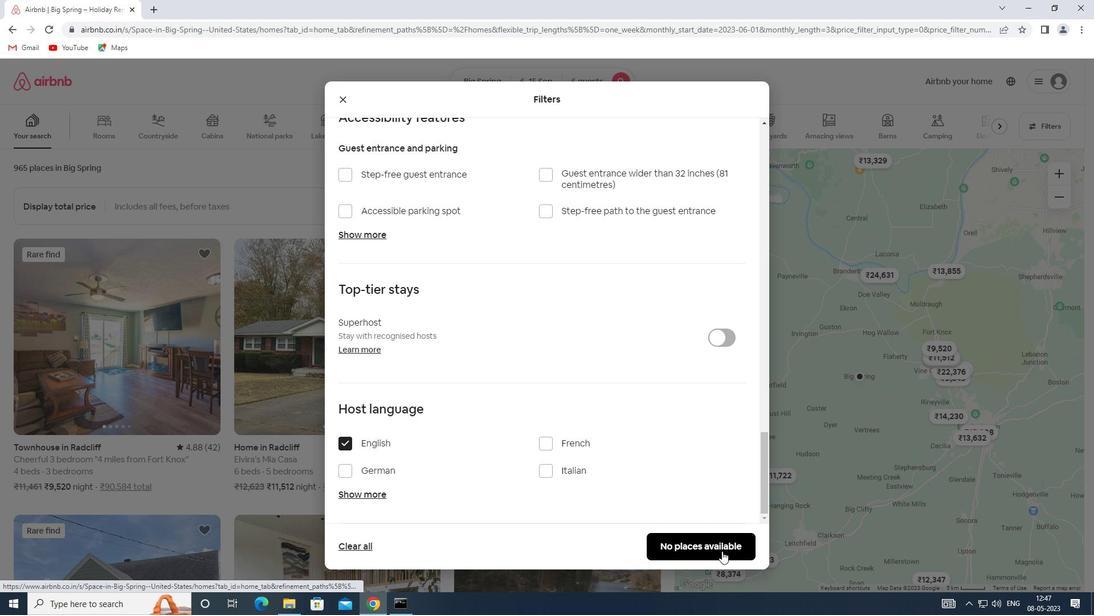 
